 Task: Search one way flight ticket for 1 adult, 6 children, 1 infant in seat and 1 infant on lap in business from New Haven: Tweed-new Haven Airport to Jacksonville: Albert J. Ellis Airport on 5-3-2023. Choice of flights is Frontier. Number of bags: 2 carry on bags. Price is upto 30000. Outbound departure time preference is 17:45.
Action: Mouse moved to (381, 157)
Screenshot: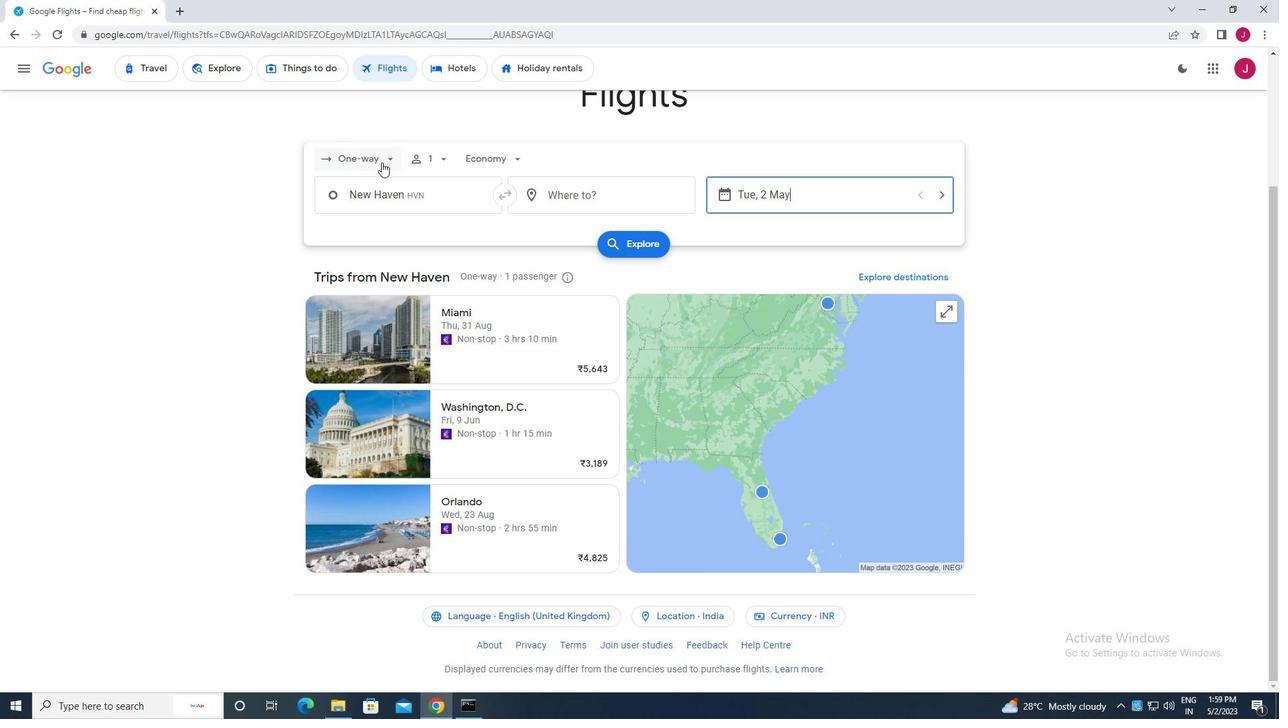 
Action: Mouse pressed left at (381, 157)
Screenshot: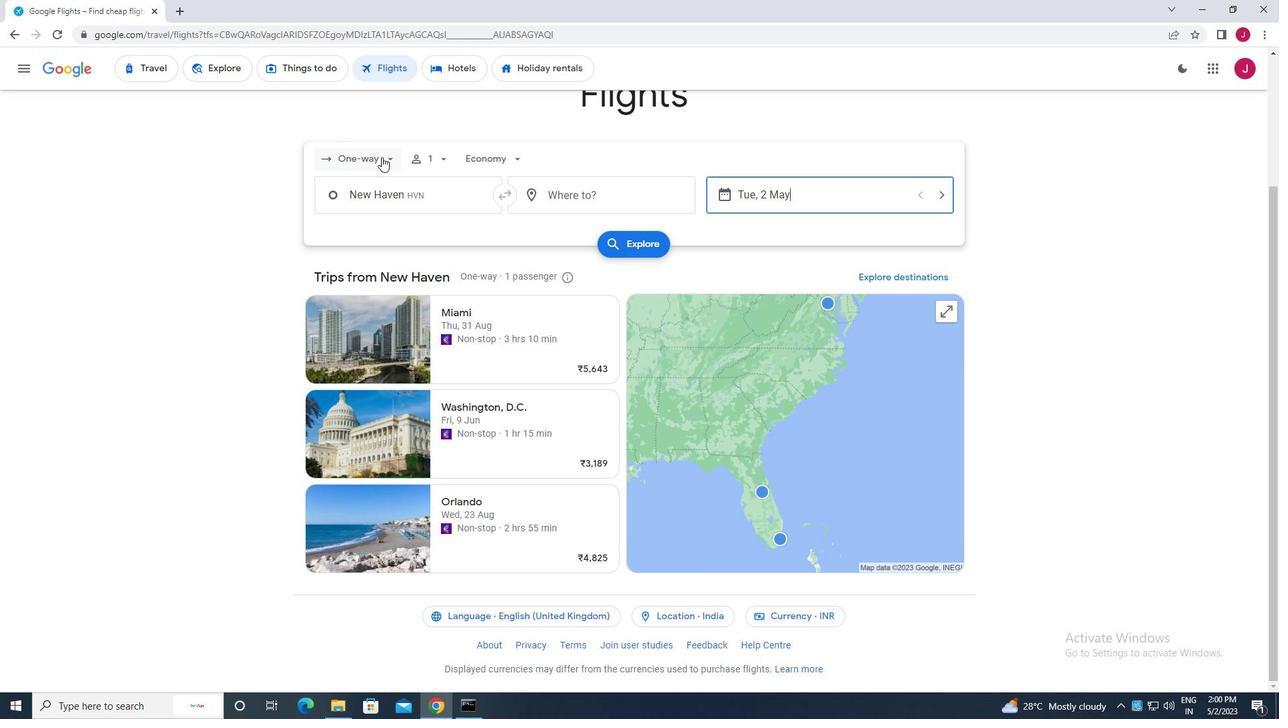 
Action: Mouse moved to (385, 218)
Screenshot: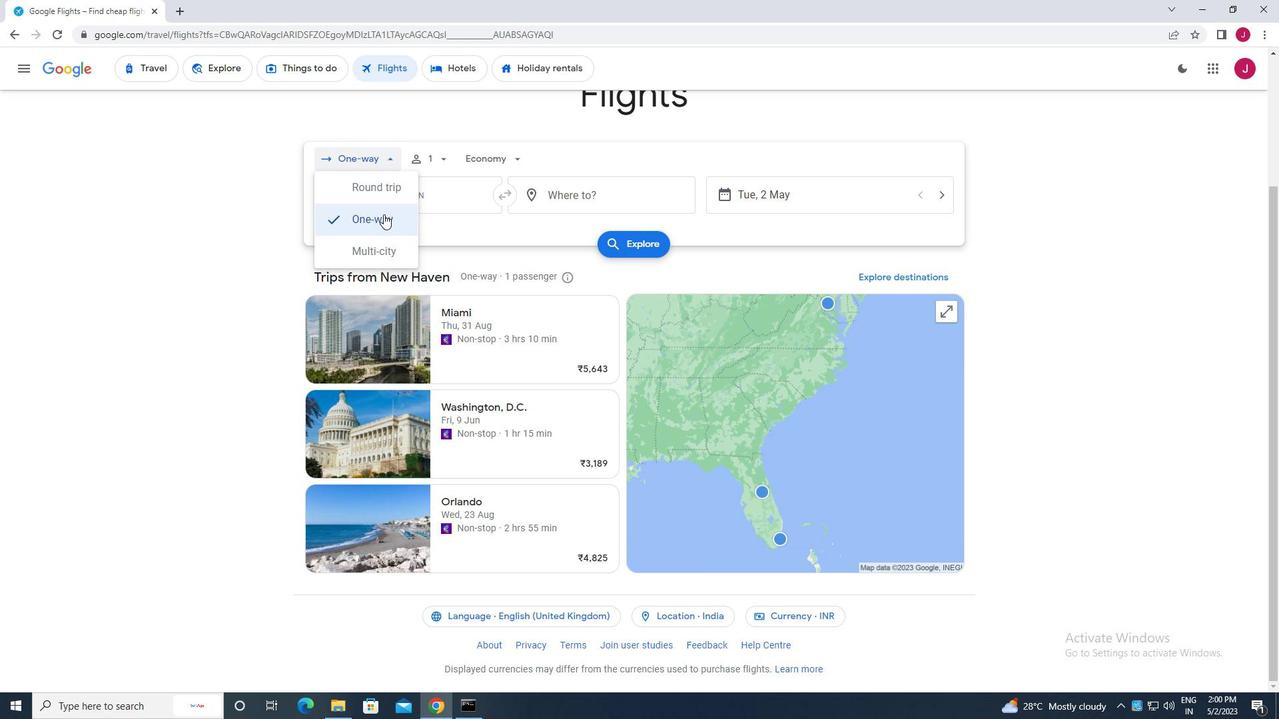
Action: Mouse pressed left at (385, 218)
Screenshot: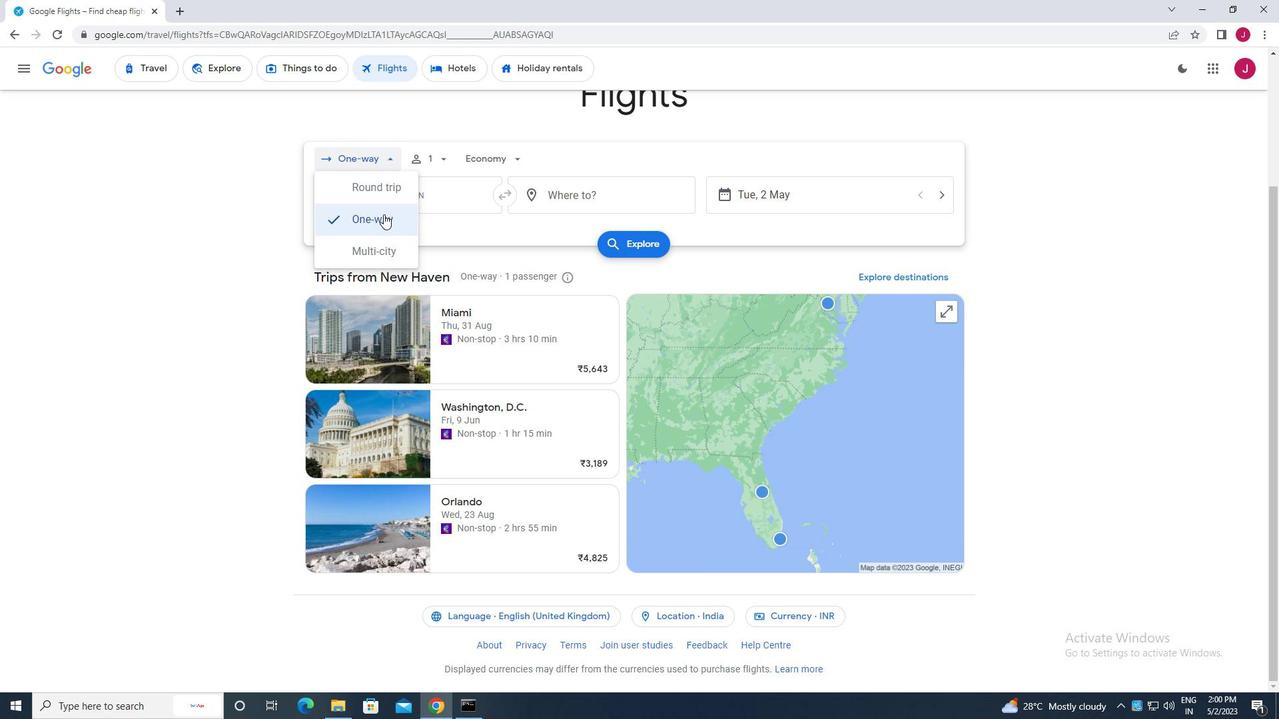 
Action: Mouse moved to (438, 157)
Screenshot: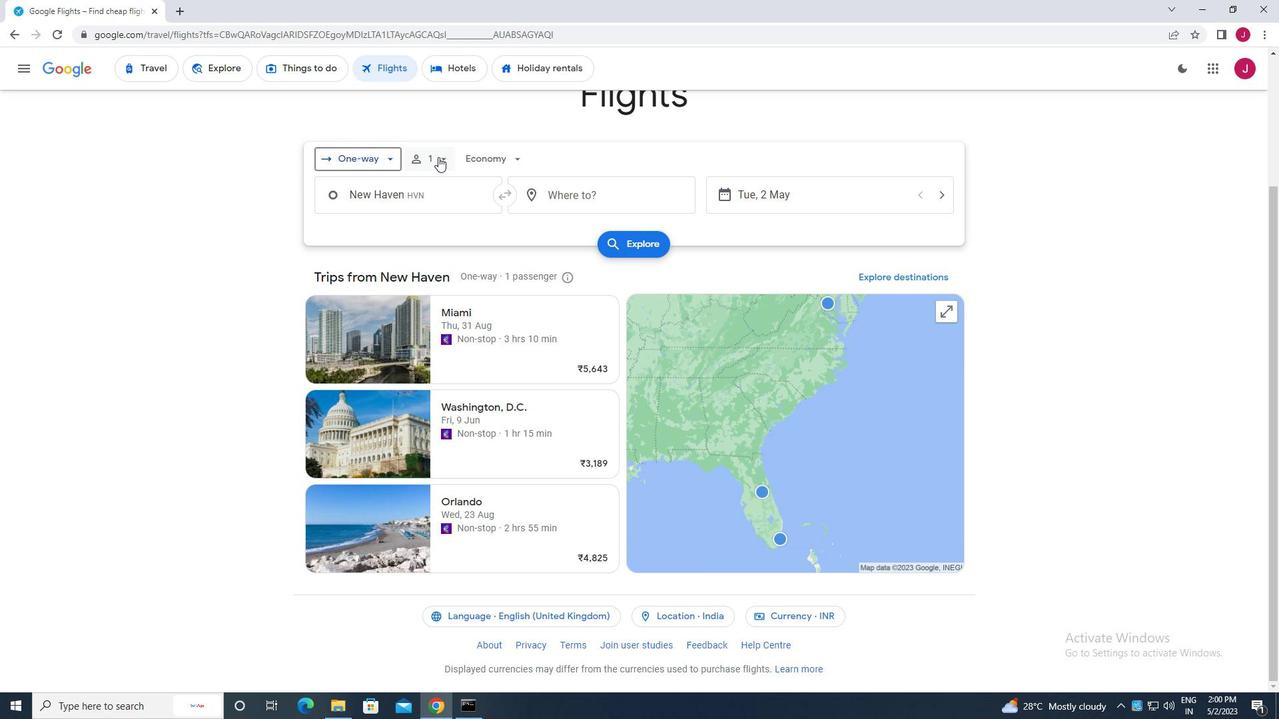 
Action: Mouse pressed left at (438, 157)
Screenshot: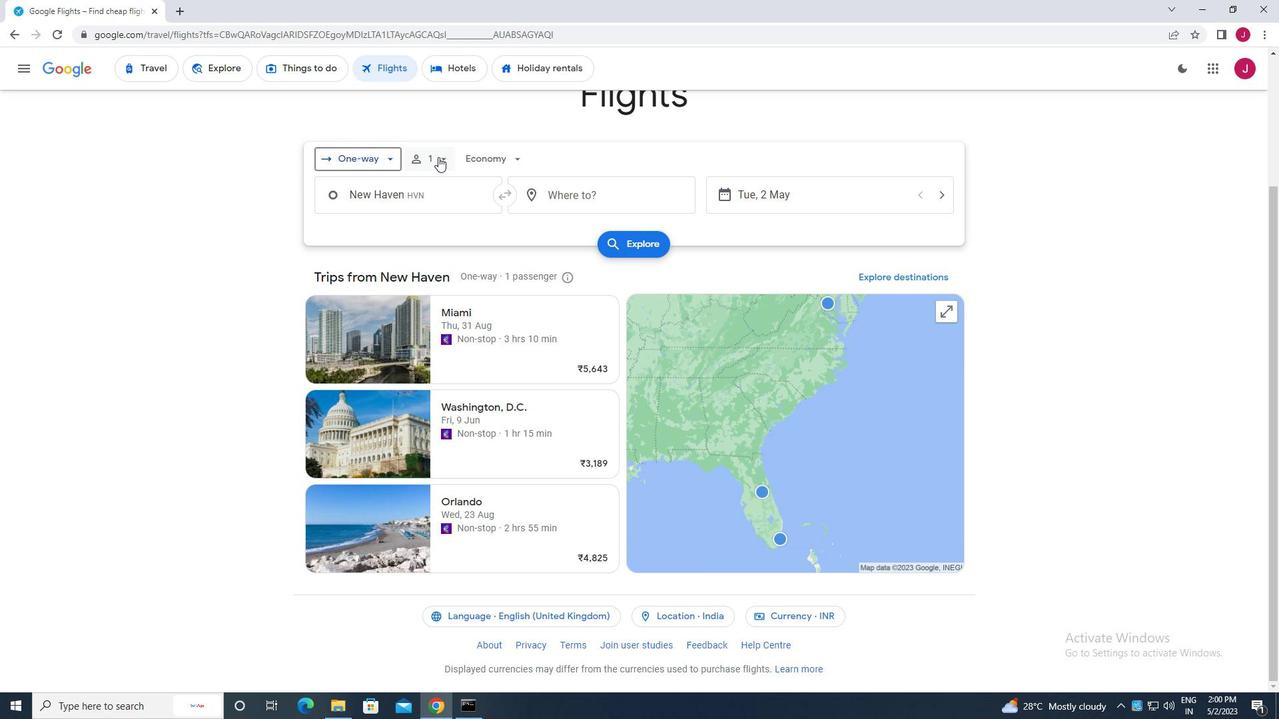 
Action: Mouse moved to (544, 229)
Screenshot: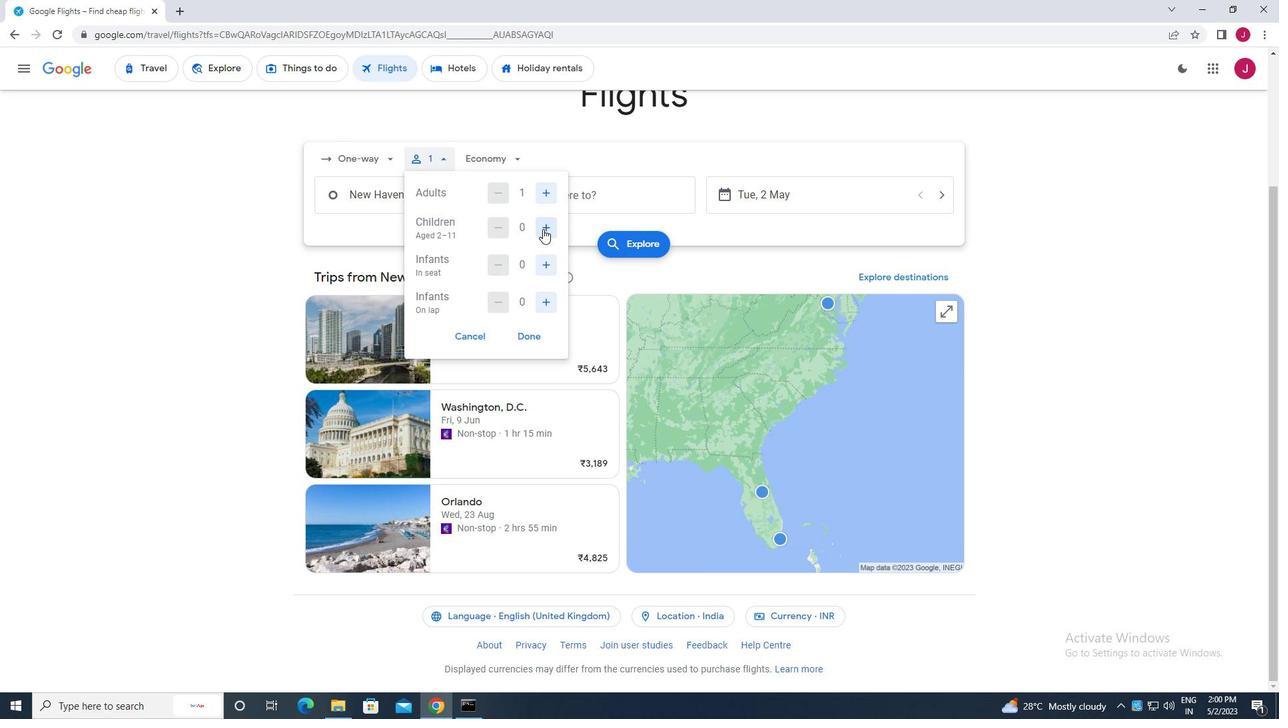 
Action: Mouse pressed left at (544, 229)
Screenshot: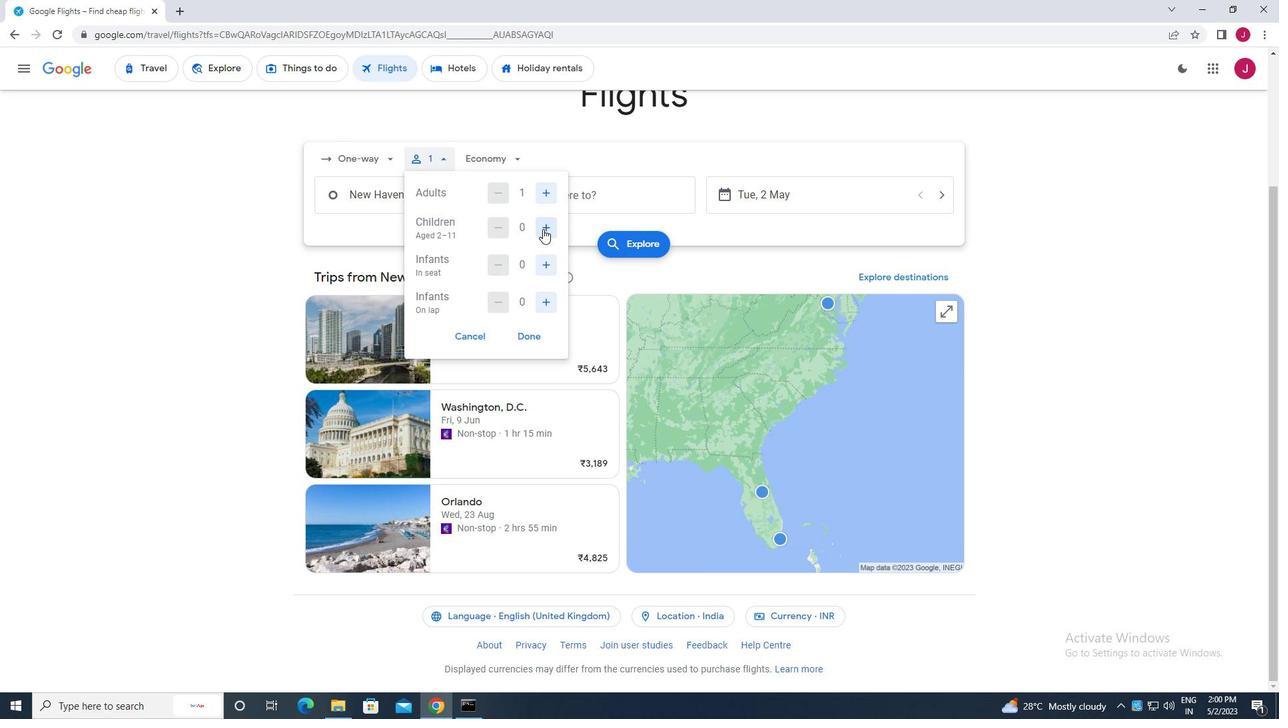 
Action: Mouse pressed left at (544, 229)
Screenshot: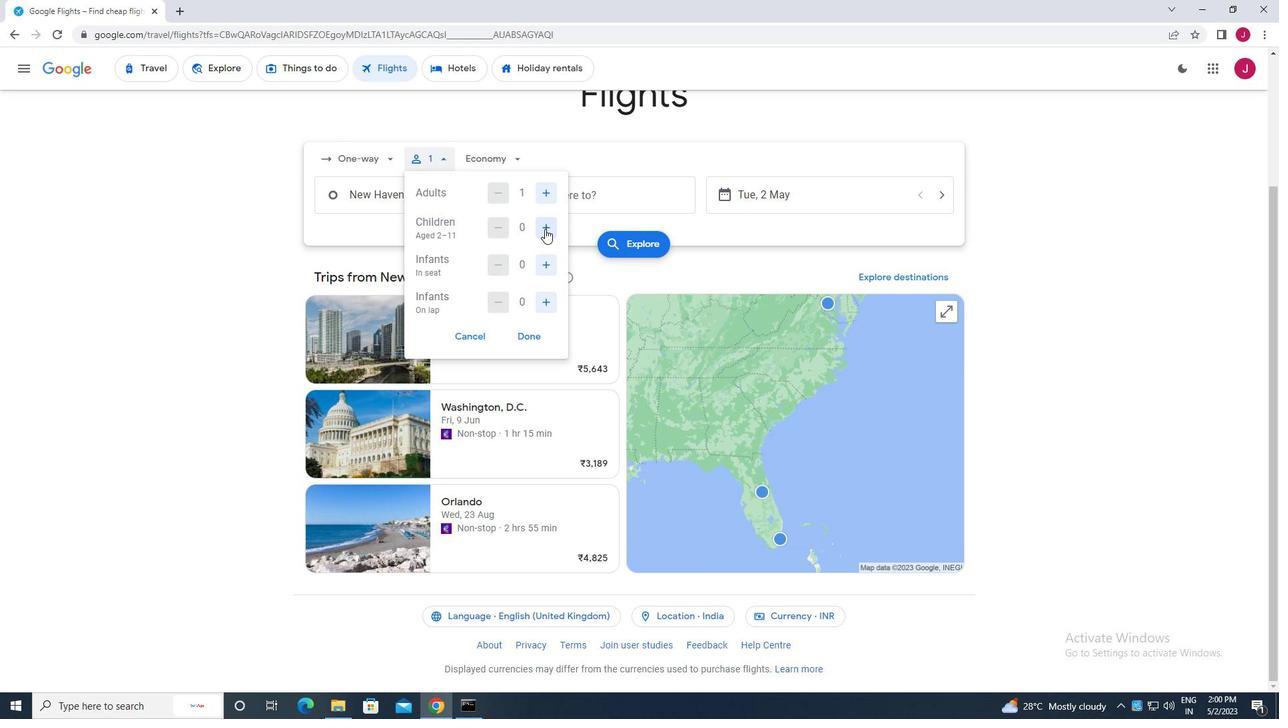 
Action: Mouse moved to (545, 229)
Screenshot: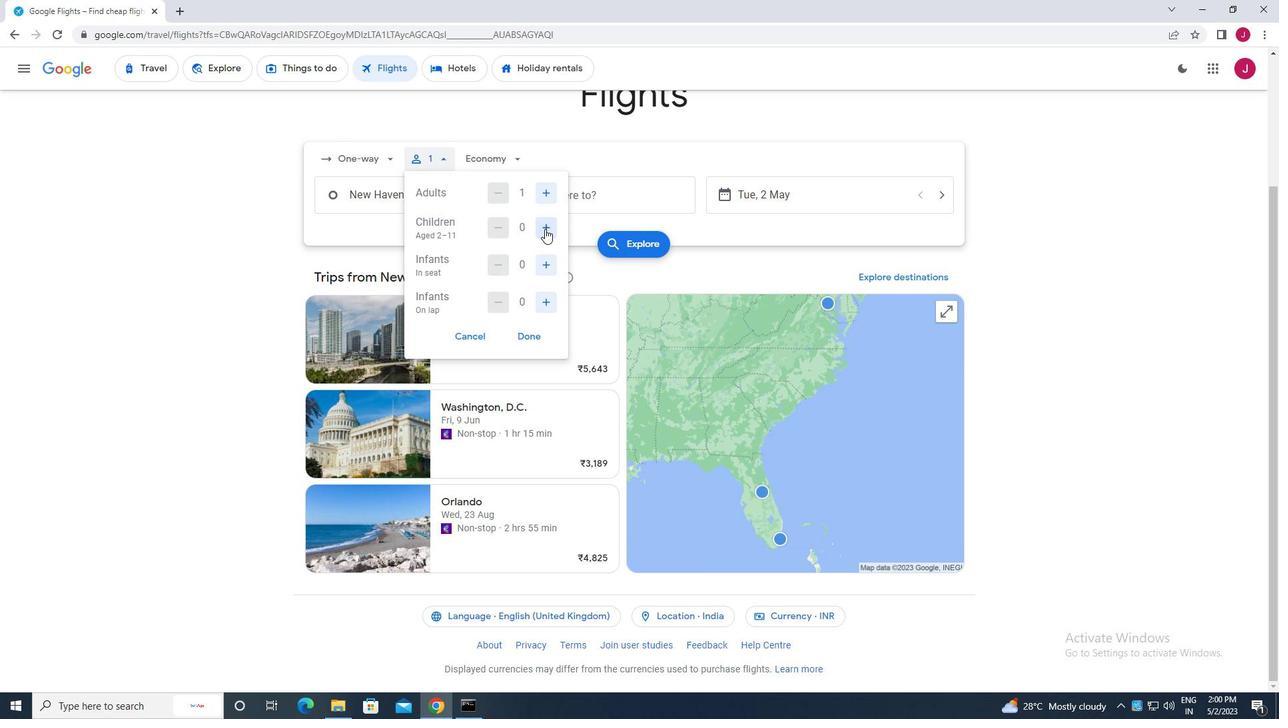 
Action: Mouse pressed left at (545, 229)
Screenshot: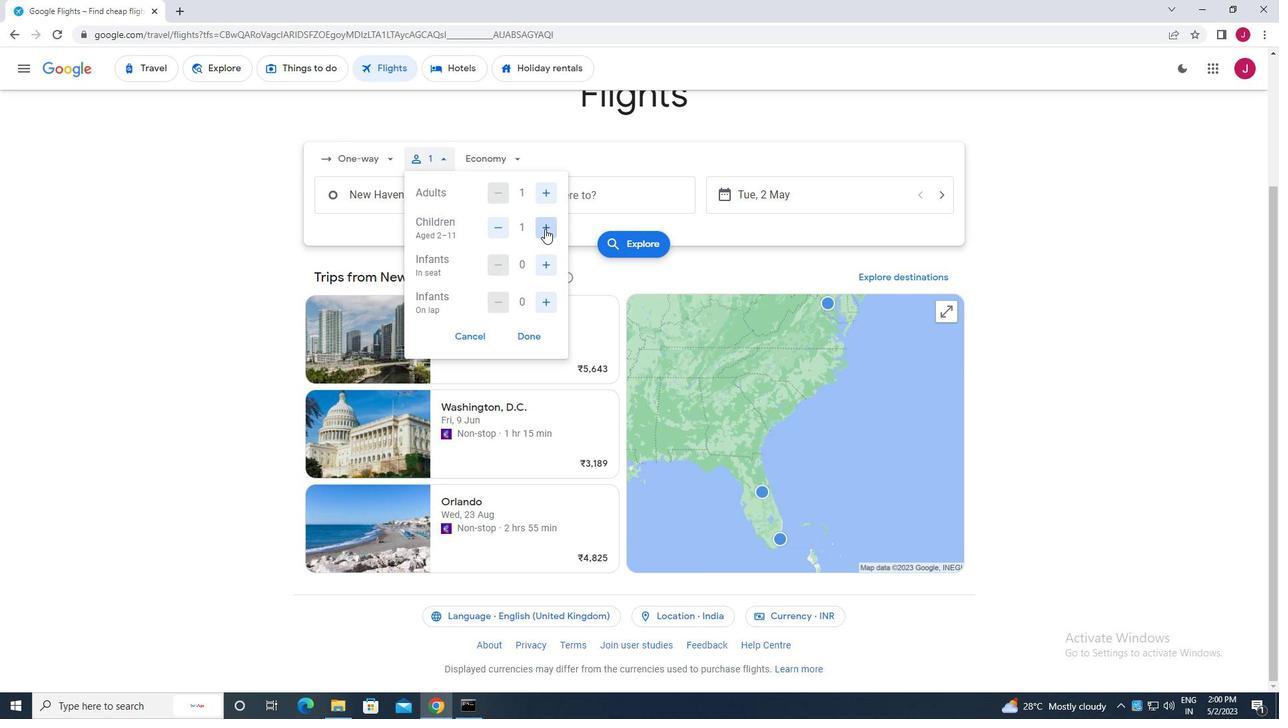 
Action: Mouse moved to (546, 229)
Screenshot: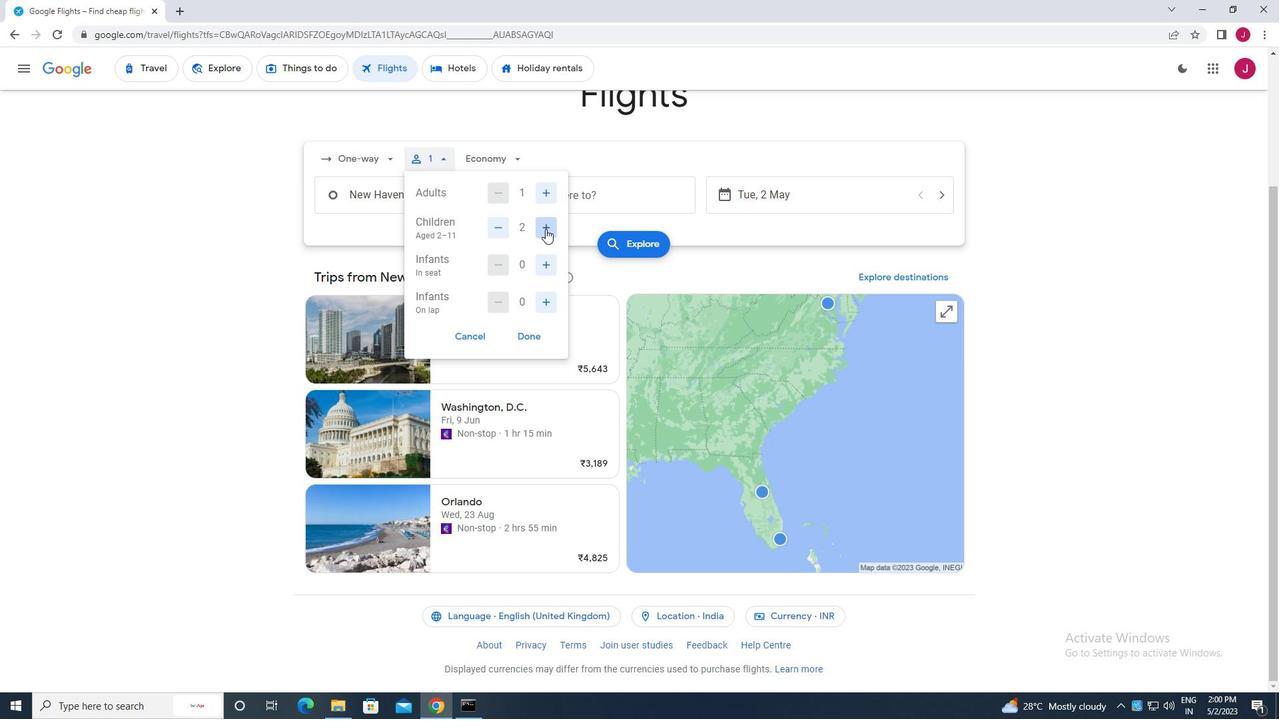 
Action: Mouse pressed left at (546, 229)
Screenshot: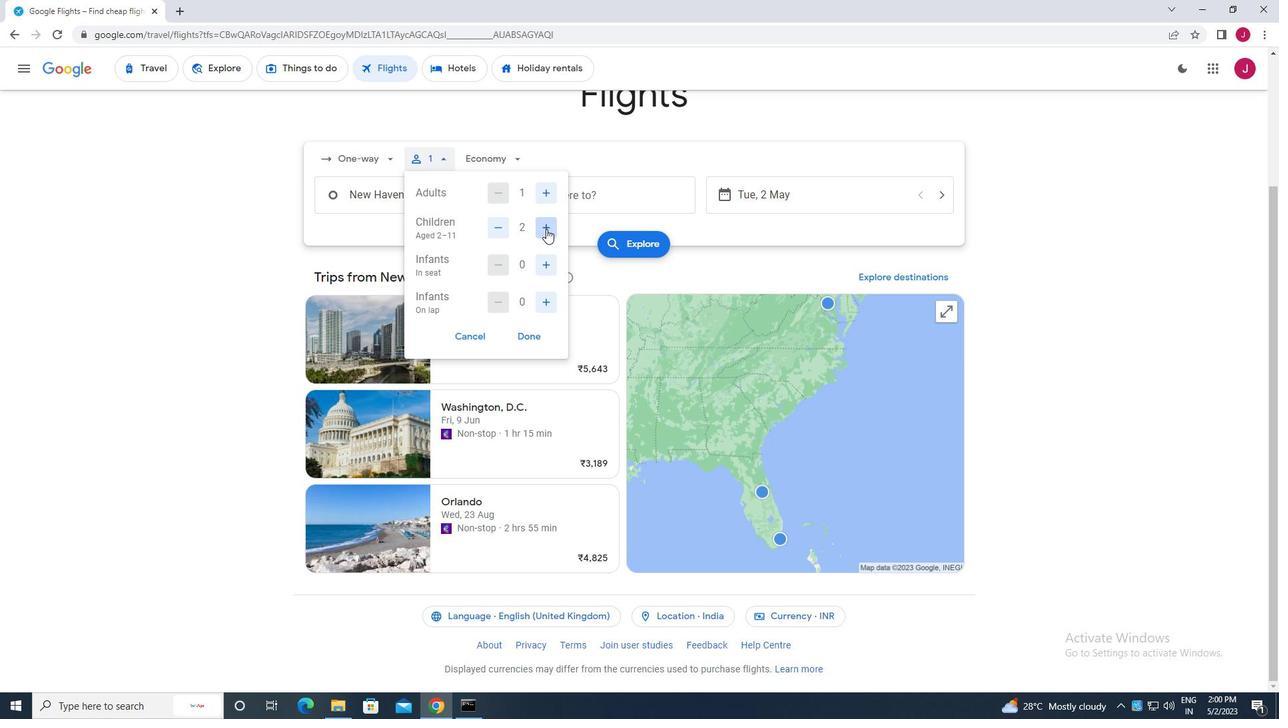 
Action: Mouse moved to (546, 229)
Screenshot: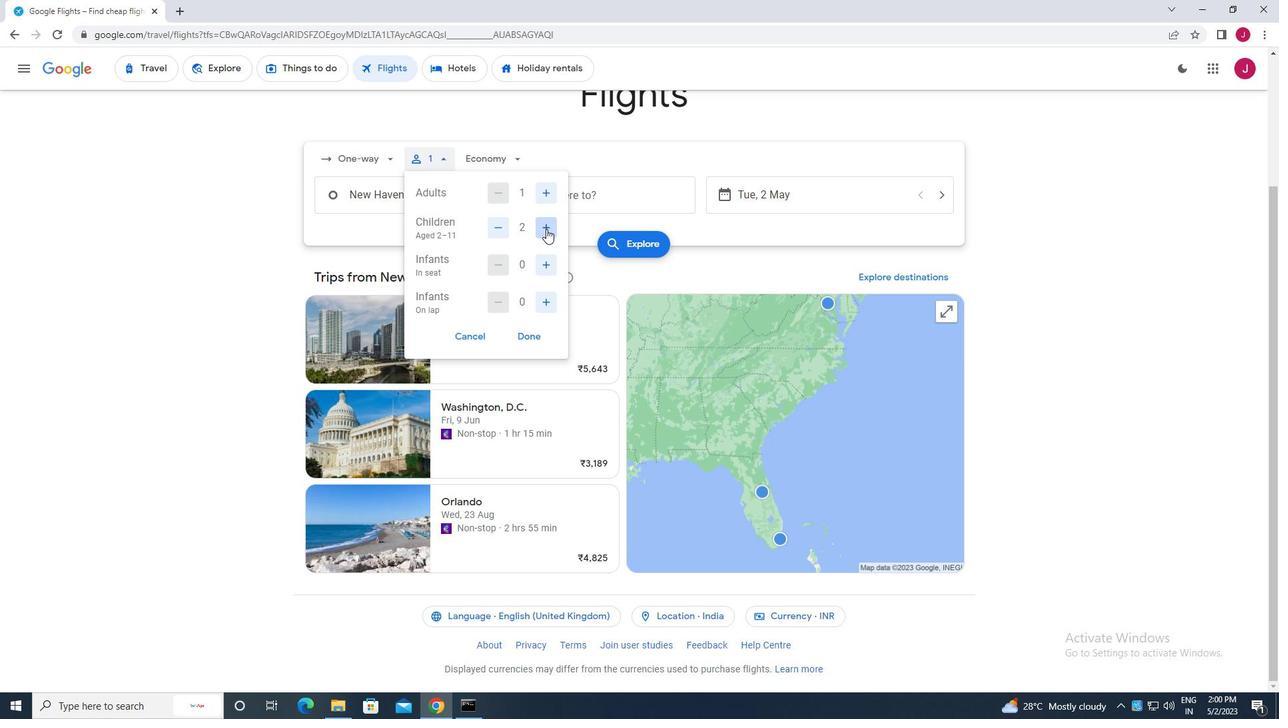 
Action: Mouse pressed left at (546, 229)
Screenshot: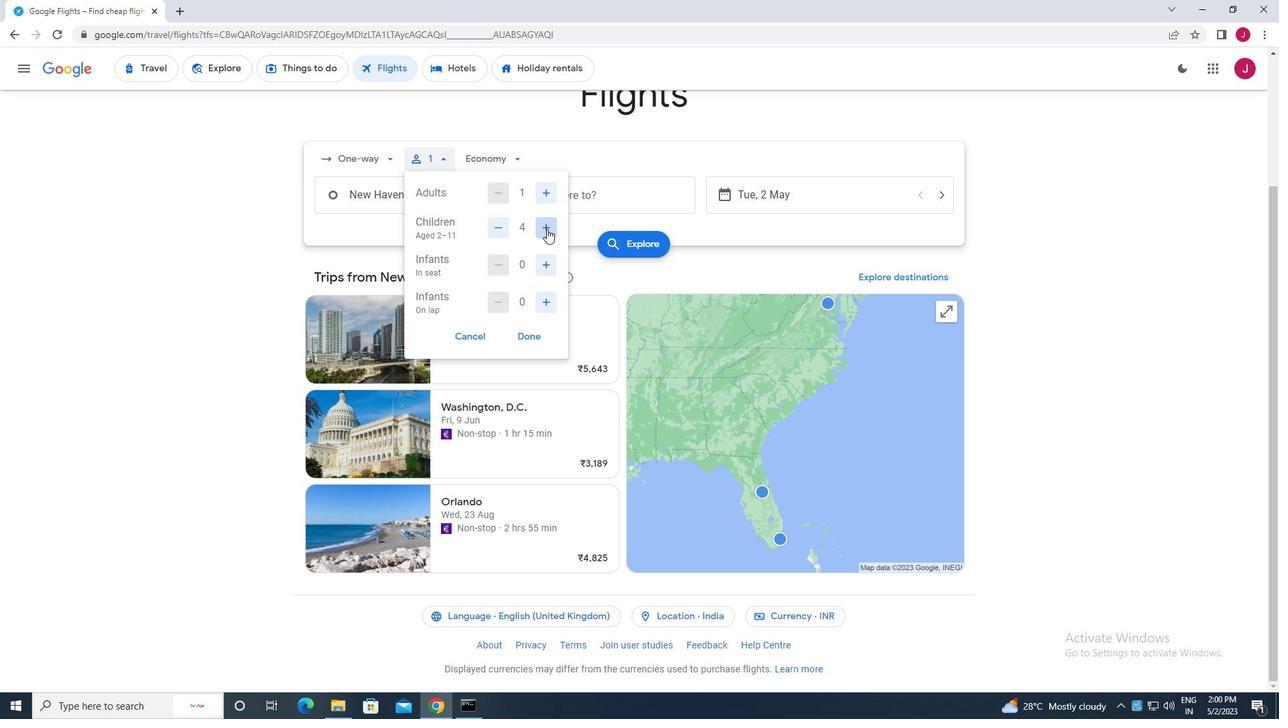 
Action: Mouse pressed left at (546, 229)
Screenshot: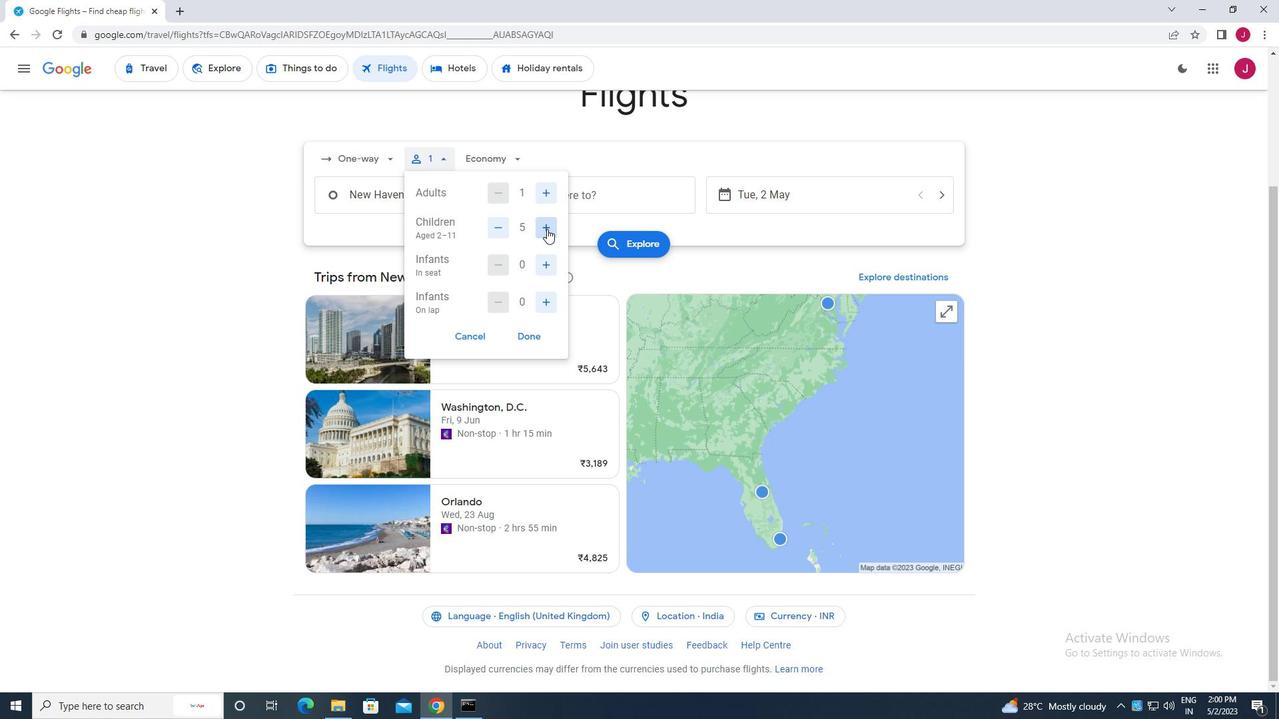 
Action: Mouse moved to (548, 263)
Screenshot: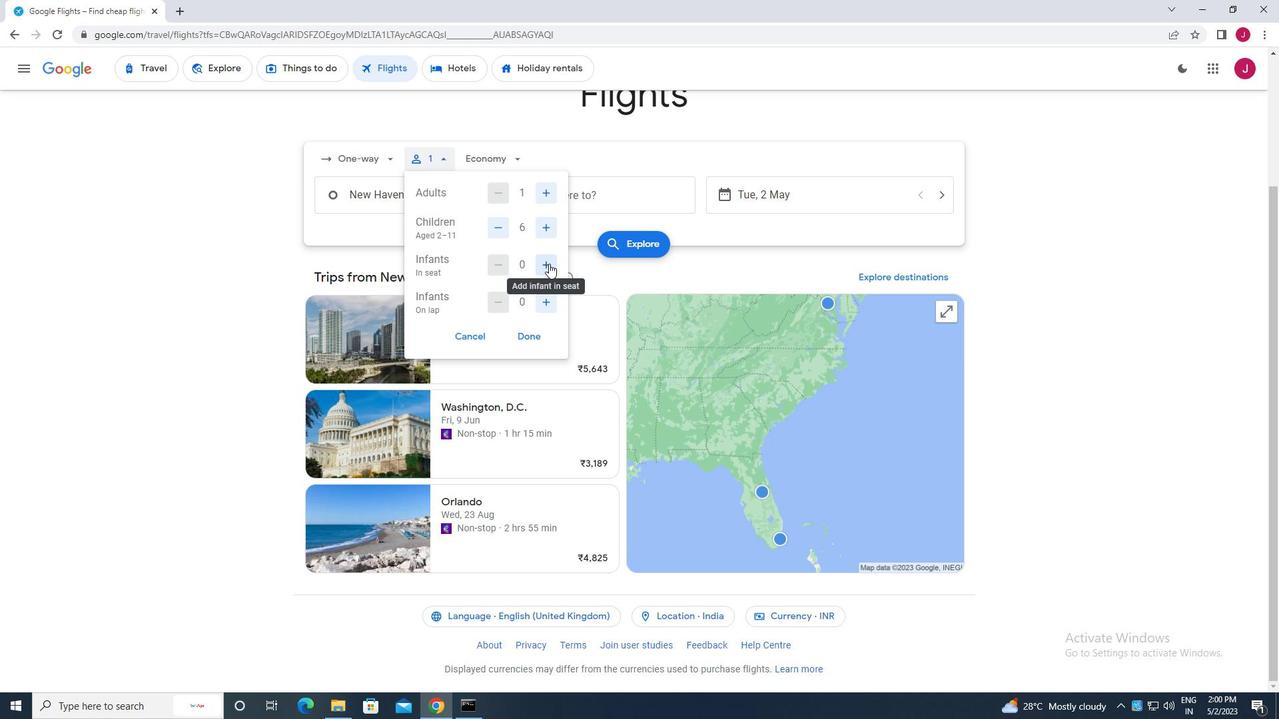 
Action: Mouse pressed left at (548, 263)
Screenshot: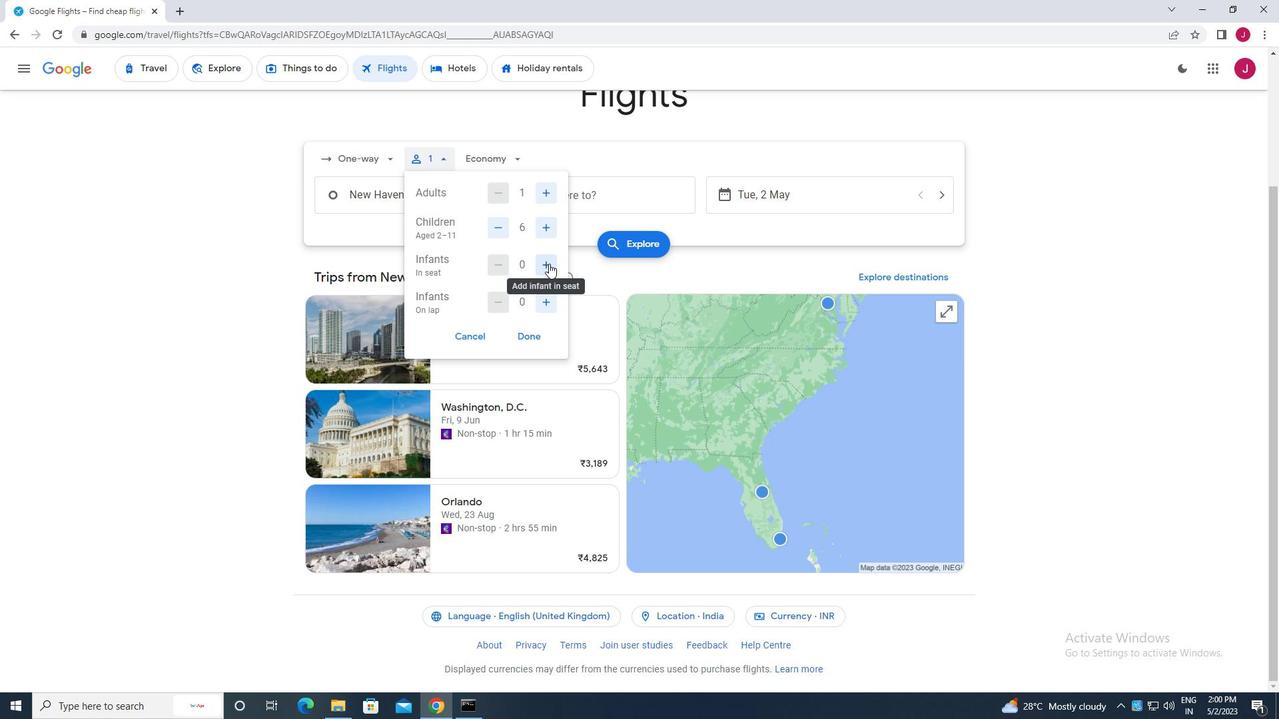
Action: Mouse moved to (548, 303)
Screenshot: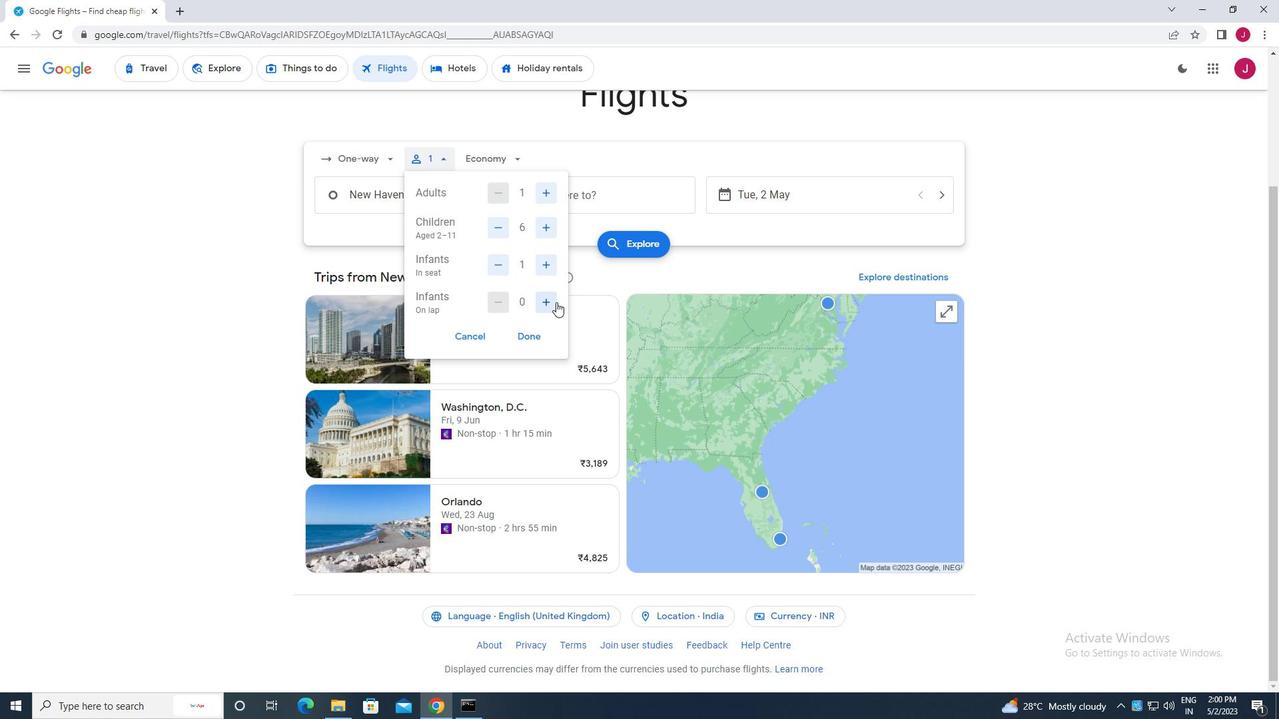 
Action: Mouse pressed left at (548, 303)
Screenshot: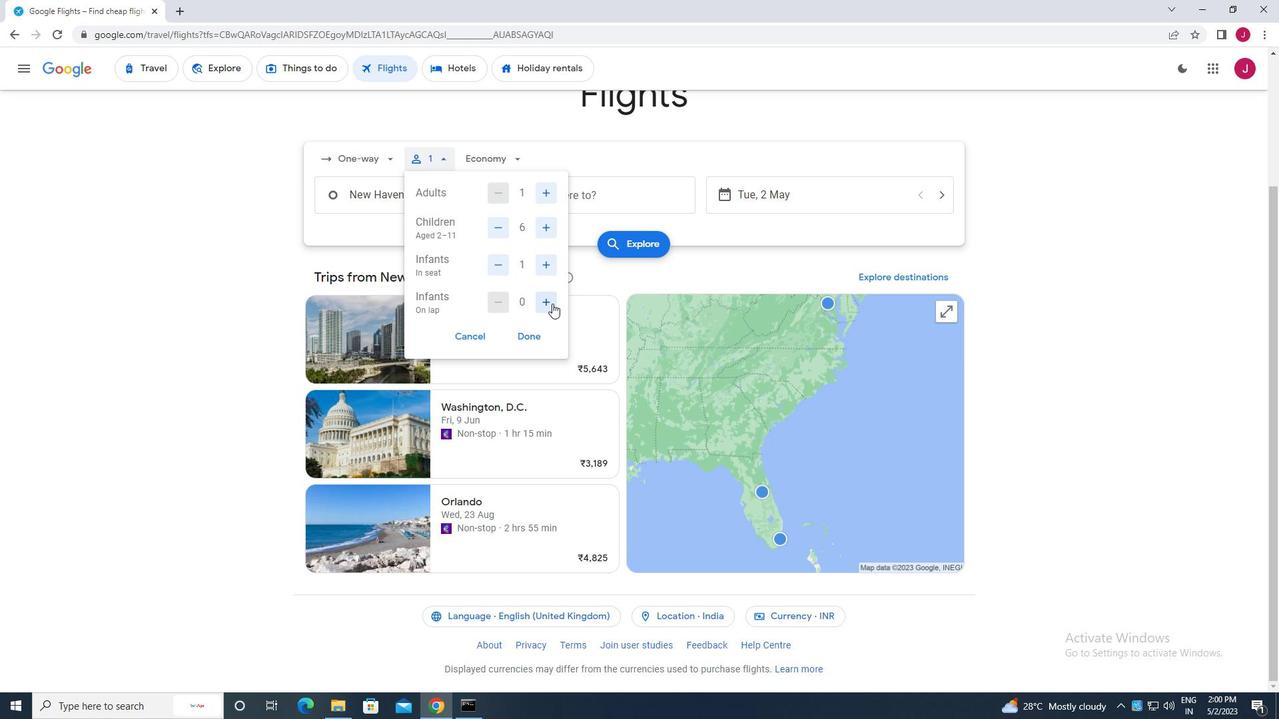 
Action: Mouse moved to (527, 337)
Screenshot: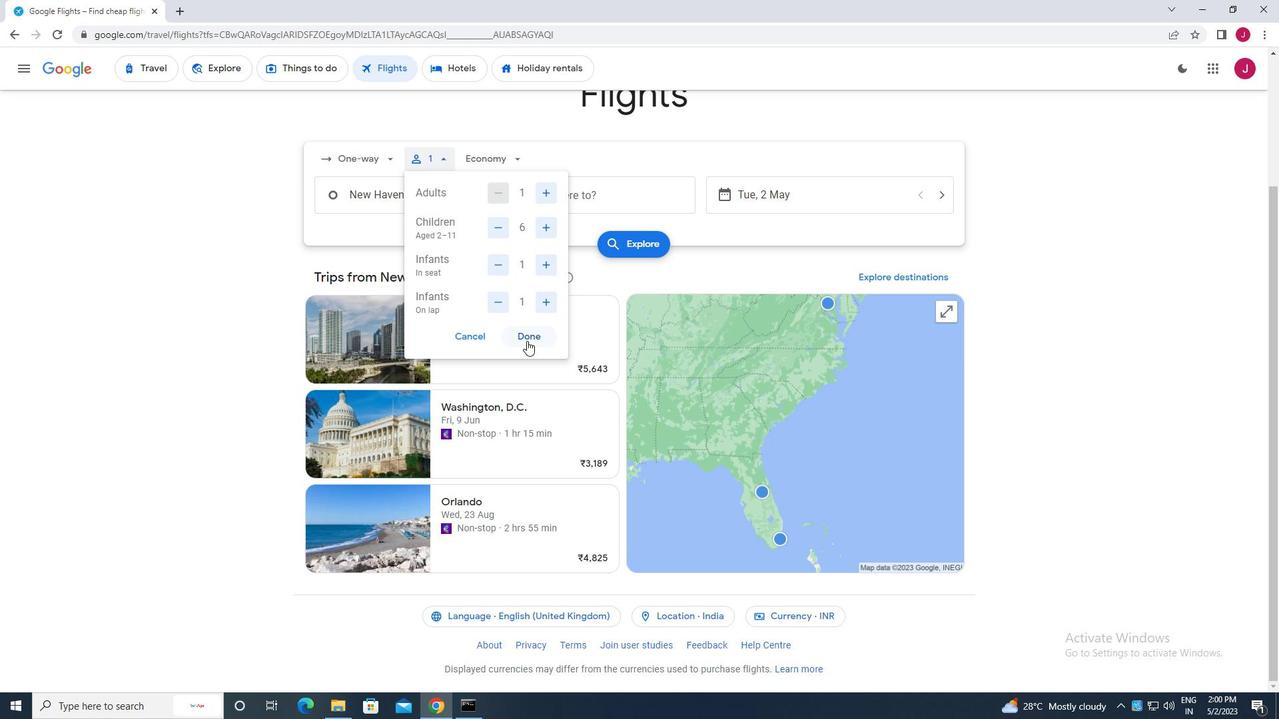 
Action: Mouse pressed left at (527, 337)
Screenshot: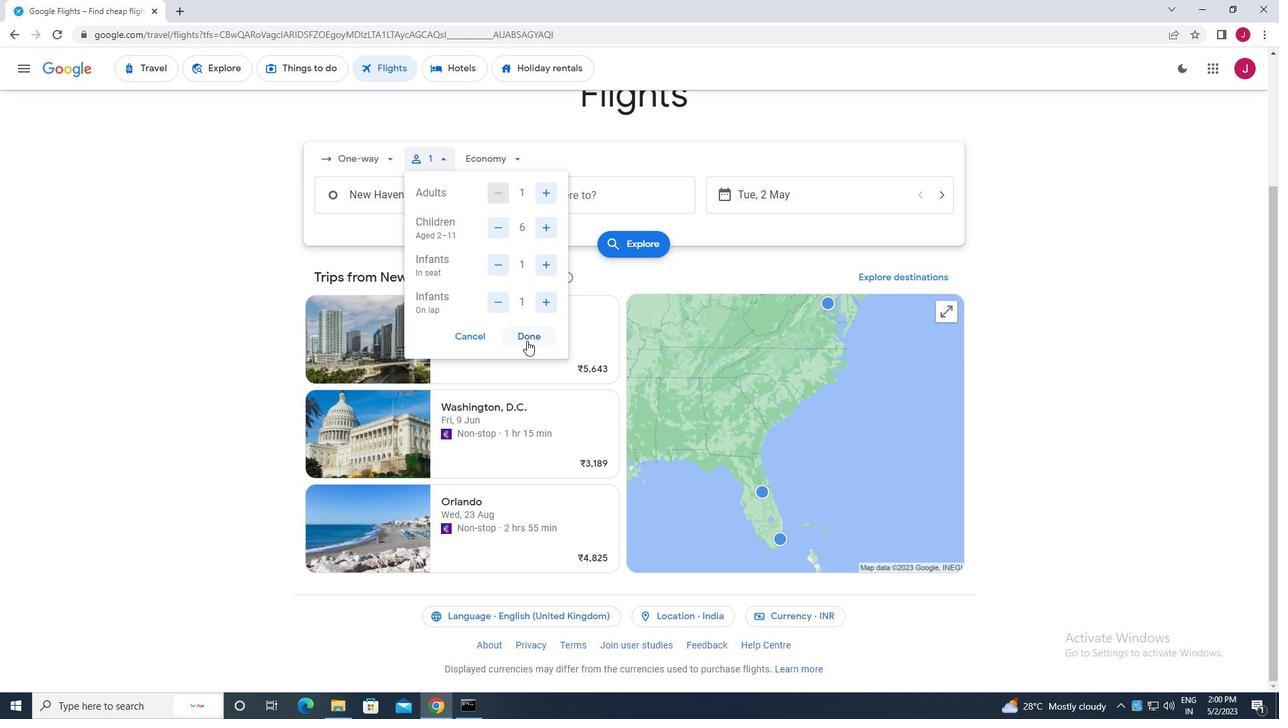 
Action: Mouse moved to (511, 156)
Screenshot: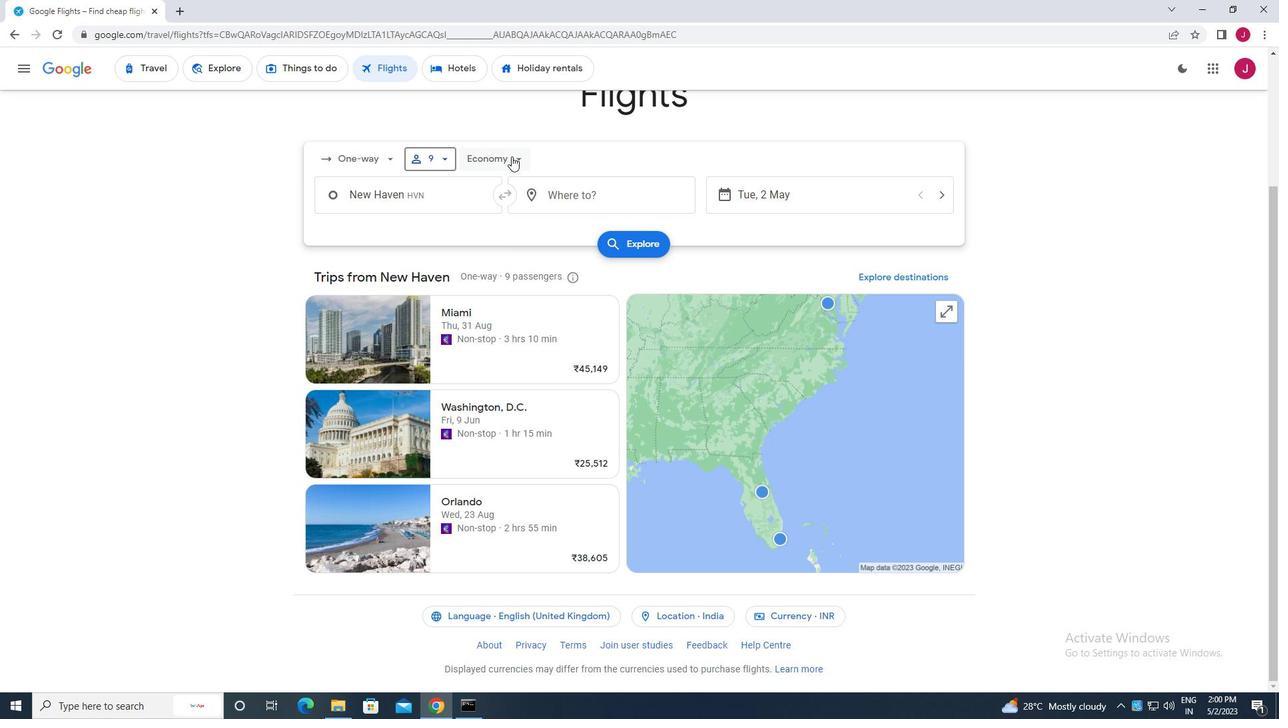 
Action: Mouse pressed left at (511, 156)
Screenshot: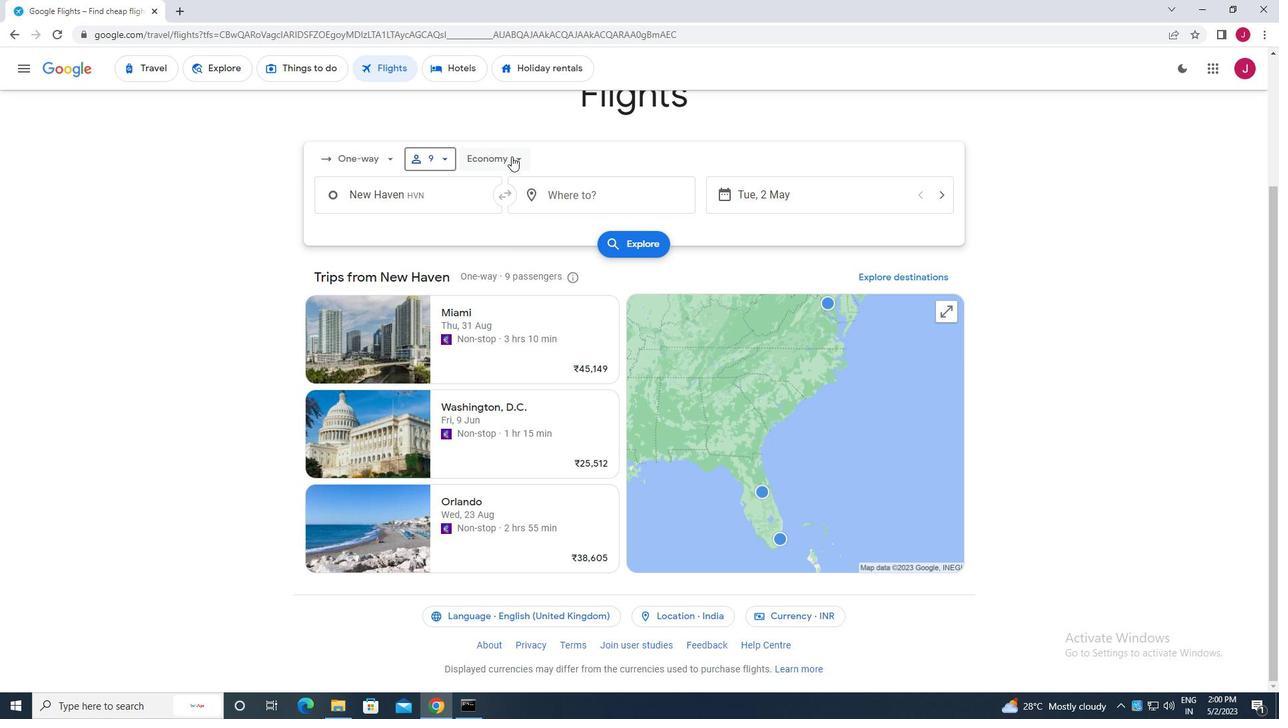 
Action: Mouse moved to (523, 257)
Screenshot: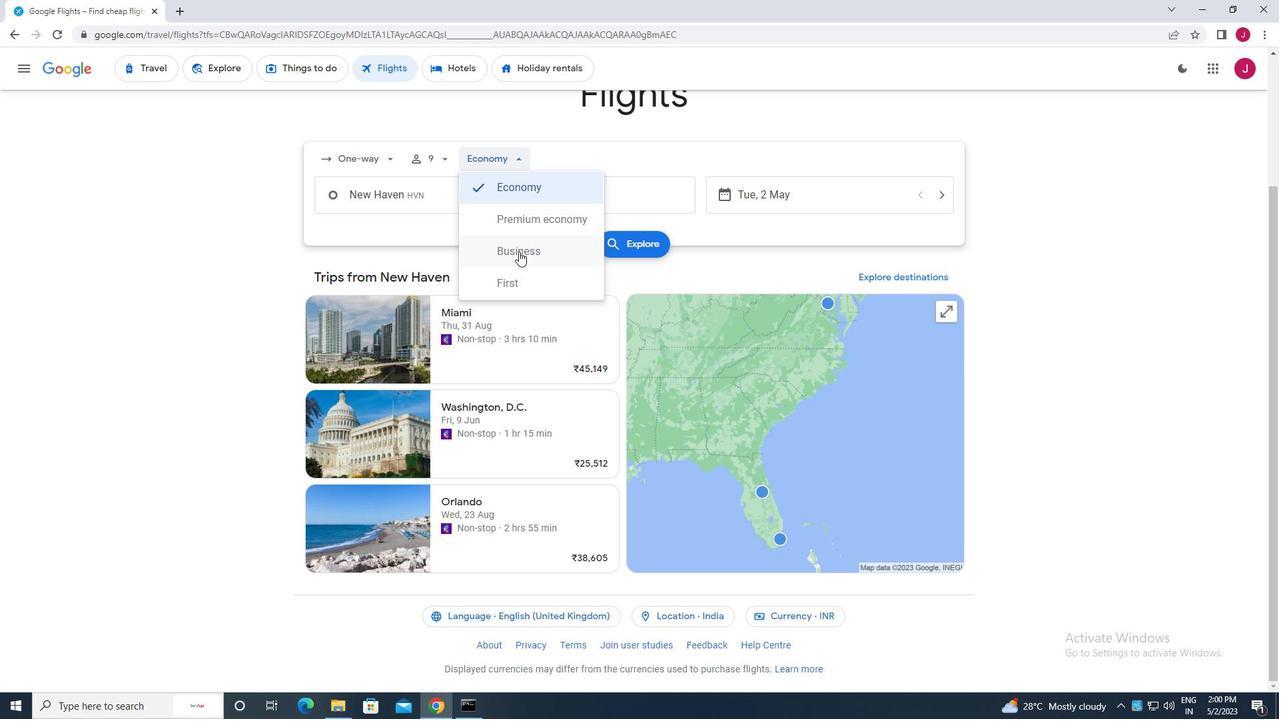 
Action: Mouse pressed left at (523, 257)
Screenshot: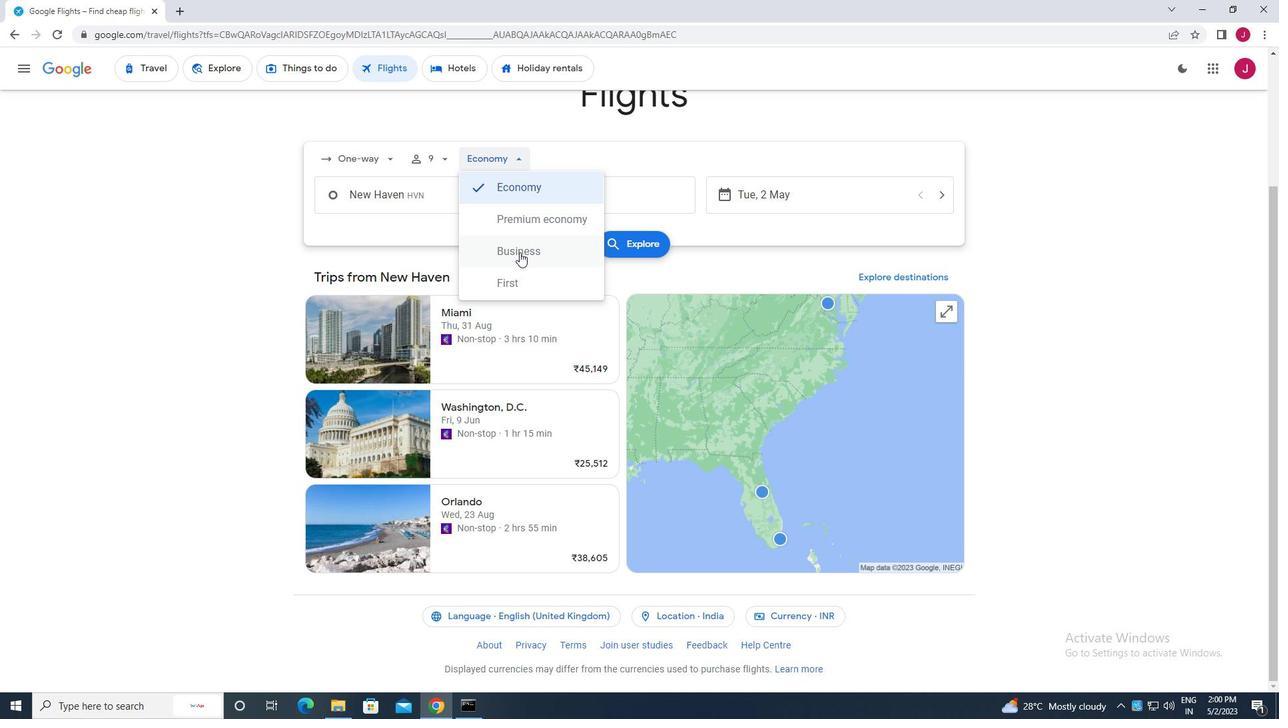 
Action: Mouse moved to (454, 196)
Screenshot: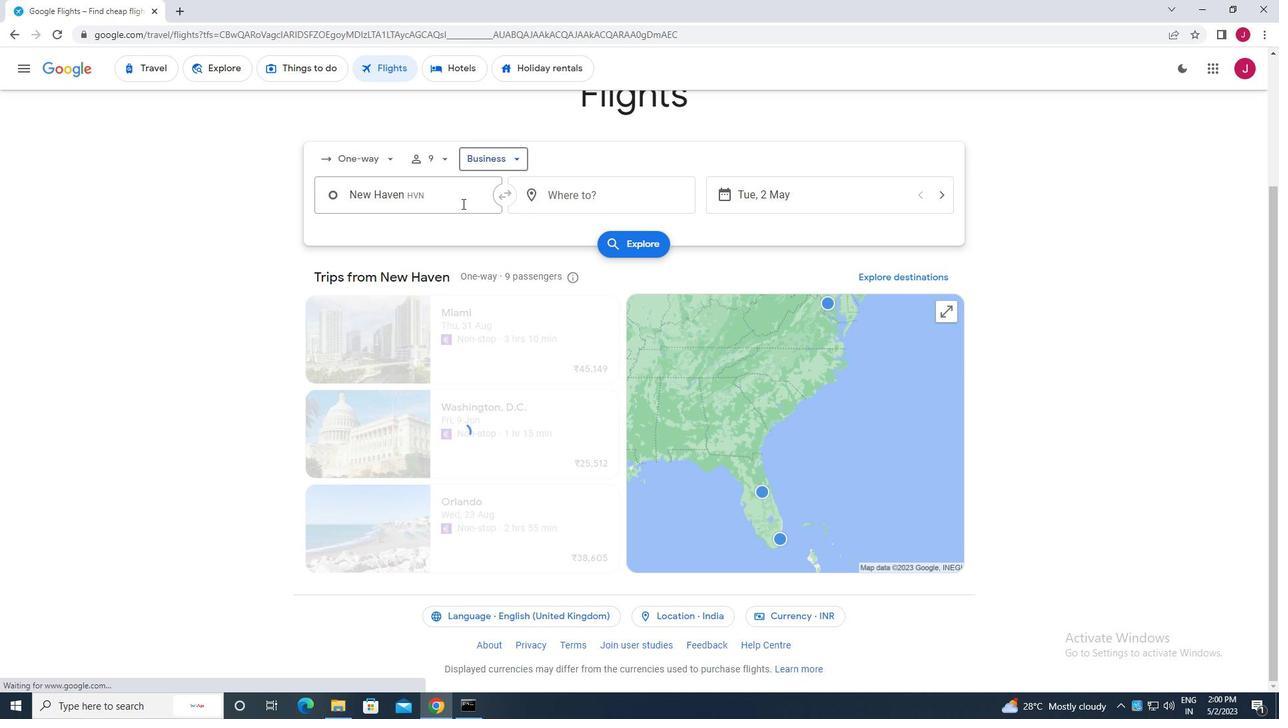 
Action: Mouse pressed left at (454, 196)
Screenshot: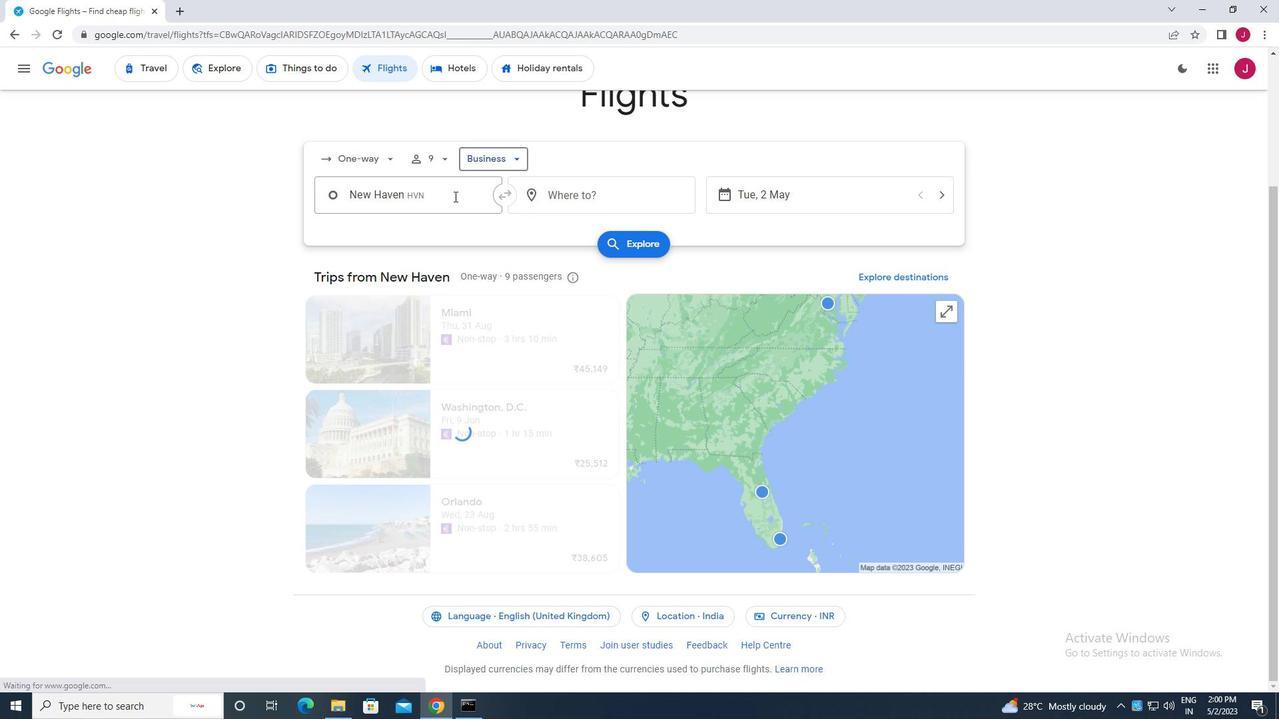 
Action: Key pressed new<Key.space>haven
Screenshot: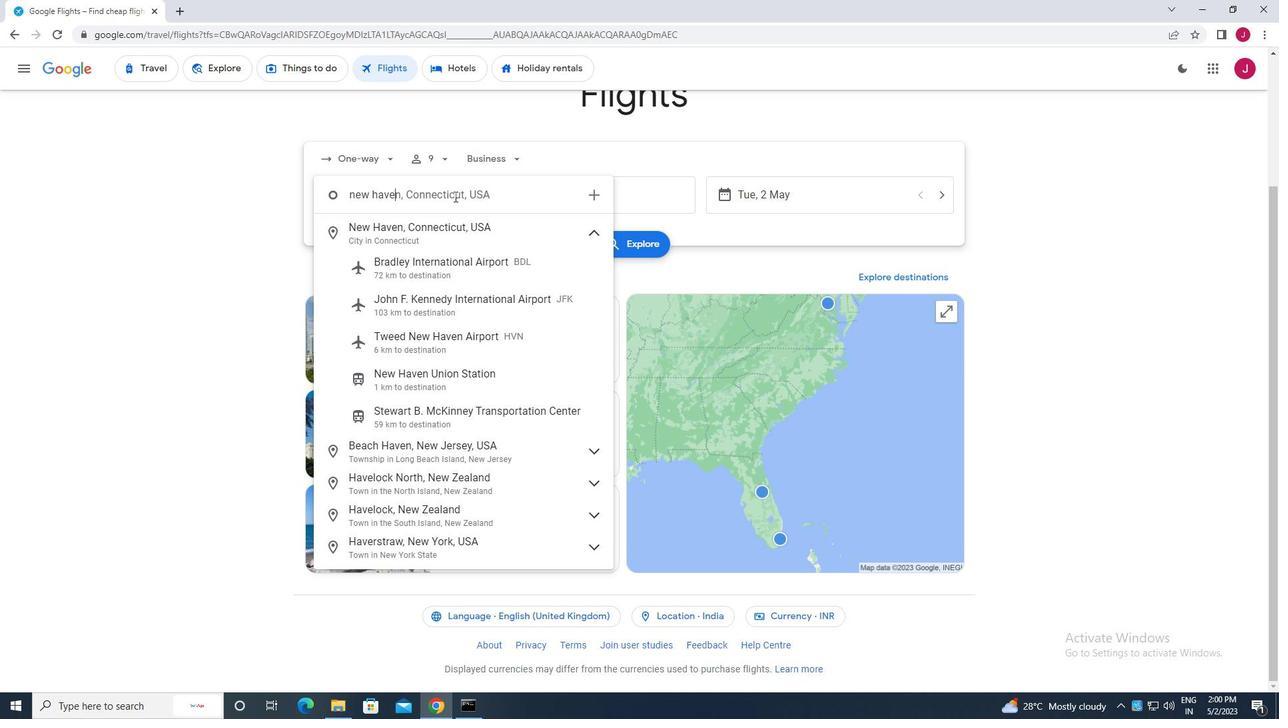 
Action: Mouse moved to (475, 347)
Screenshot: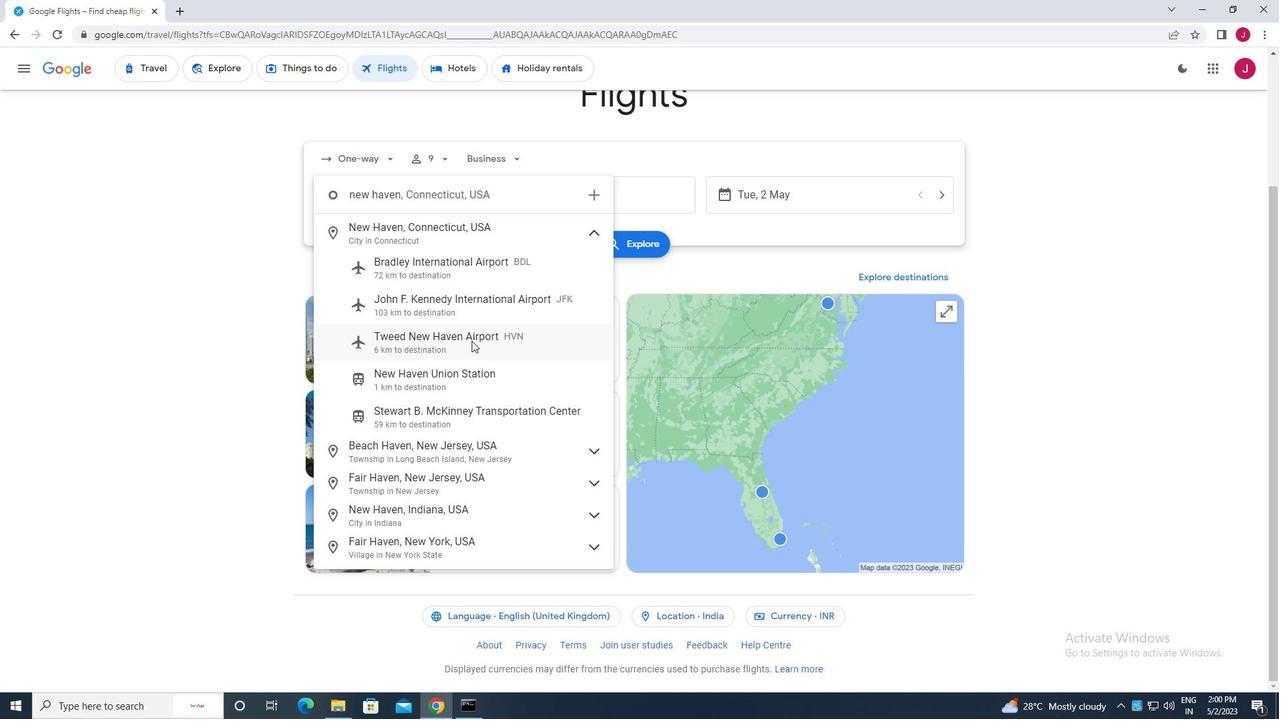 
Action: Mouse pressed left at (475, 347)
Screenshot: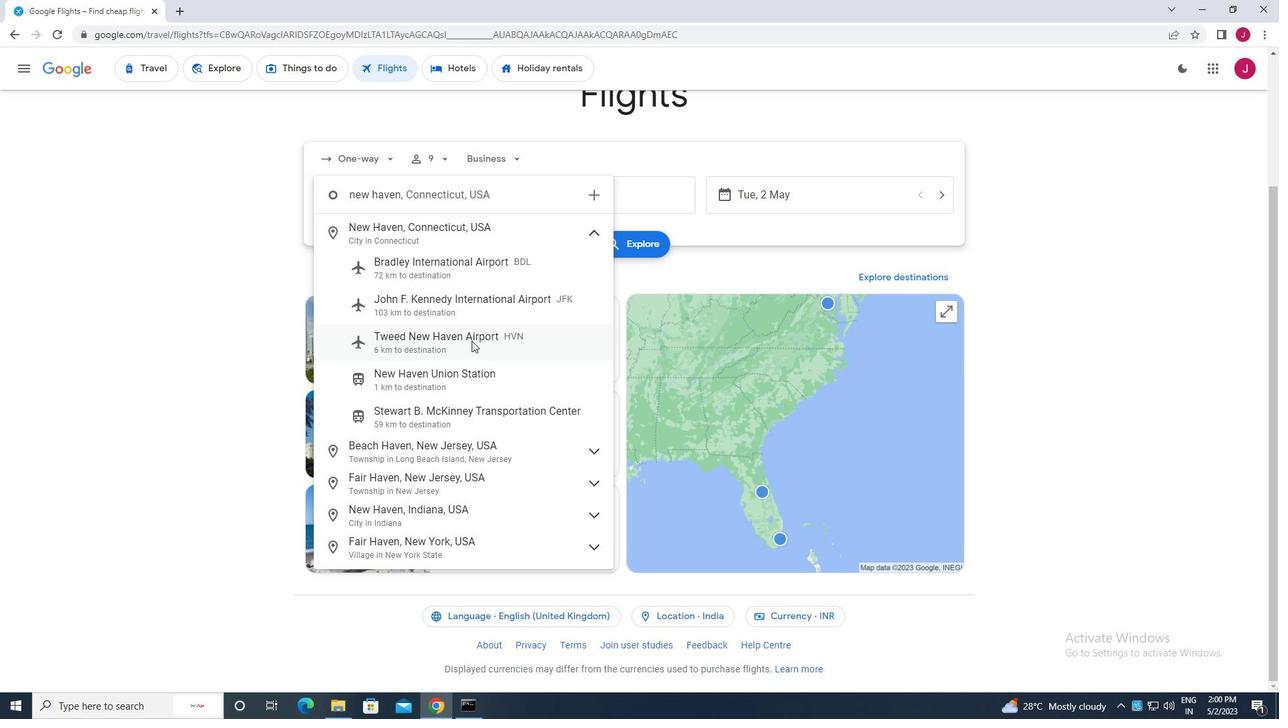 
Action: Mouse moved to (606, 195)
Screenshot: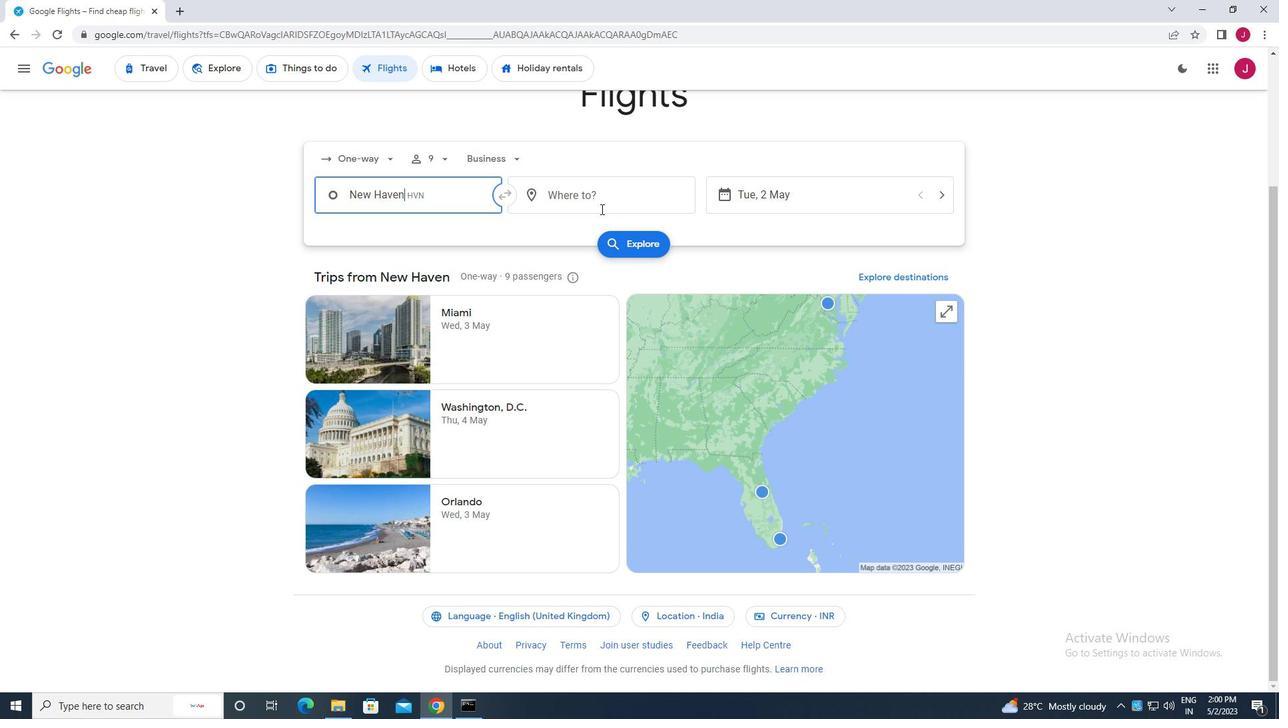 
Action: Mouse pressed left at (606, 195)
Screenshot: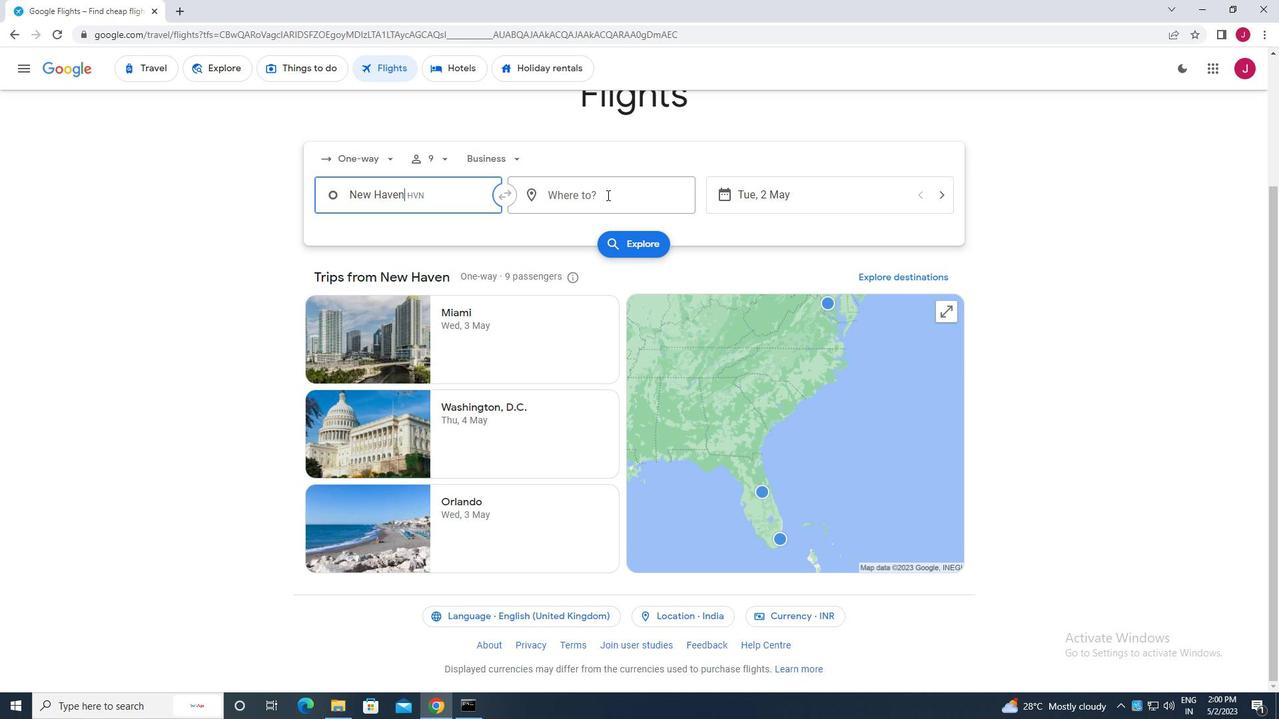 
Action: Key pressed albert<Key.space>
Screenshot: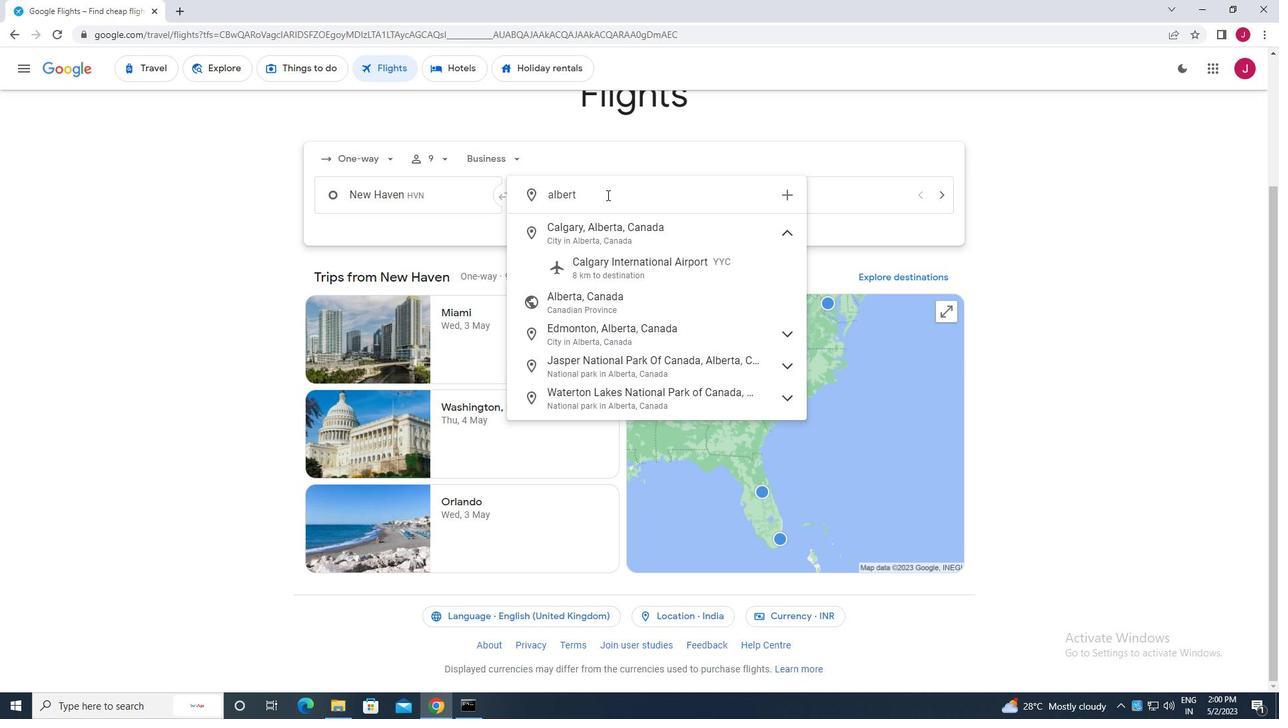 
Action: Mouse moved to (610, 233)
Screenshot: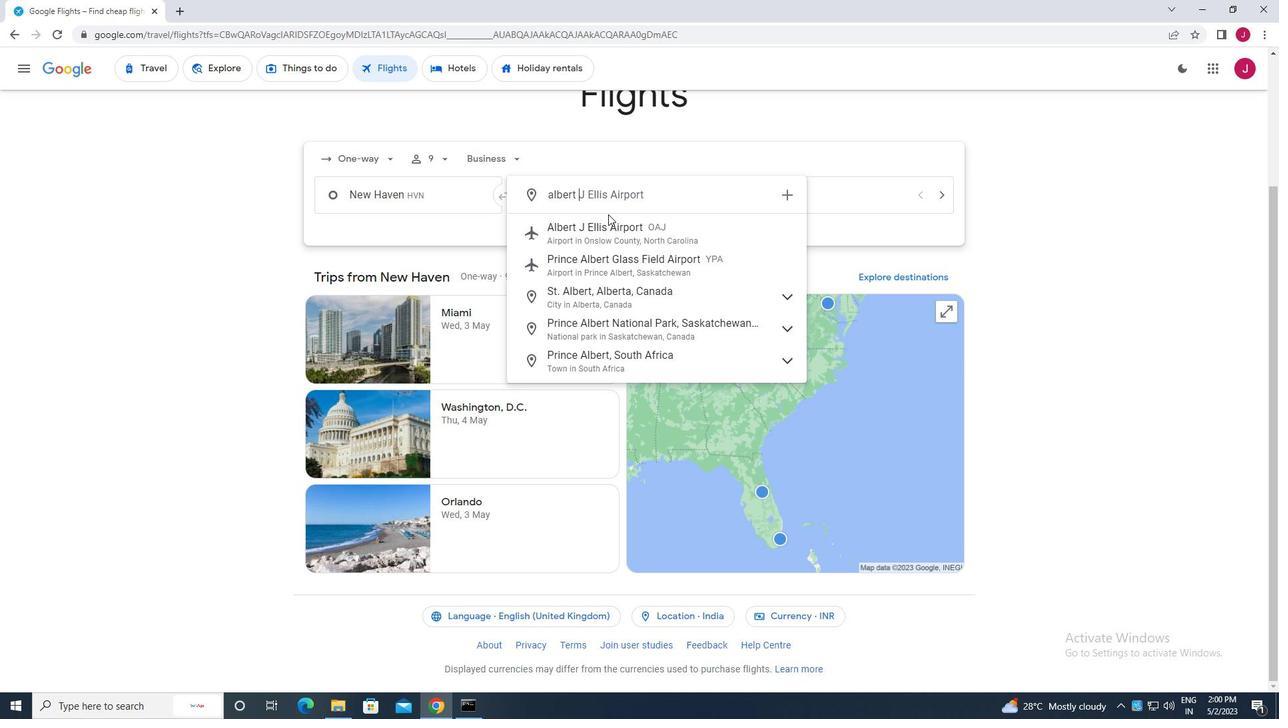 
Action: Mouse pressed left at (610, 233)
Screenshot: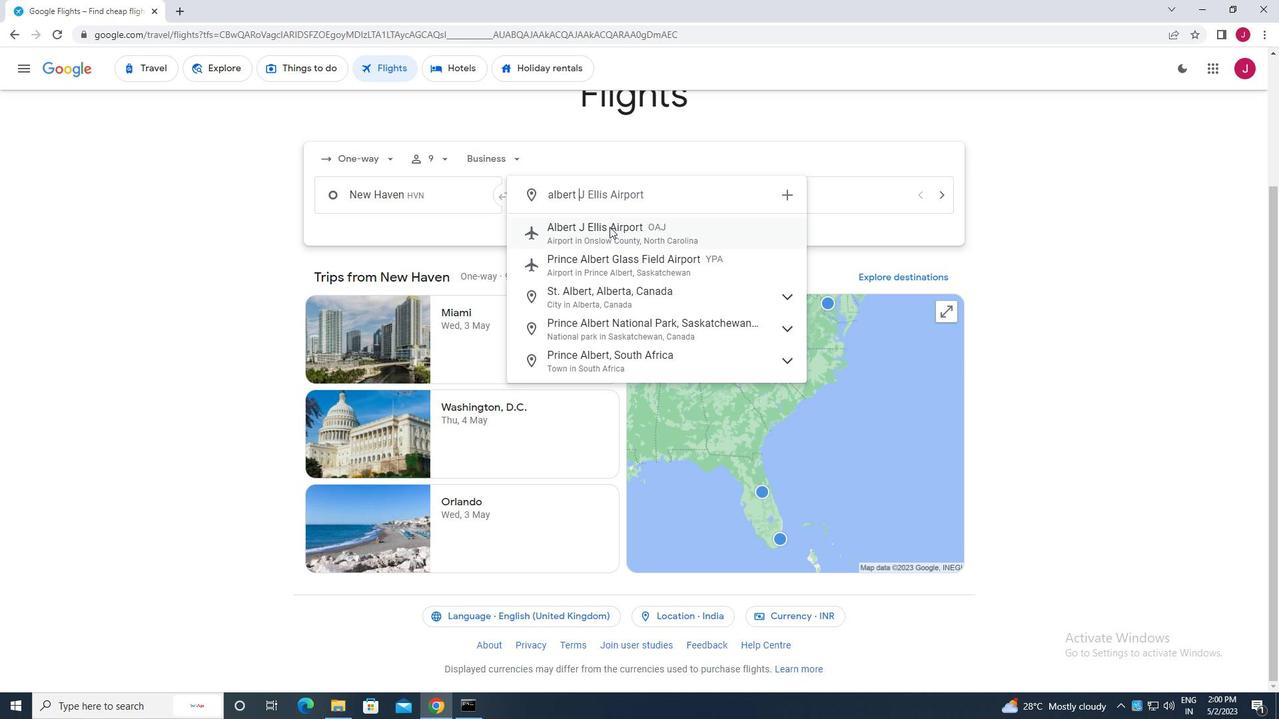 
Action: Mouse moved to (791, 195)
Screenshot: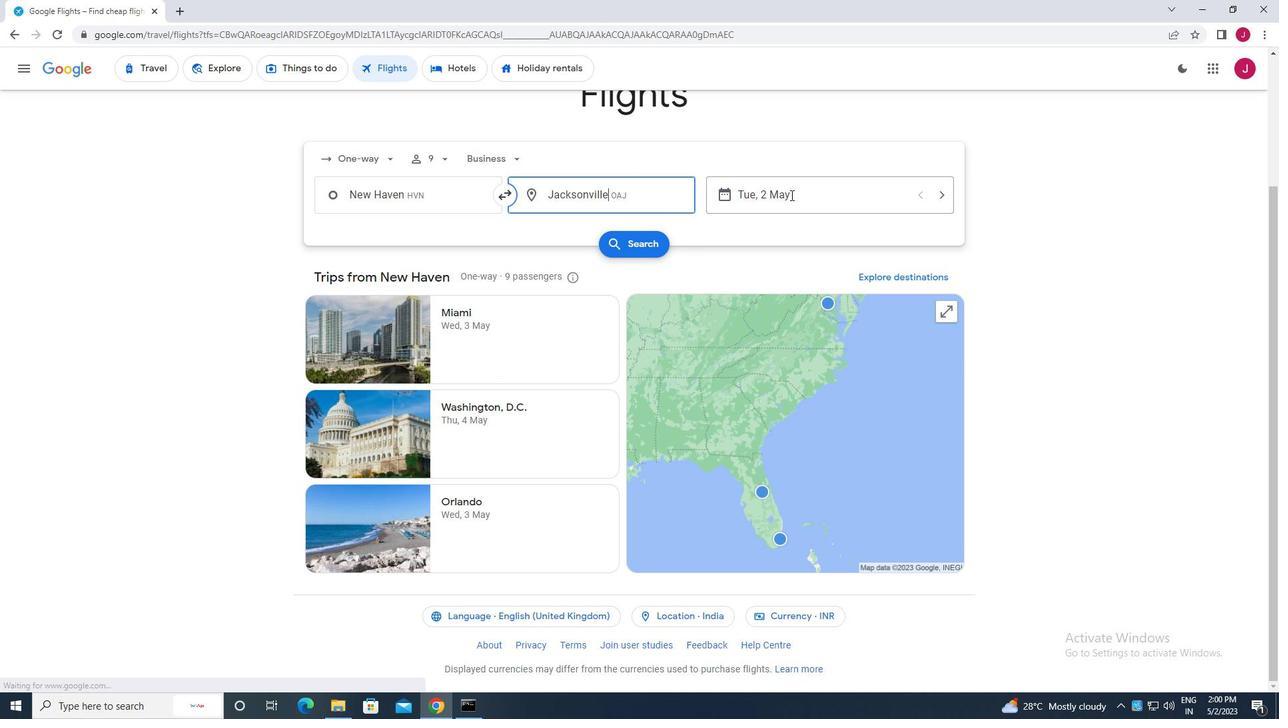 
Action: Mouse pressed left at (791, 195)
Screenshot: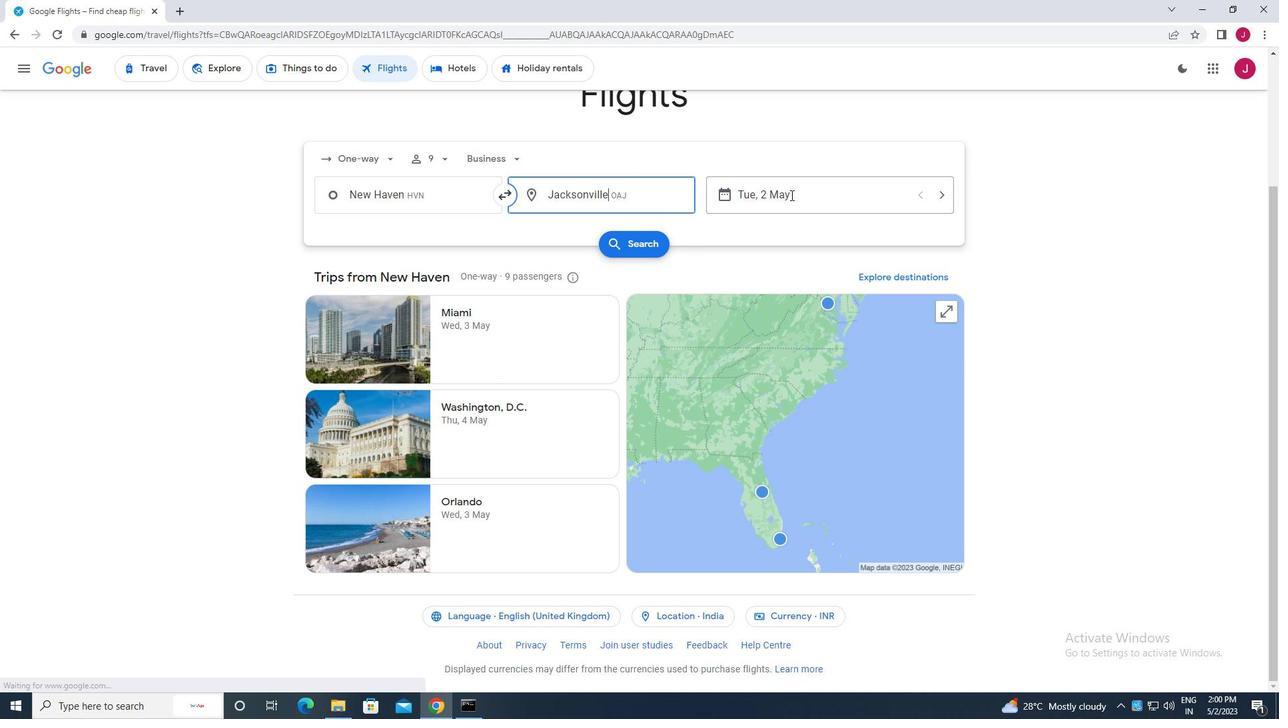 
Action: Mouse moved to (582, 299)
Screenshot: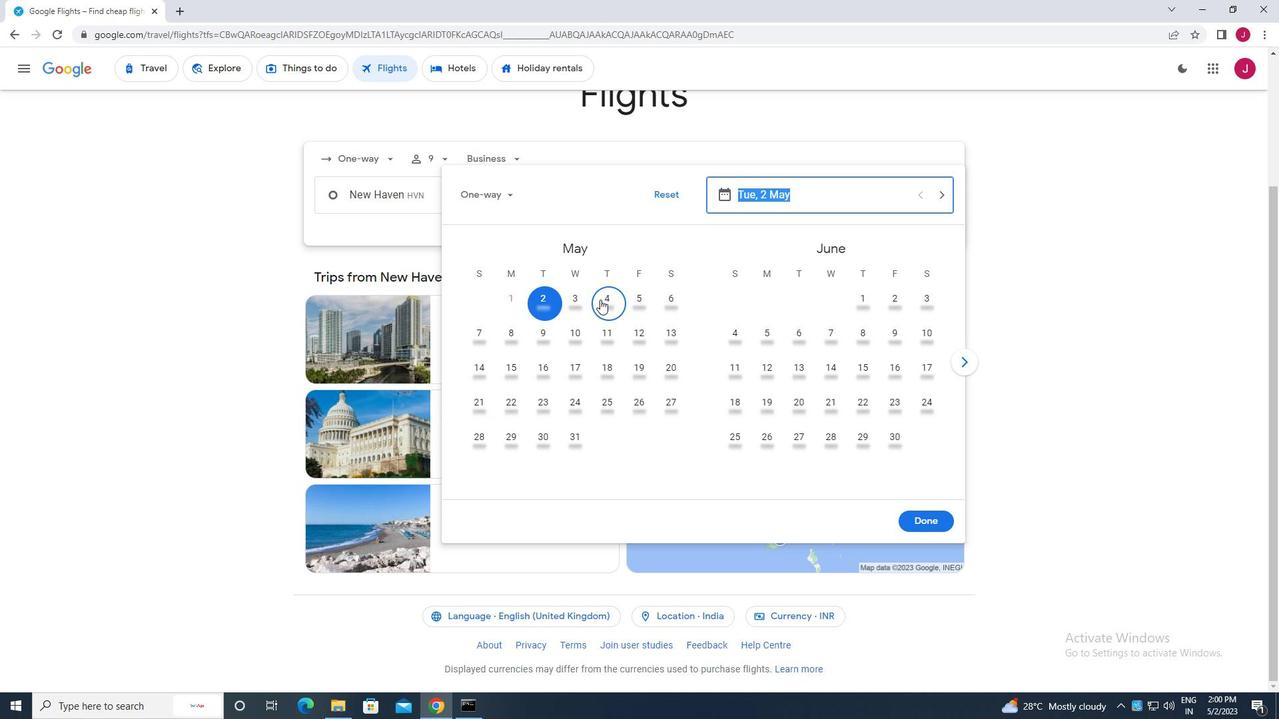 
Action: Mouse pressed left at (582, 299)
Screenshot: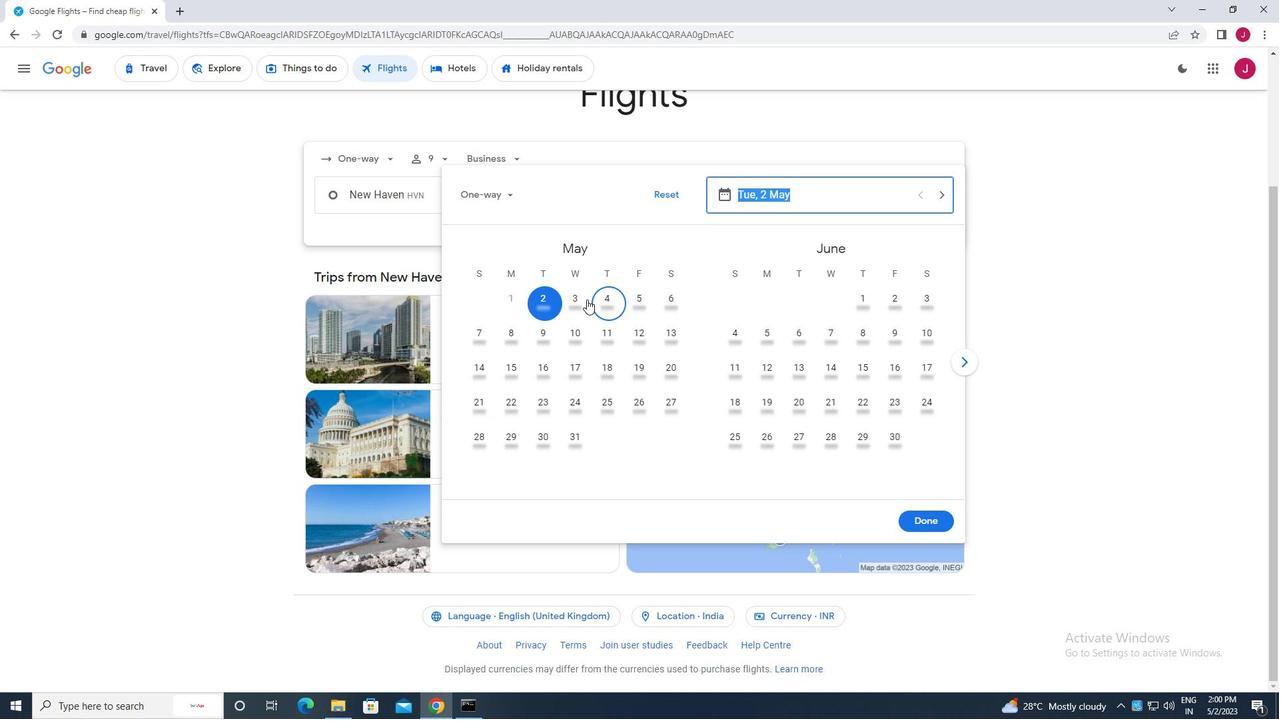 
Action: Mouse moved to (938, 522)
Screenshot: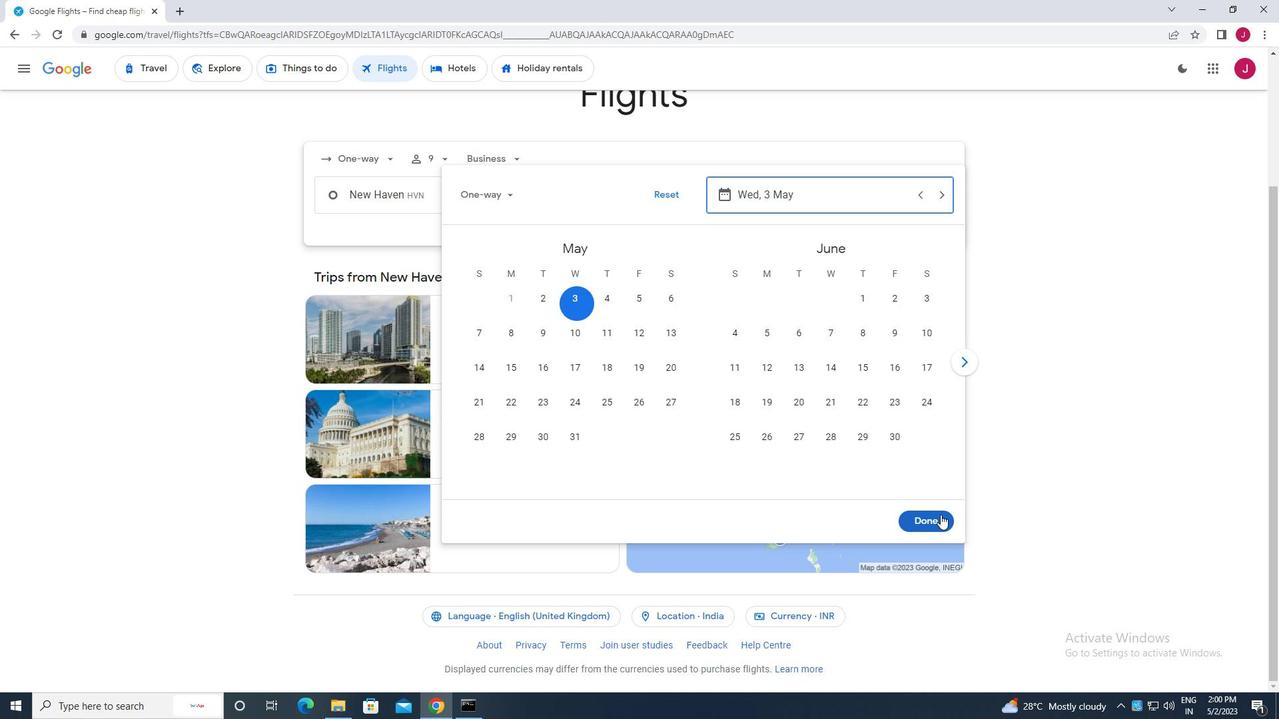 
Action: Mouse pressed left at (938, 522)
Screenshot: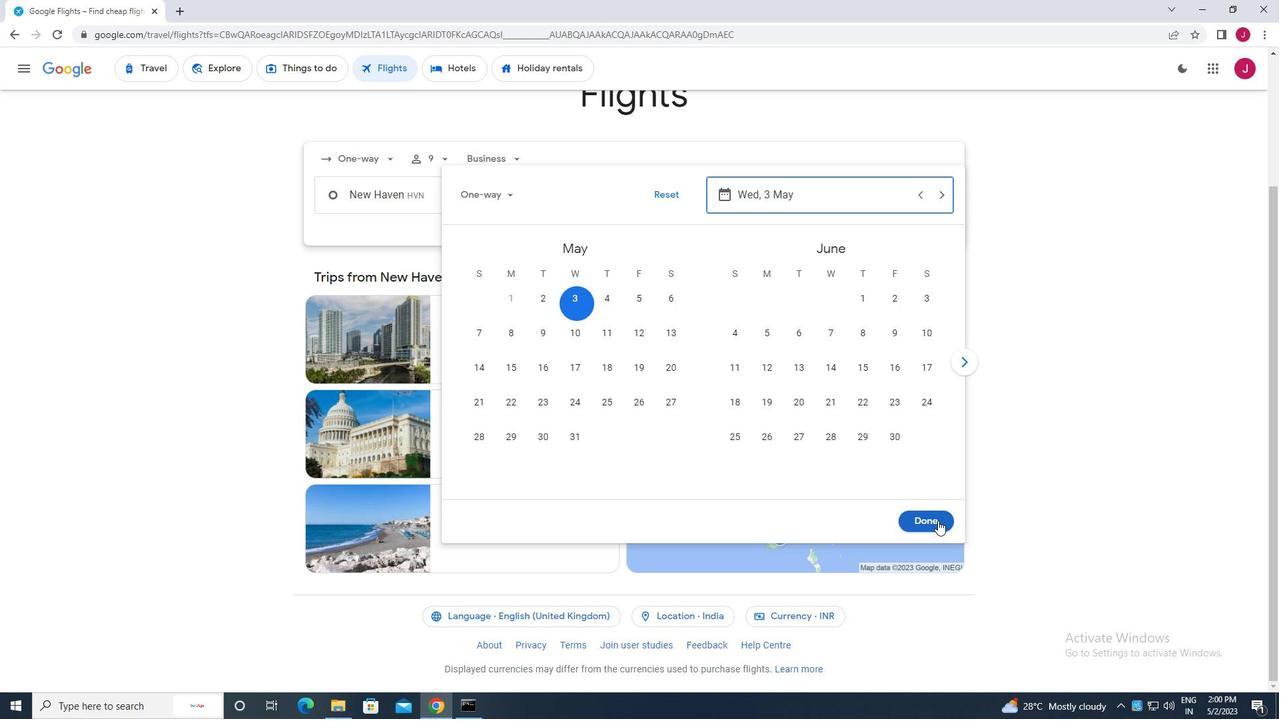 
Action: Mouse moved to (642, 243)
Screenshot: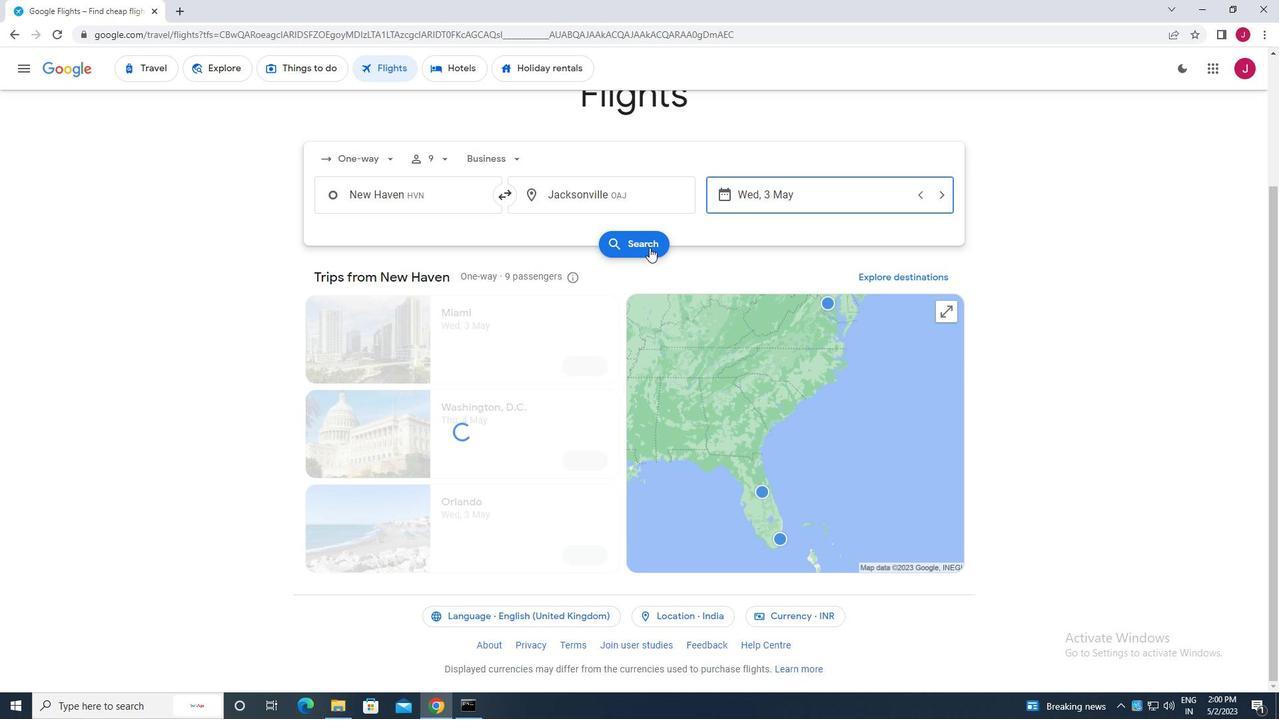 
Action: Mouse pressed left at (642, 243)
Screenshot: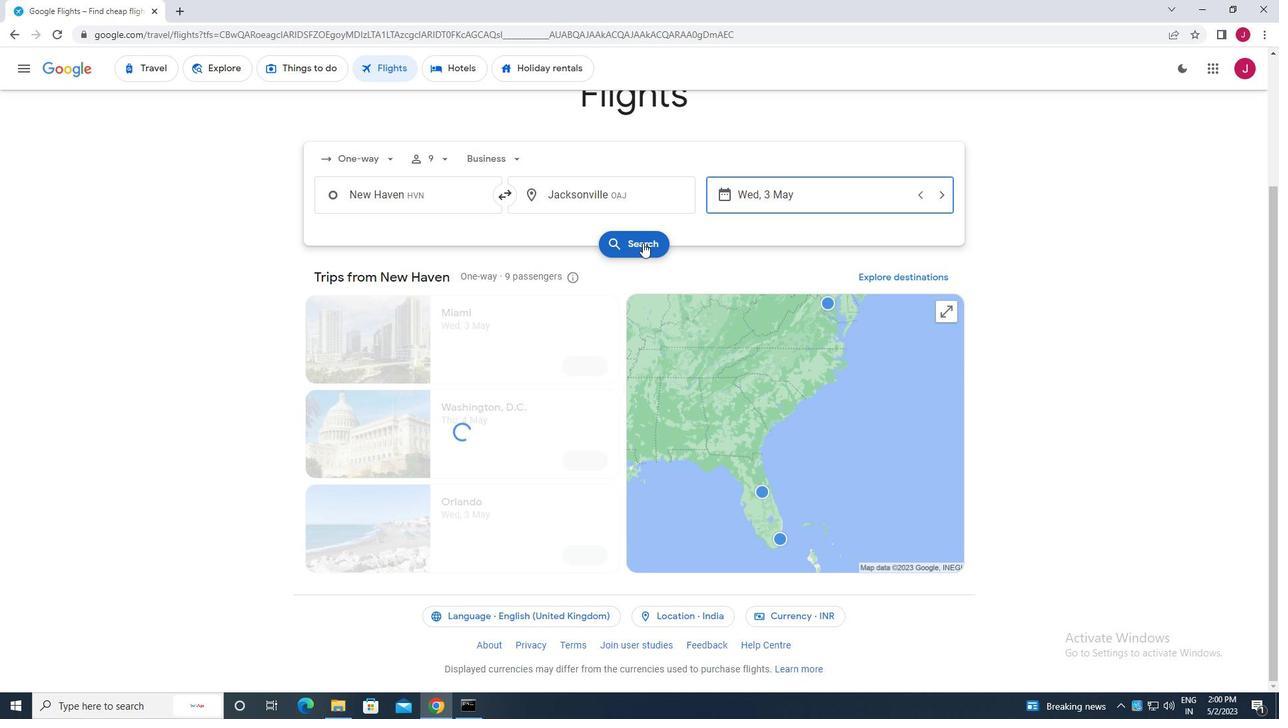 
Action: Mouse moved to (337, 187)
Screenshot: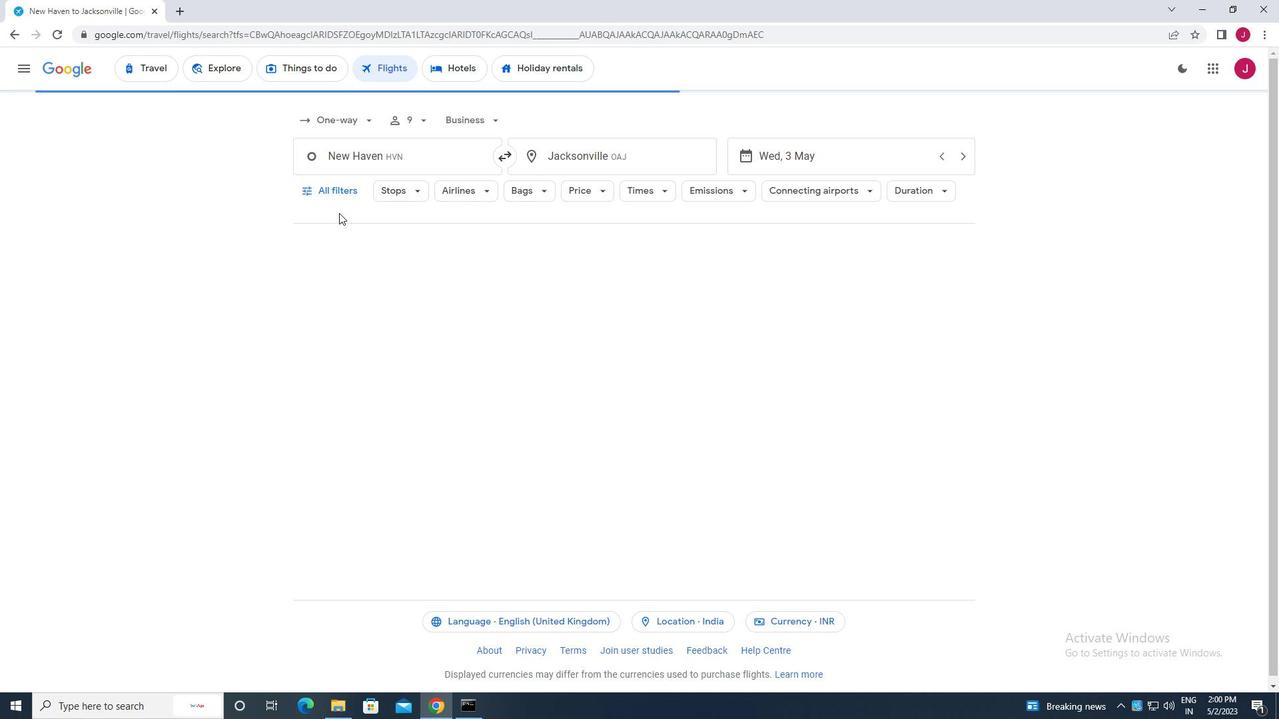 
Action: Mouse pressed left at (337, 187)
Screenshot: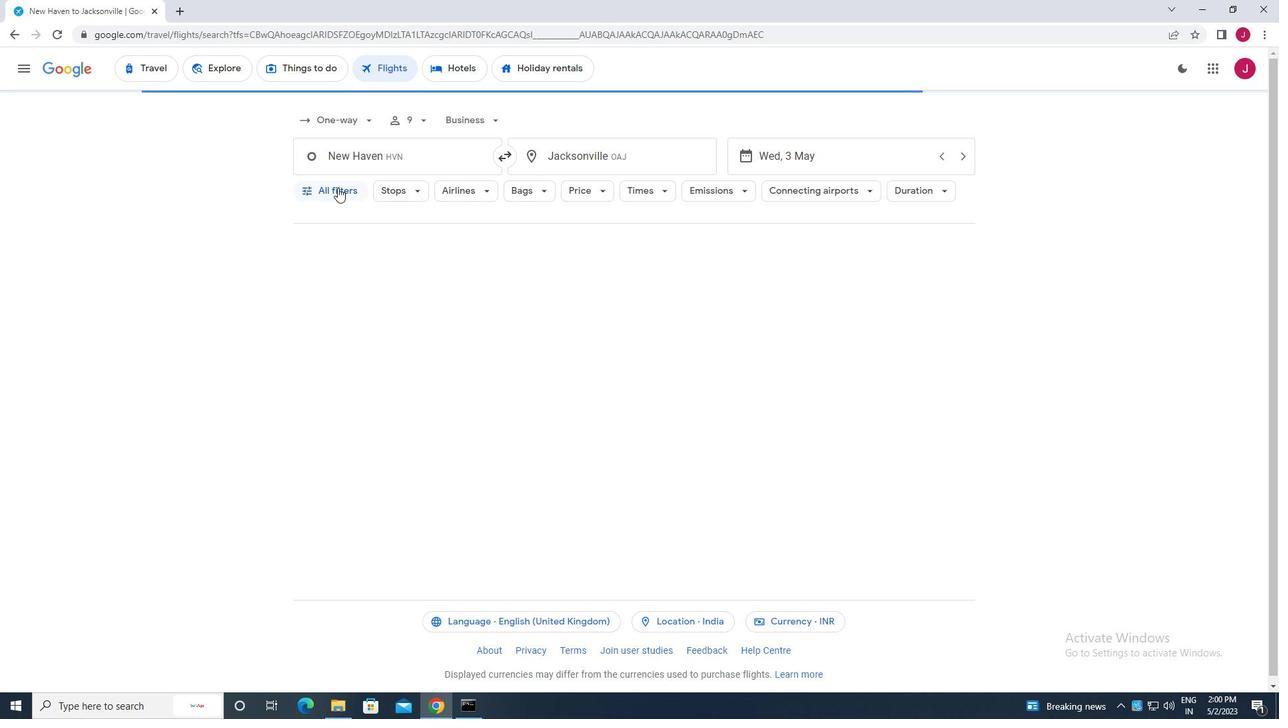 
Action: Mouse moved to (453, 281)
Screenshot: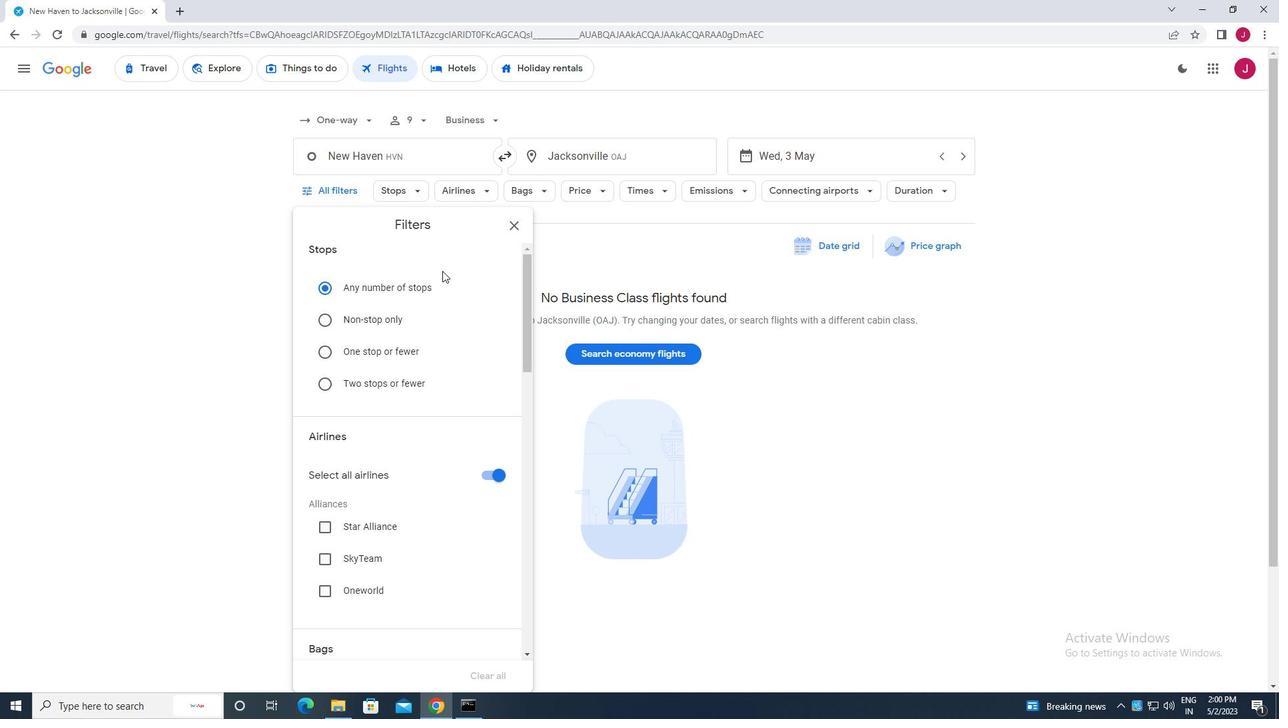 
Action: Mouse scrolled (453, 281) with delta (0, 0)
Screenshot: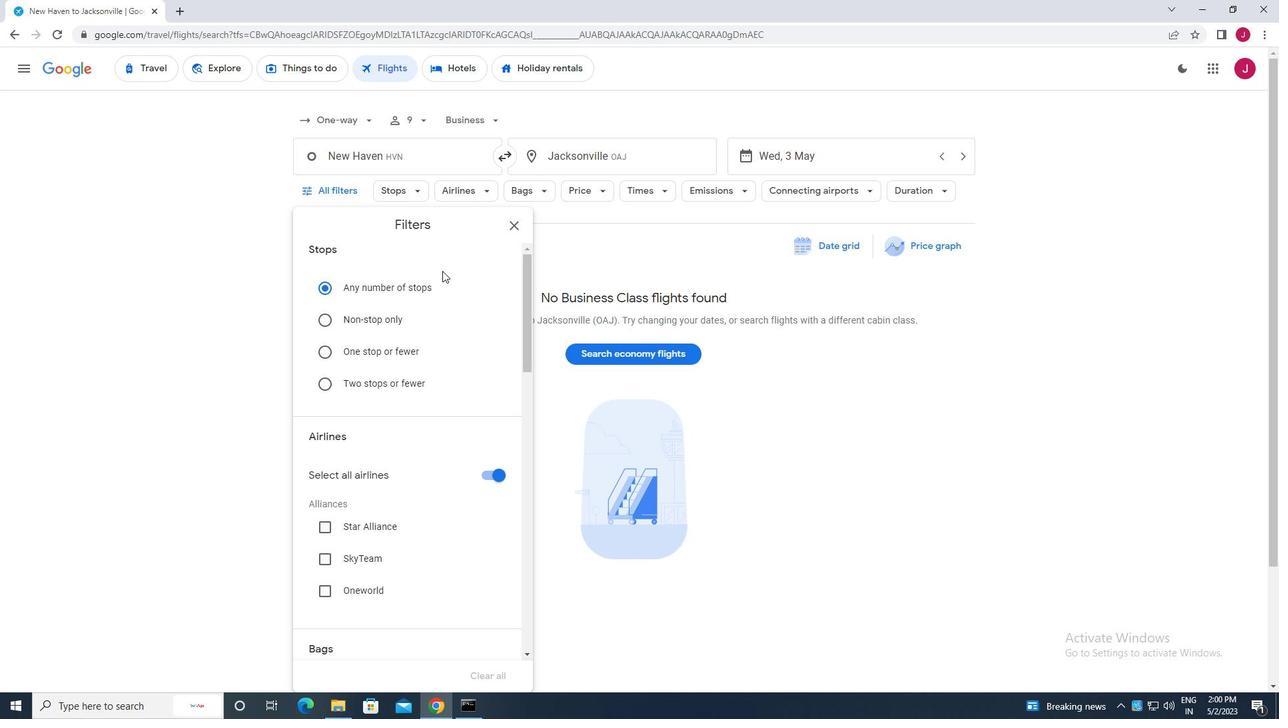 
Action: Mouse scrolled (453, 281) with delta (0, 0)
Screenshot: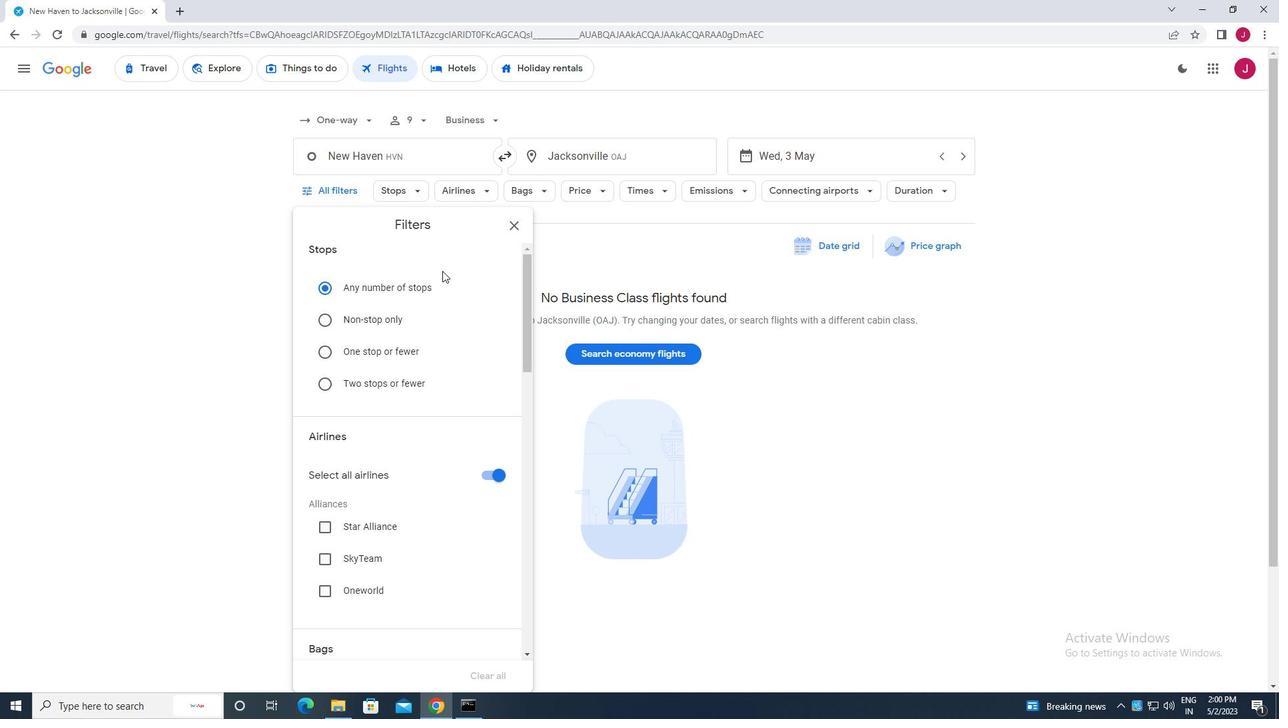 
Action: Mouse moved to (491, 344)
Screenshot: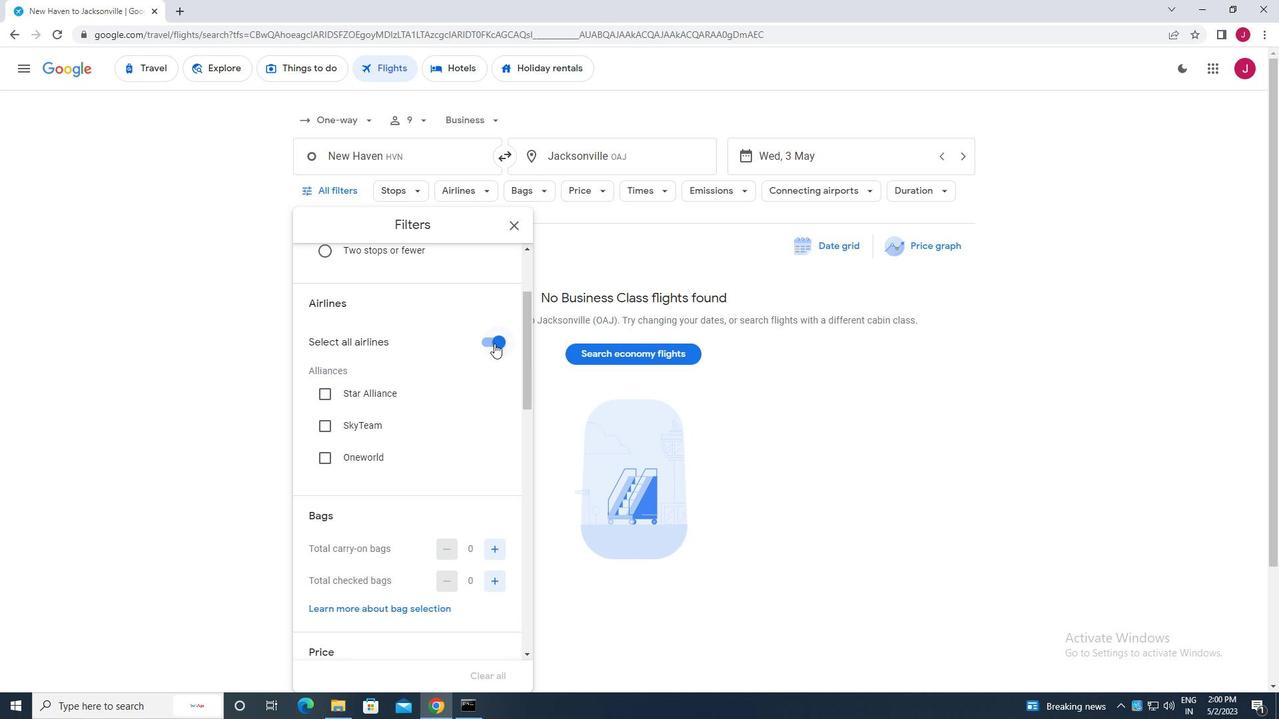 
Action: Mouse pressed left at (491, 344)
Screenshot: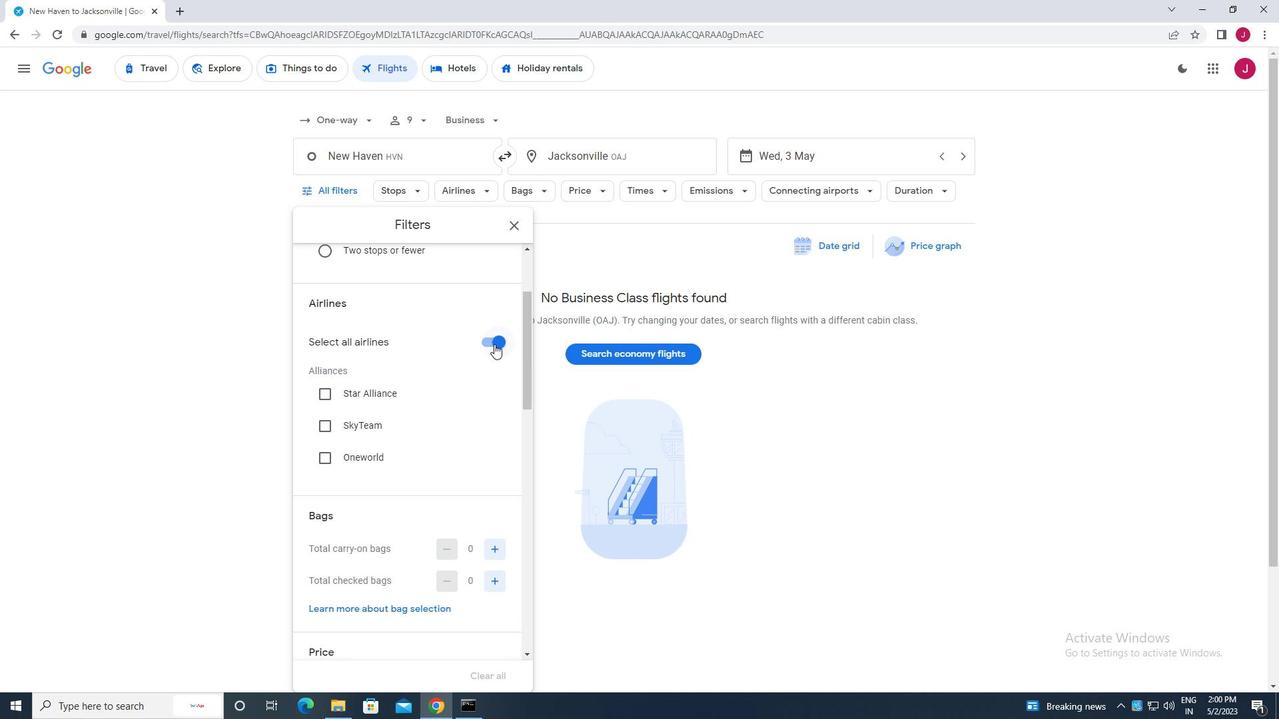 
Action: Mouse moved to (475, 352)
Screenshot: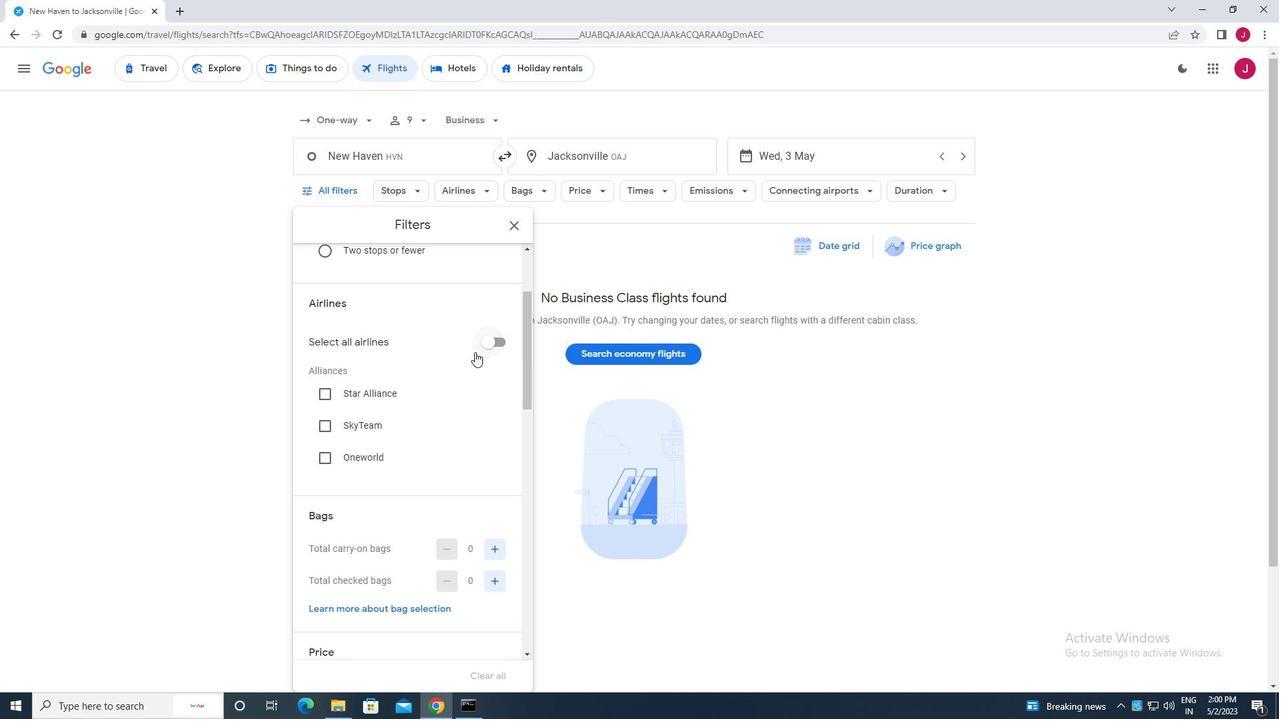 
Action: Mouse scrolled (475, 351) with delta (0, 0)
Screenshot: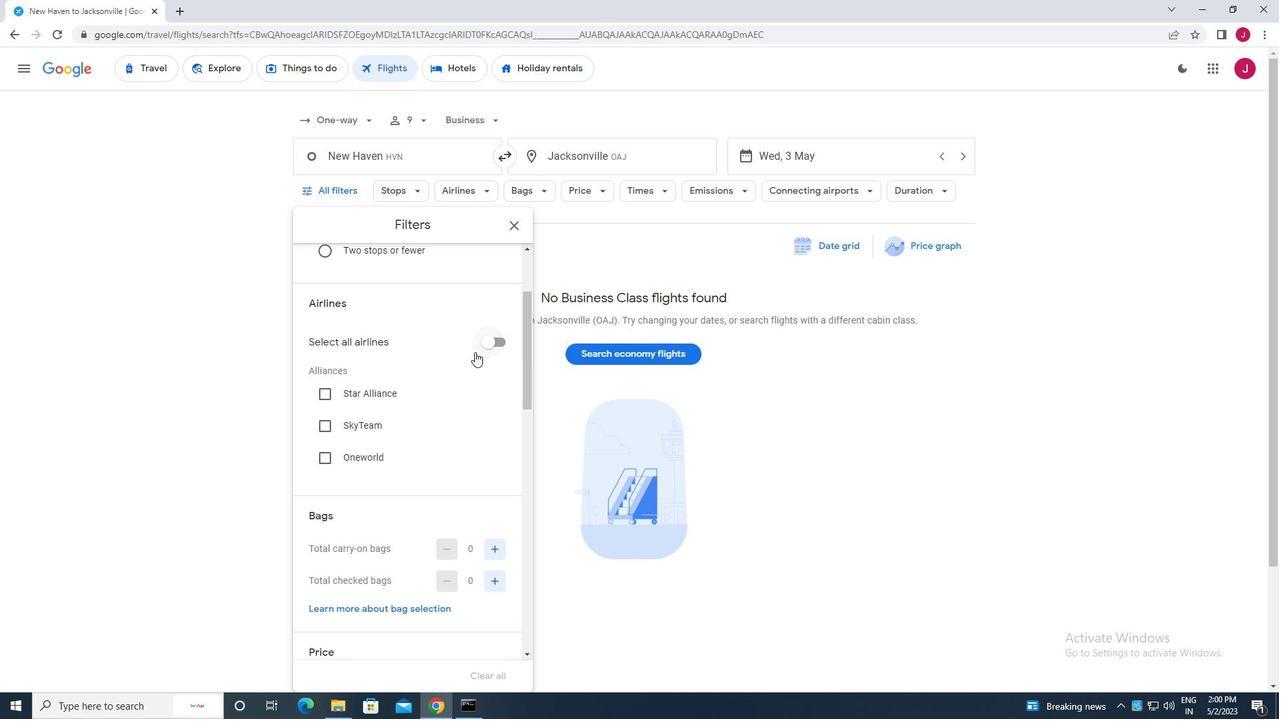 
Action: Mouse scrolled (475, 351) with delta (0, 0)
Screenshot: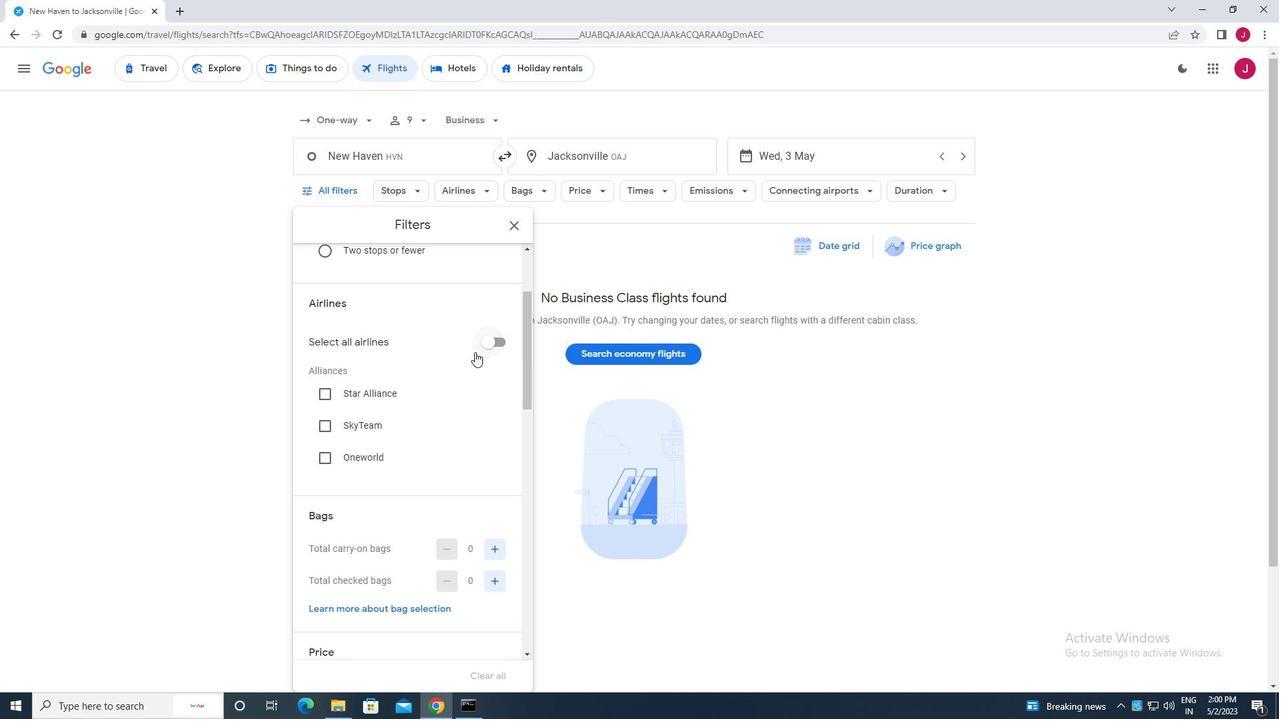 
Action: Mouse moved to (442, 363)
Screenshot: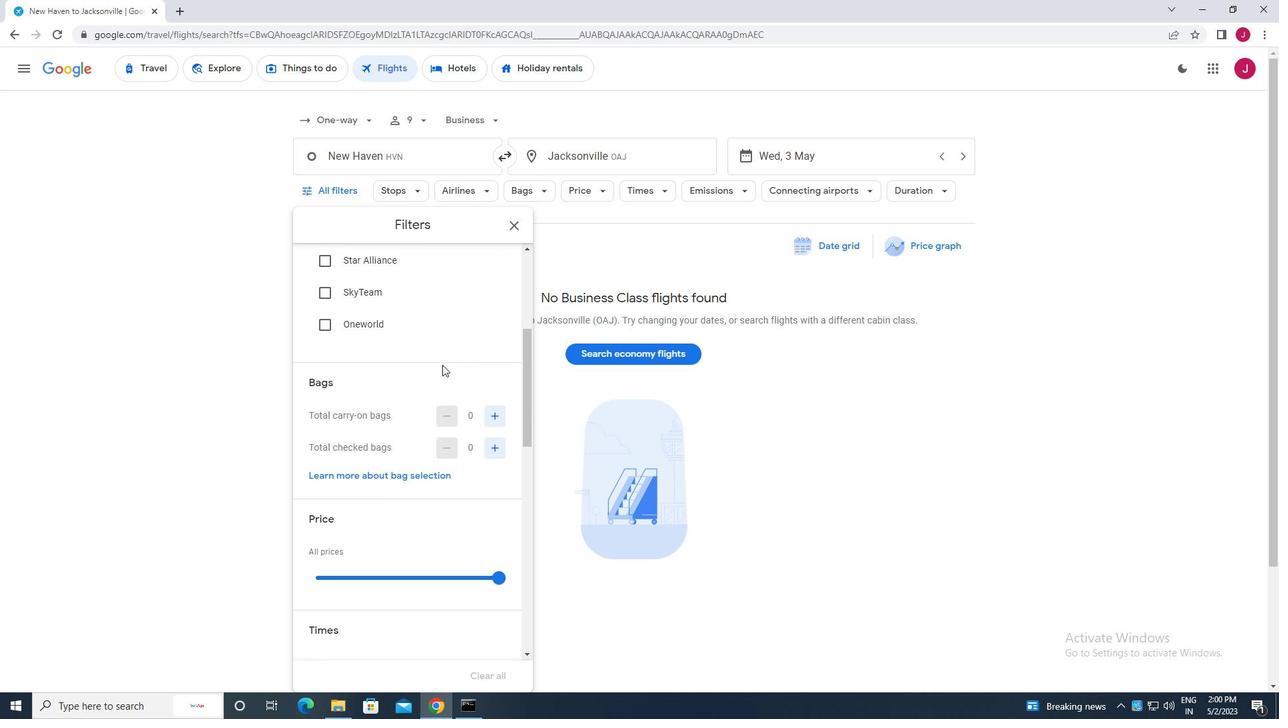 
Action: Mouse scrolled (442, 363) with delta (0, 0)
Screenshot: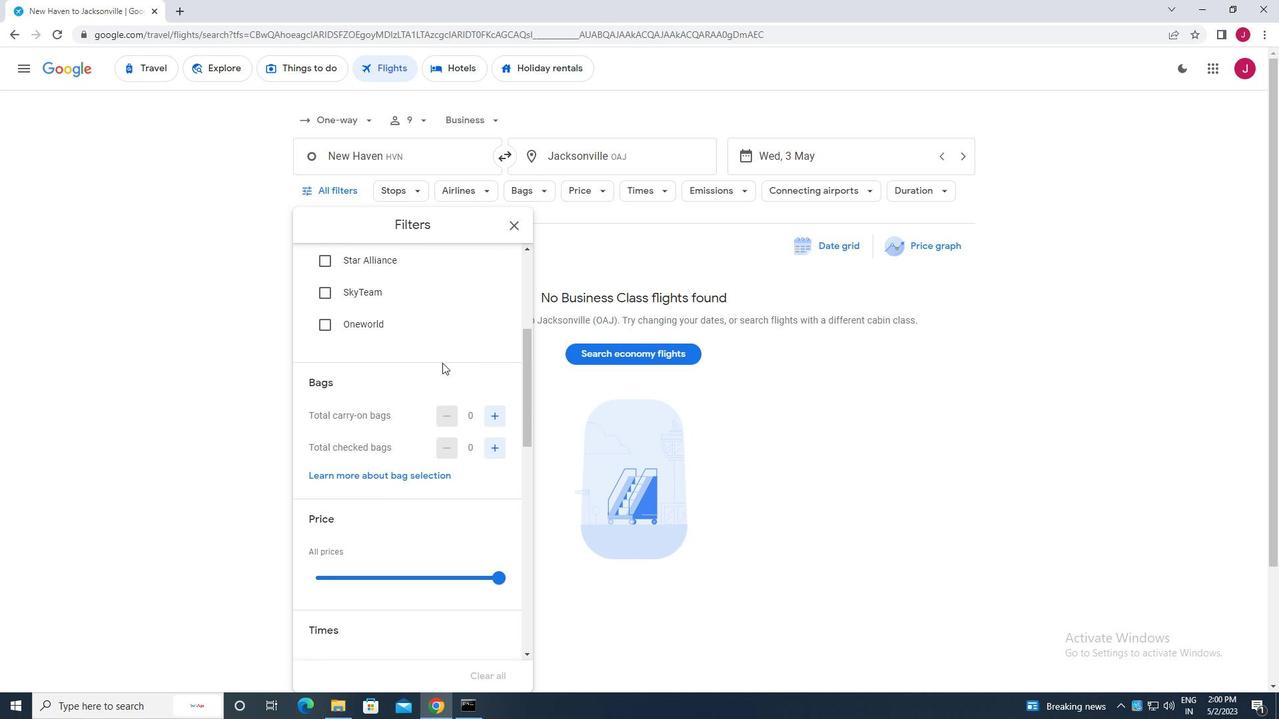
Action: Mouse scrolled (442, 362) with delta (0, 0)
Screenshot: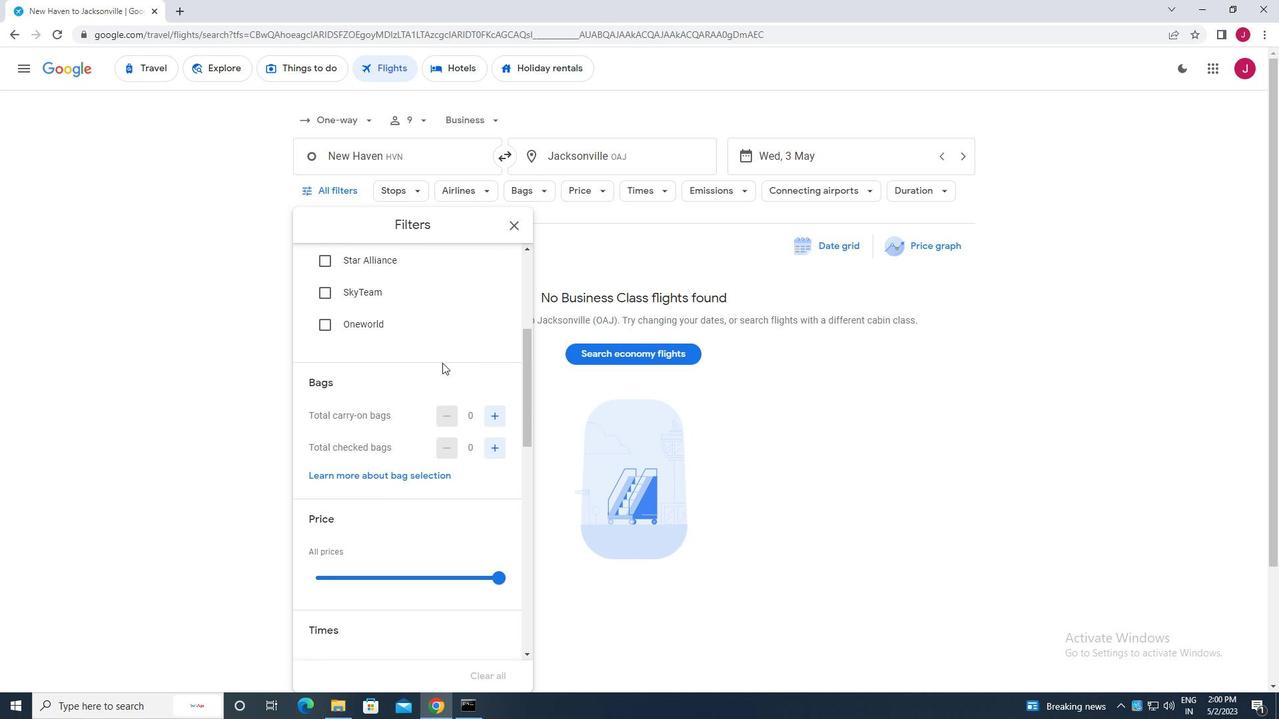 
Action: Mouse scrolled (442, 362) with delta (0, 0)
Screenshot: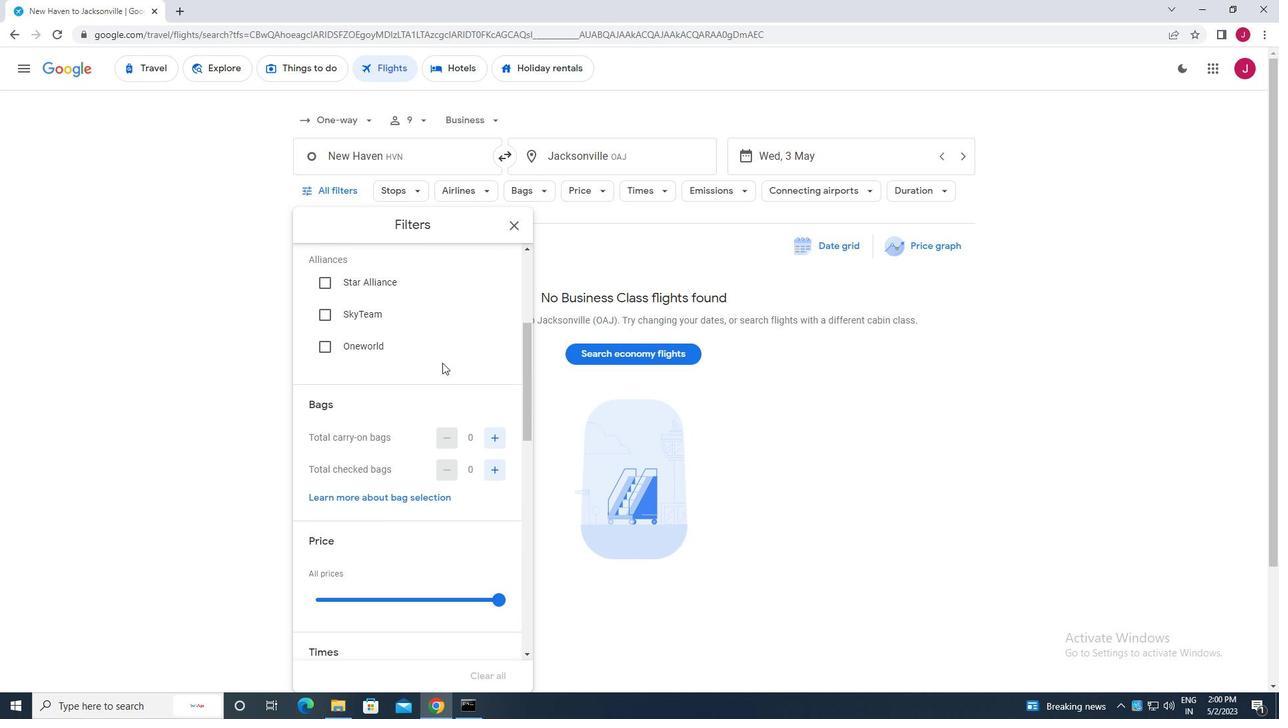 
Action: Mouse moved to (499, 386)
Screenshot: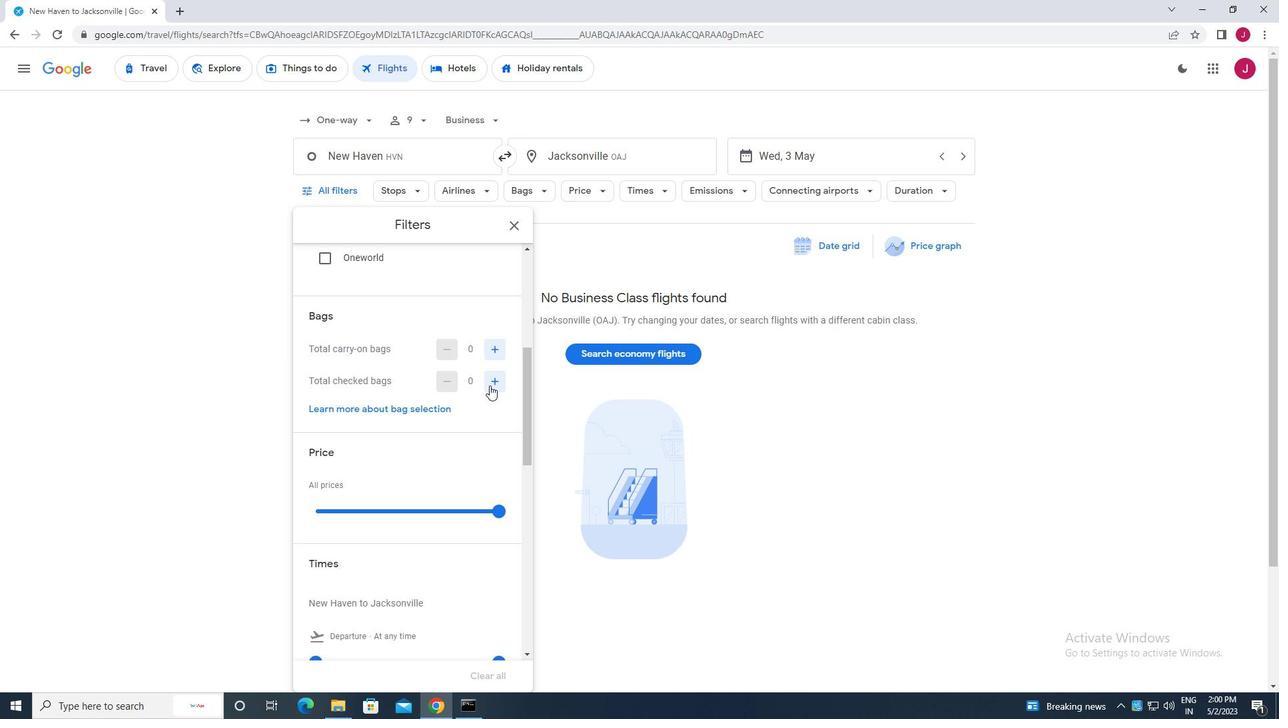 
Action: Mouse pressed left at (499, 386)
Screenshot: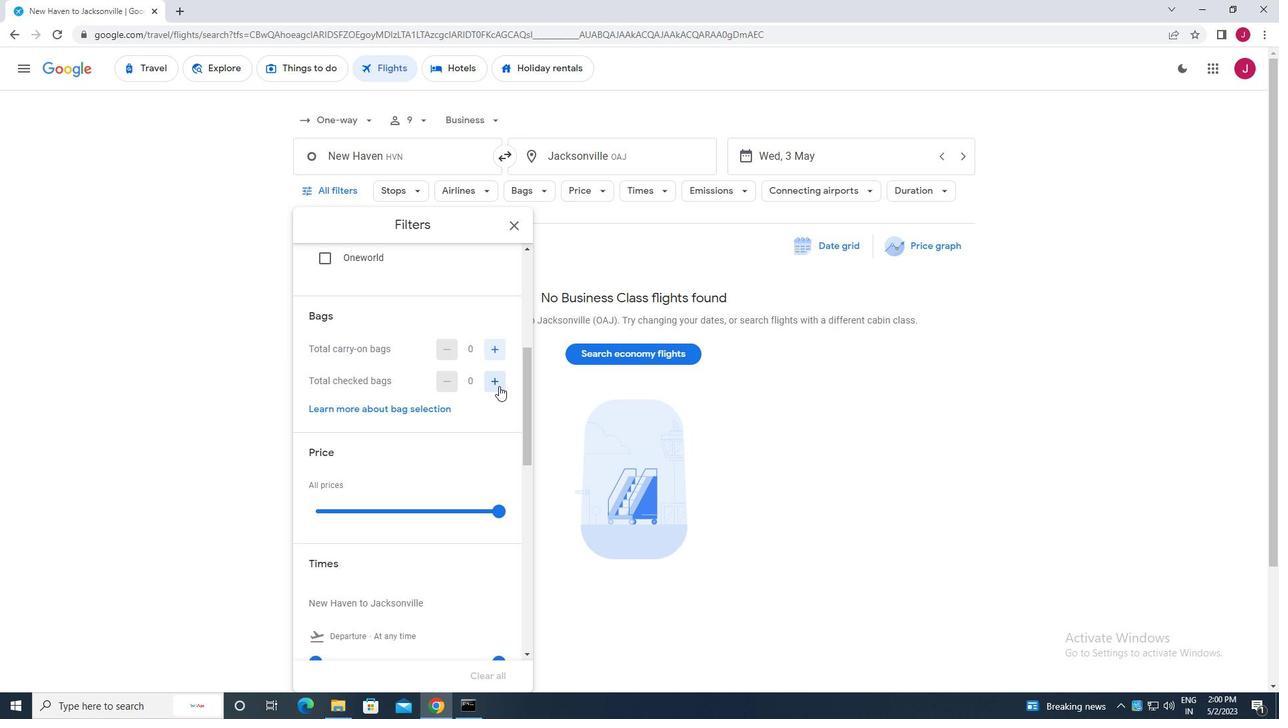 
Action: Mouse pressed left at (499, 386)
Screenshot: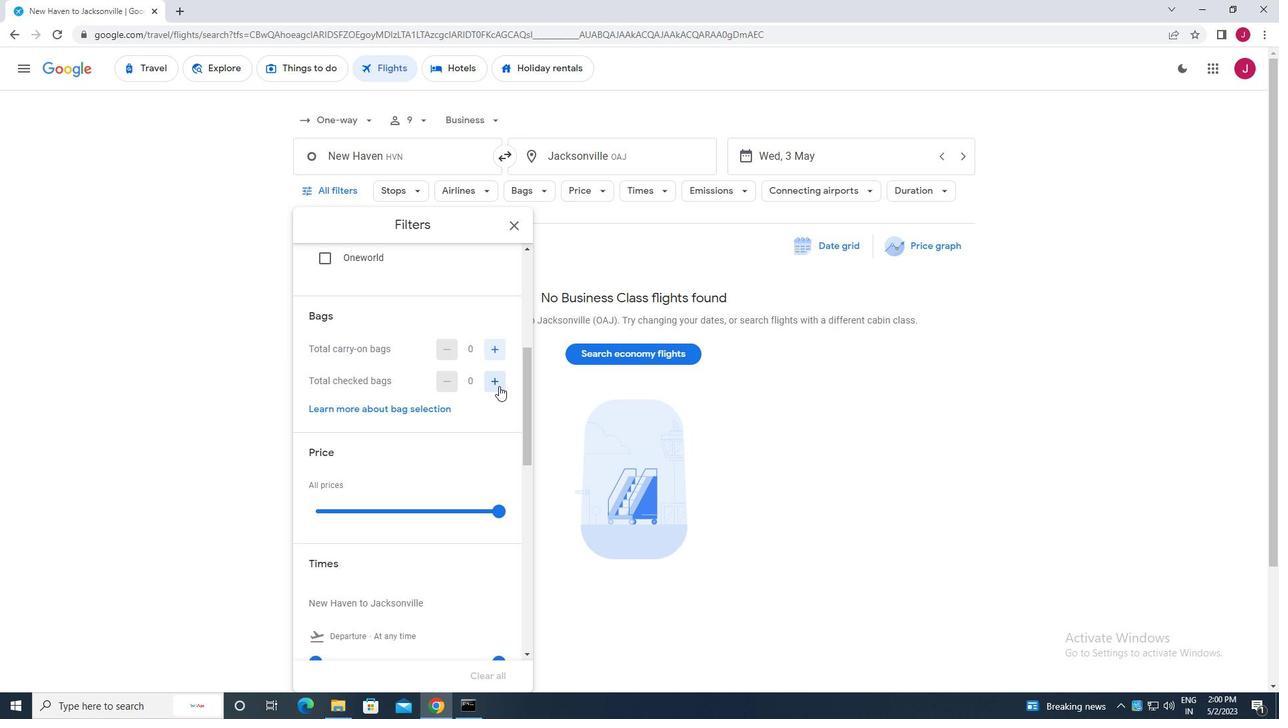 
Action: Mouse moved to (497, 398)
Screenshot: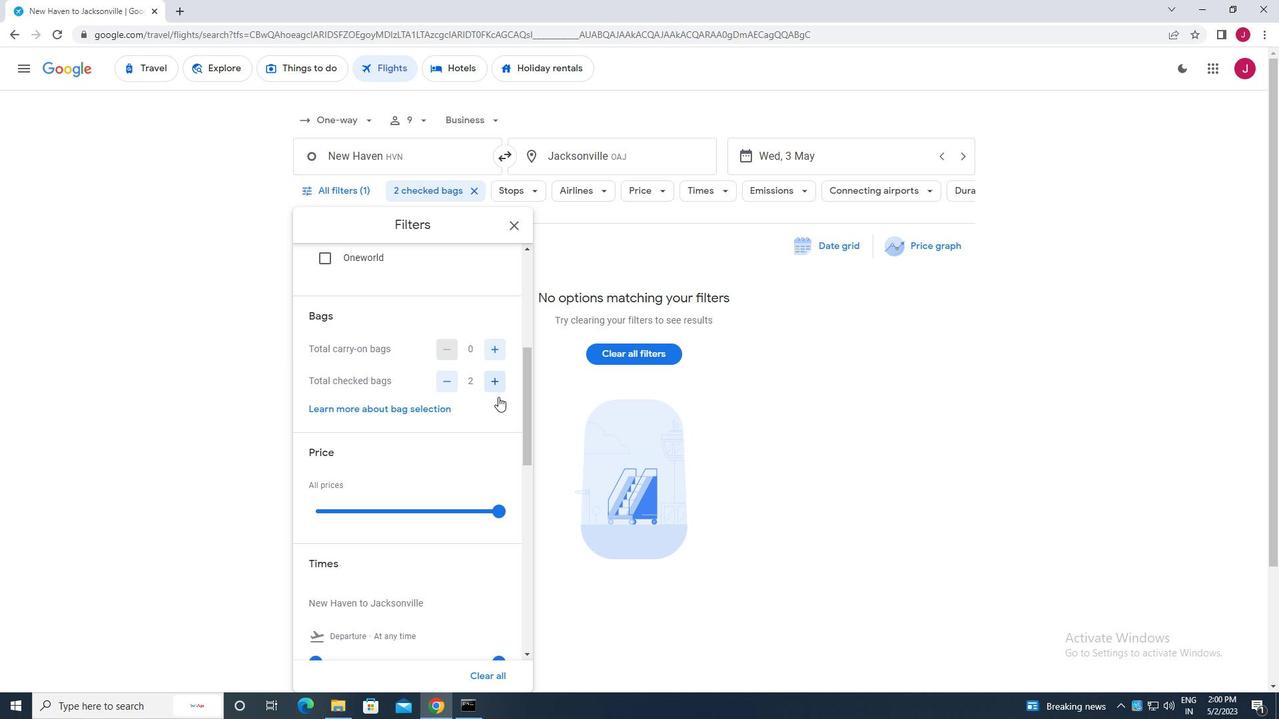 
Action: Mouse scrolled (497, 397) with delta (0, 0)
Screenshot: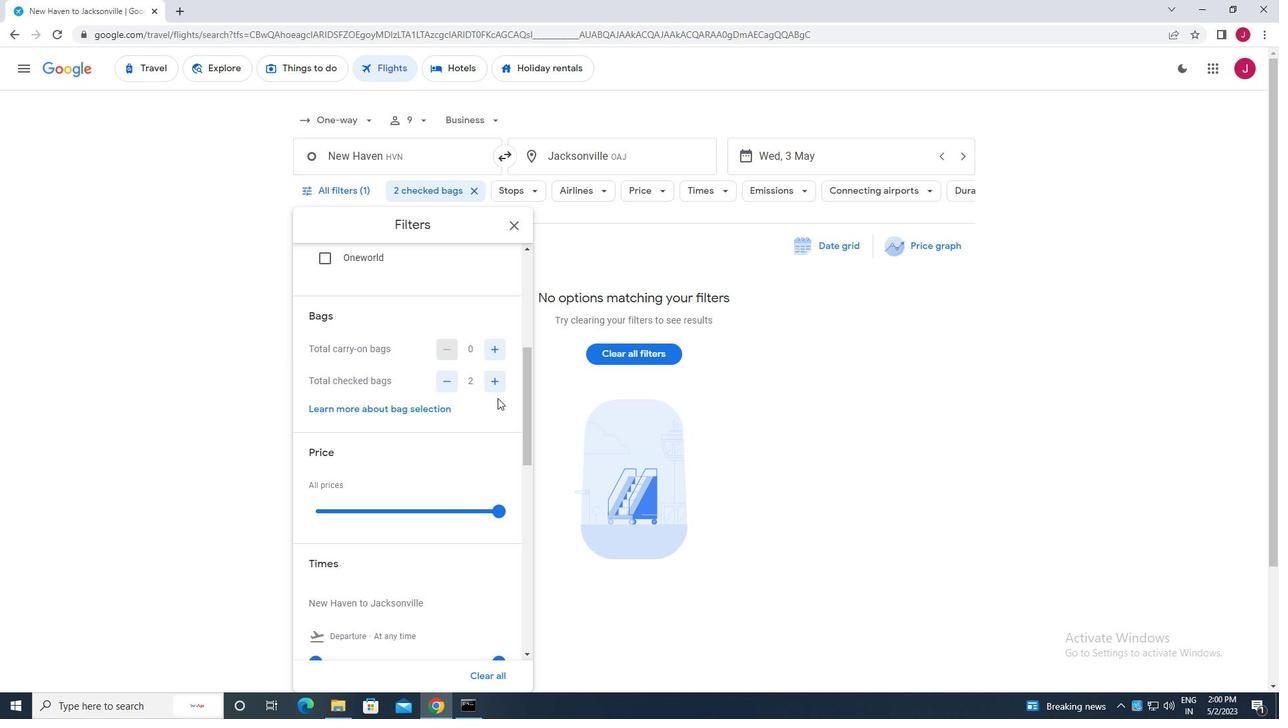 
Action: Mouse moved to (501, 441)
Screenshot: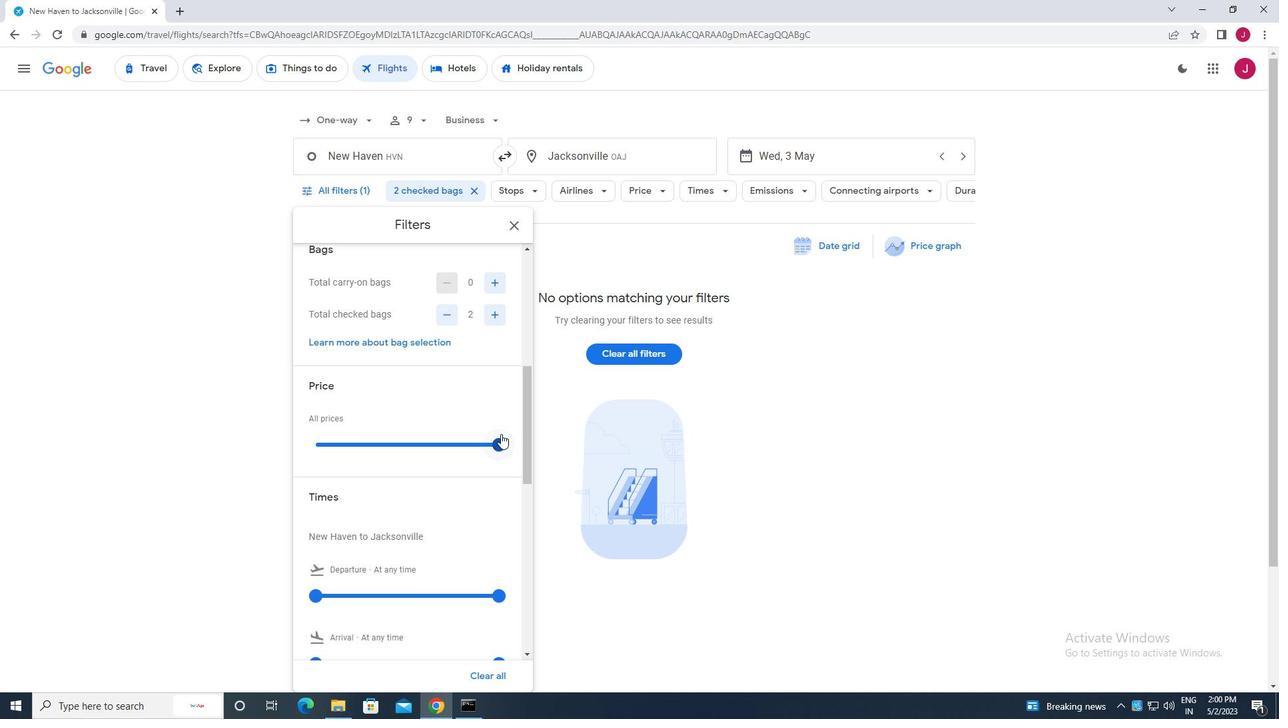 
Action: Mouse pressed left at (501, 441)
Screenshot: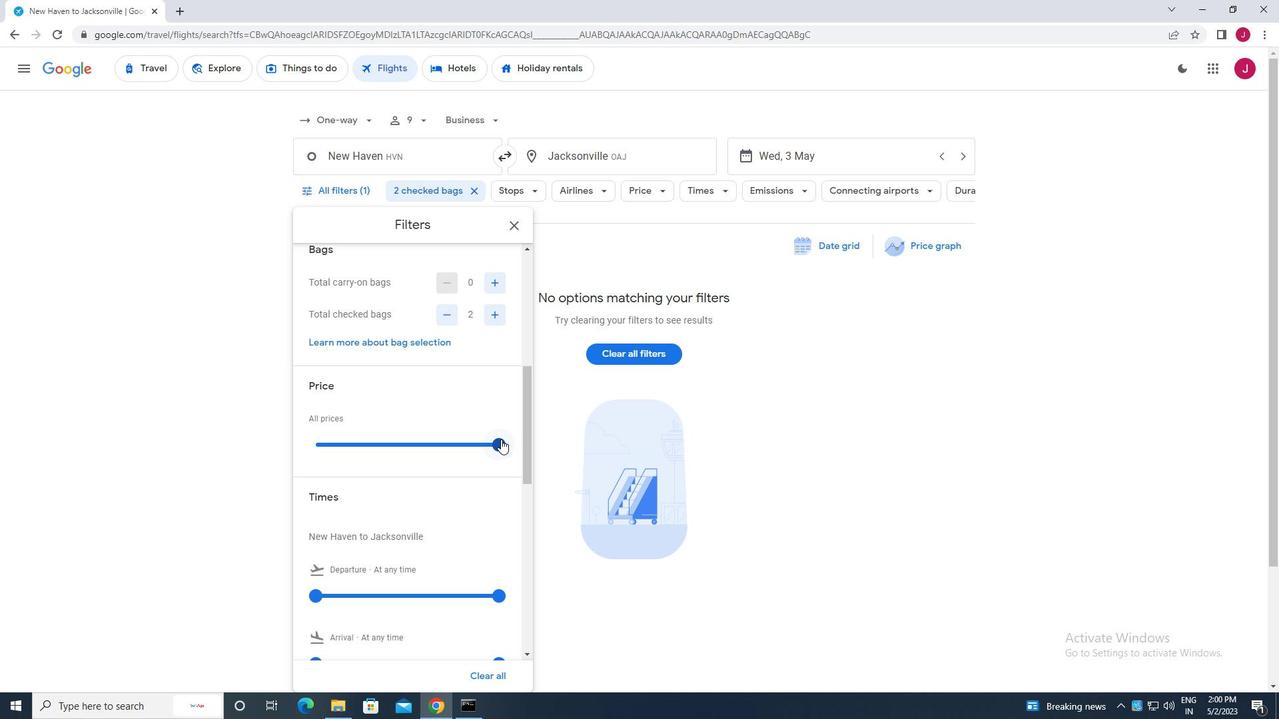 
Action: Mouse moved to (495, 438)
Screenshot: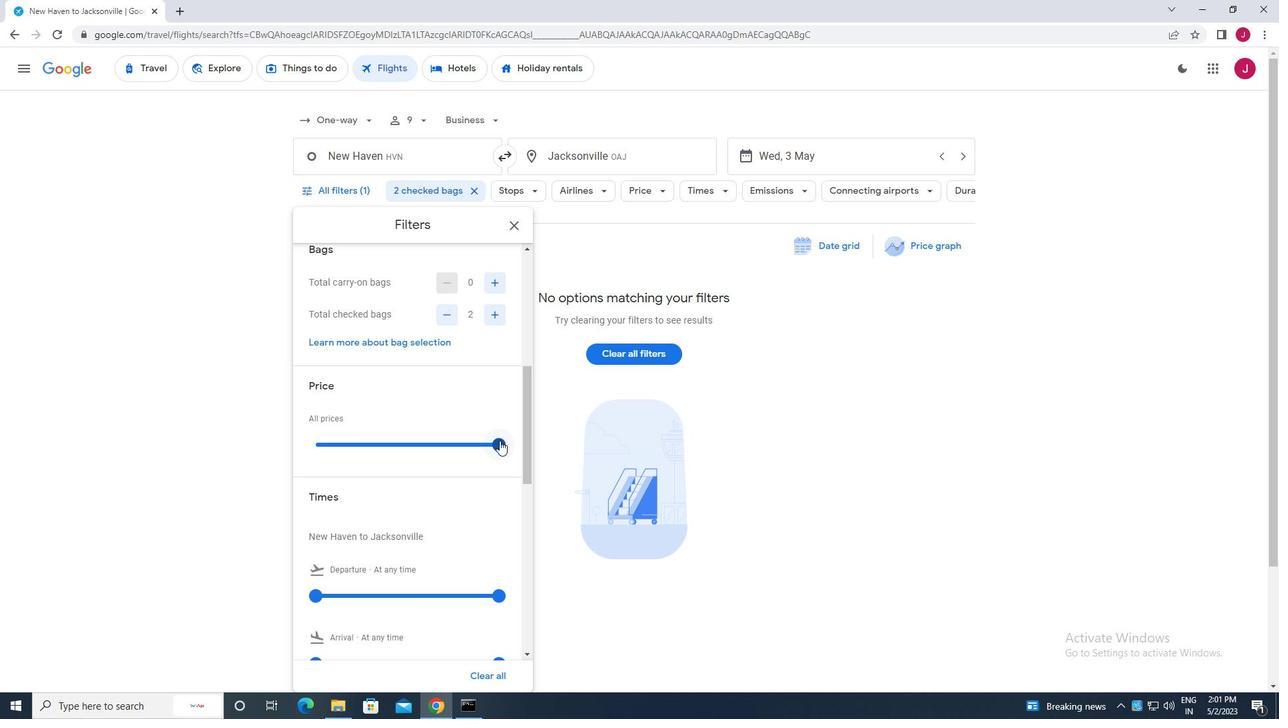 
Action: Mouse scrolled (495, 437) with delta (0, 0)
Screenshot: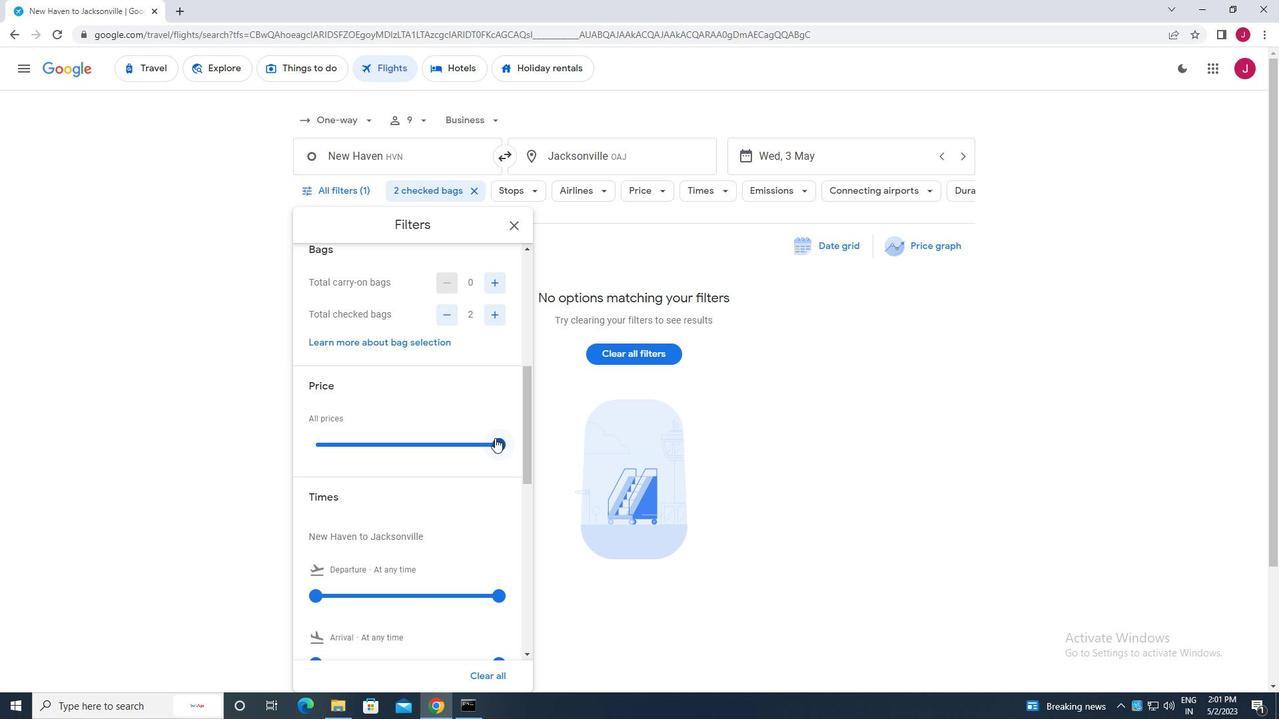 
Action: Mouse scrolled (495, 437) with delta (0, 0)
Screenshot: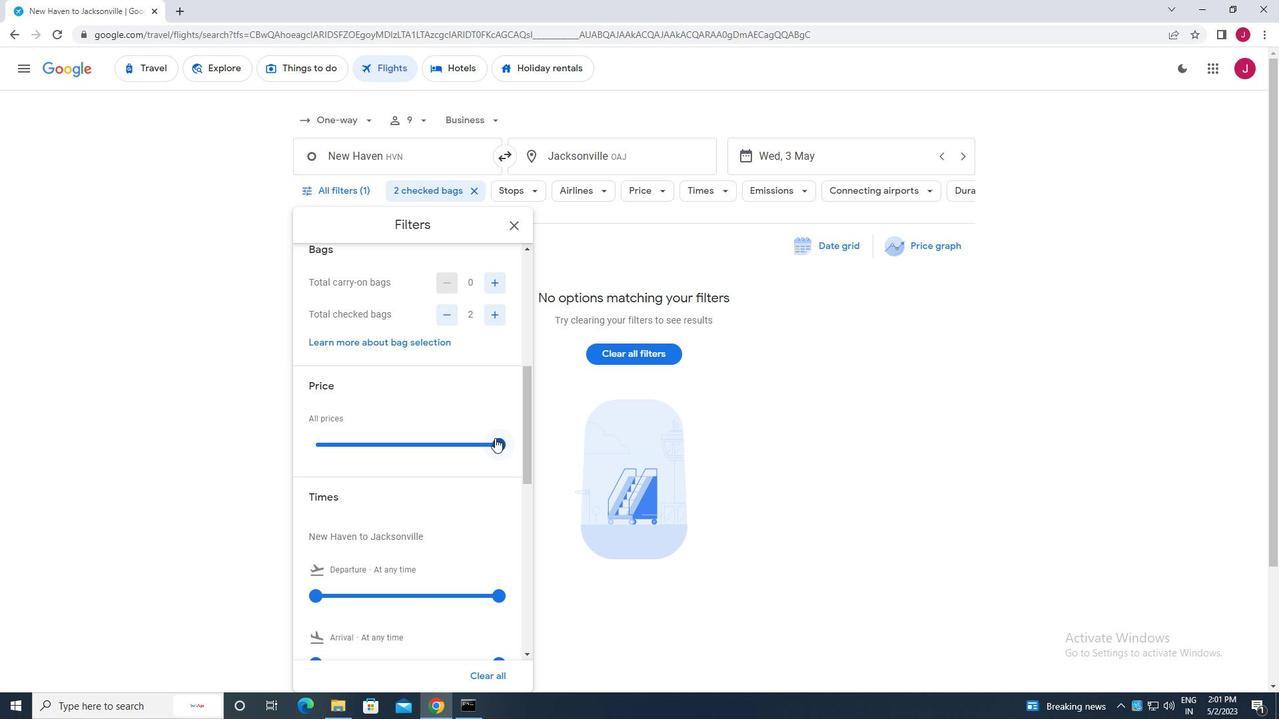 
Action: Mouse scrolled (495, 437) with delta (0, 0)
Screenshot: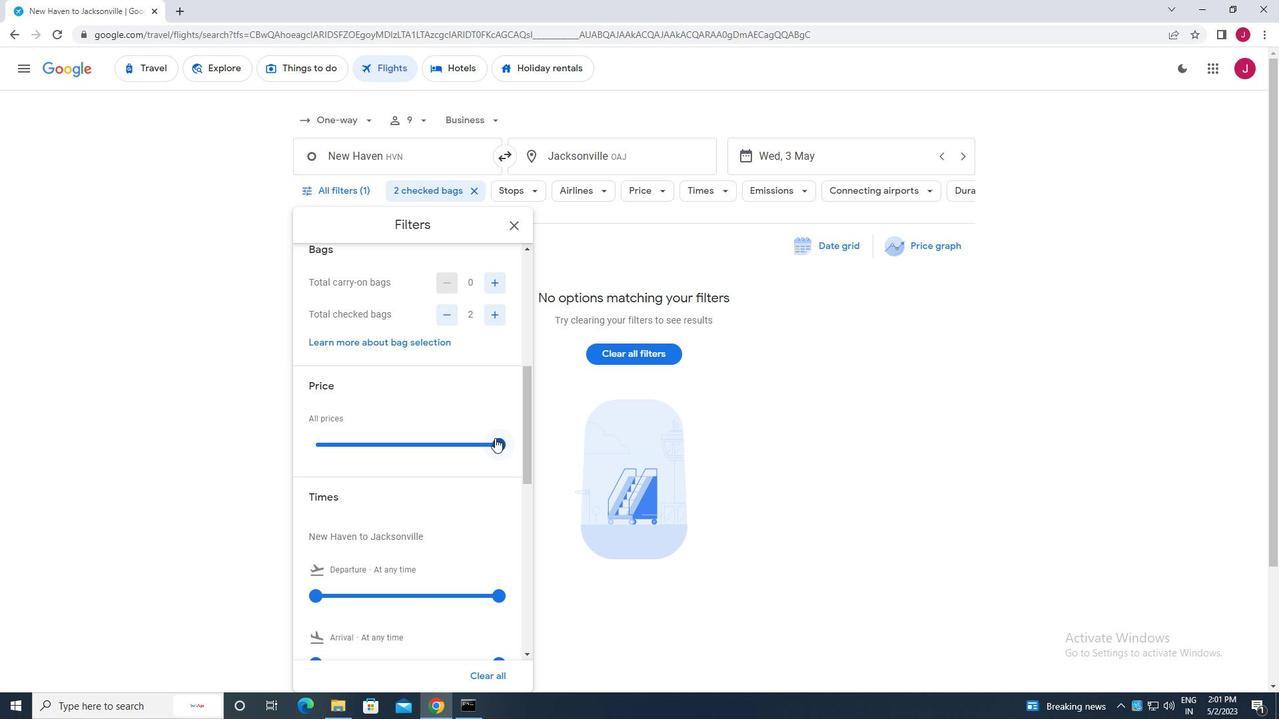 
Action: Mouse moved to (317, 397)
Screenshot: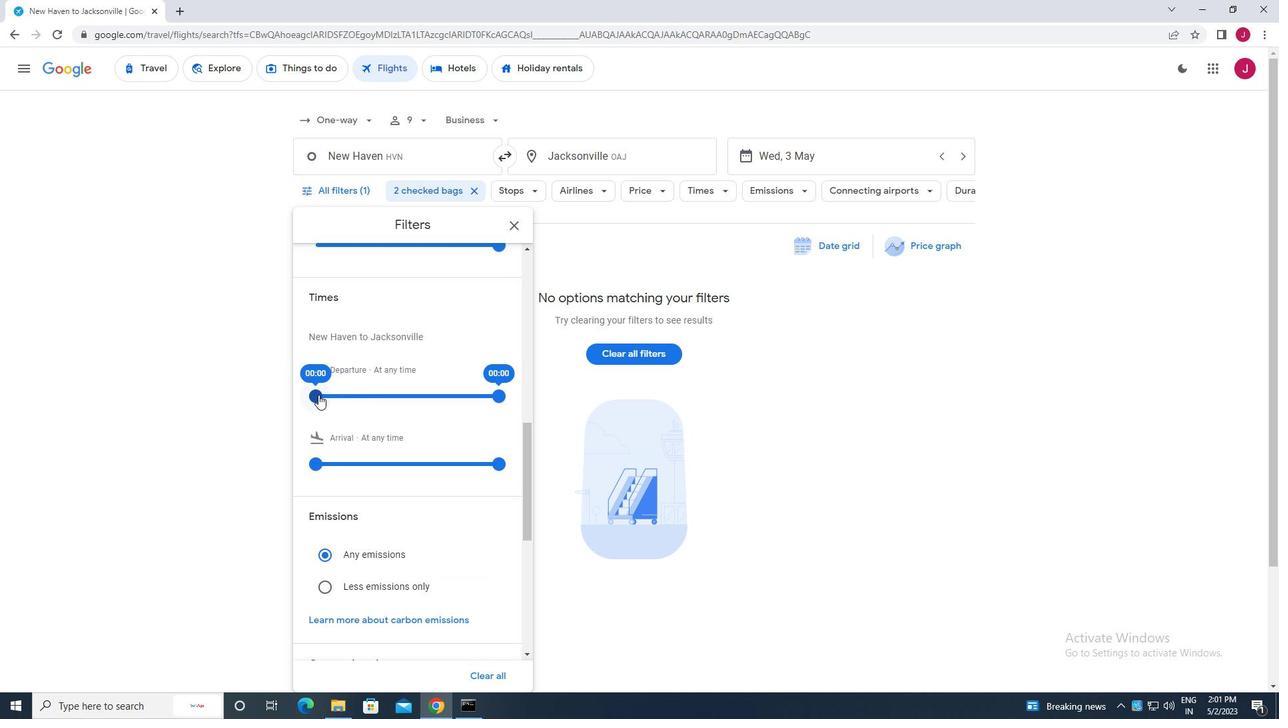 
Action: Mouse pressed left at (317, 397)
Screenshot: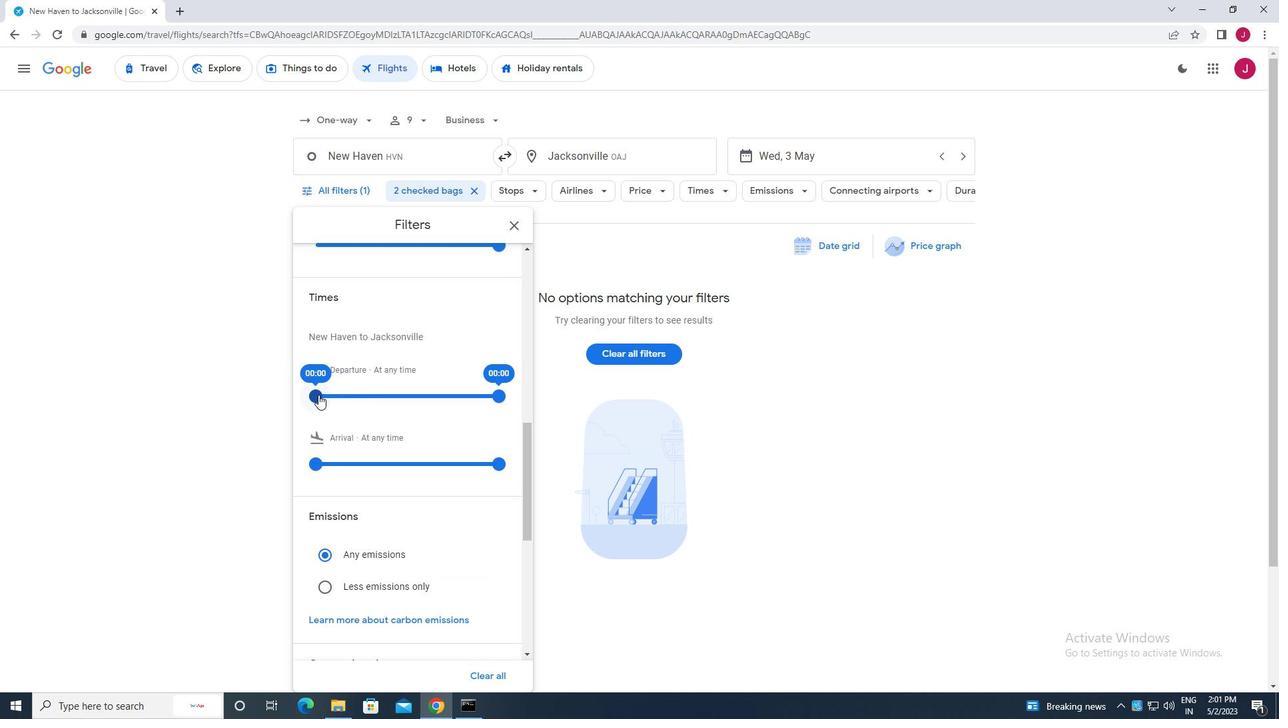 
Action: Mouse moved to (498, 399)
Screenshot: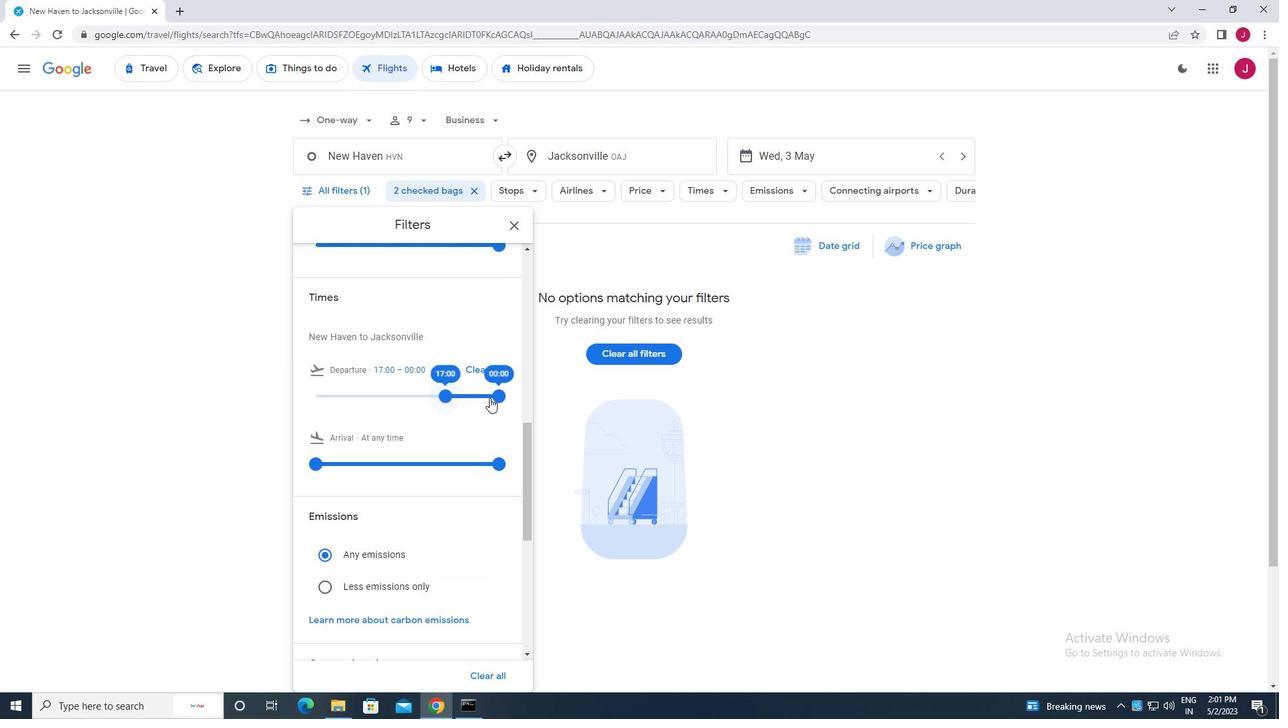 
Action: Mouse pressed left at (498, 399)
Screenshot: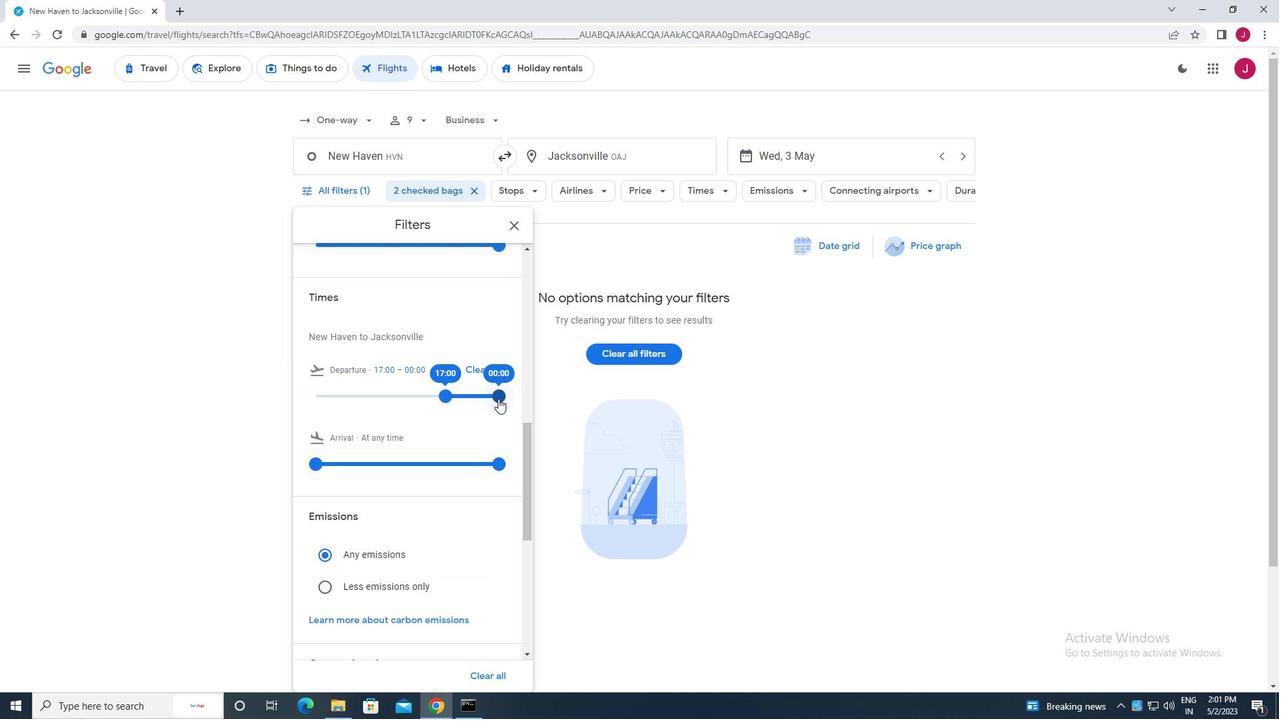 
Action: Mouse moved to (516, 220)
Screenshot: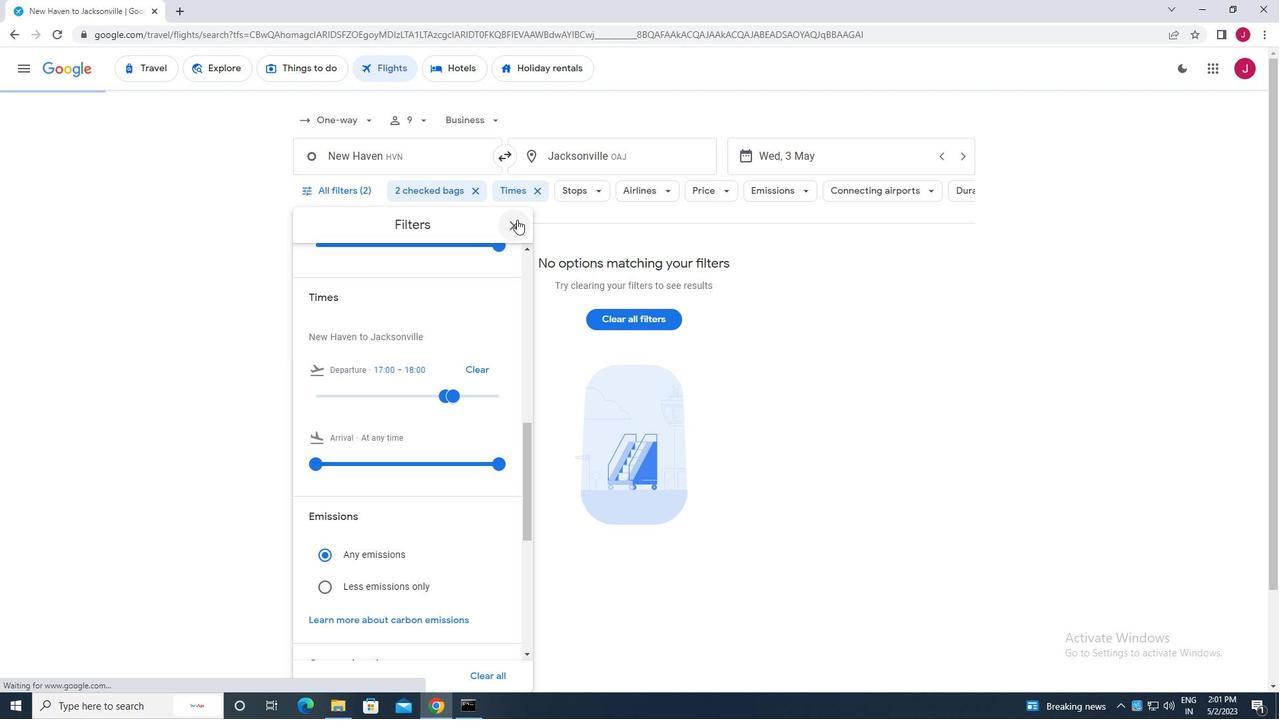 
Action: Mouse pressed left at (516, 220)
Screenshot: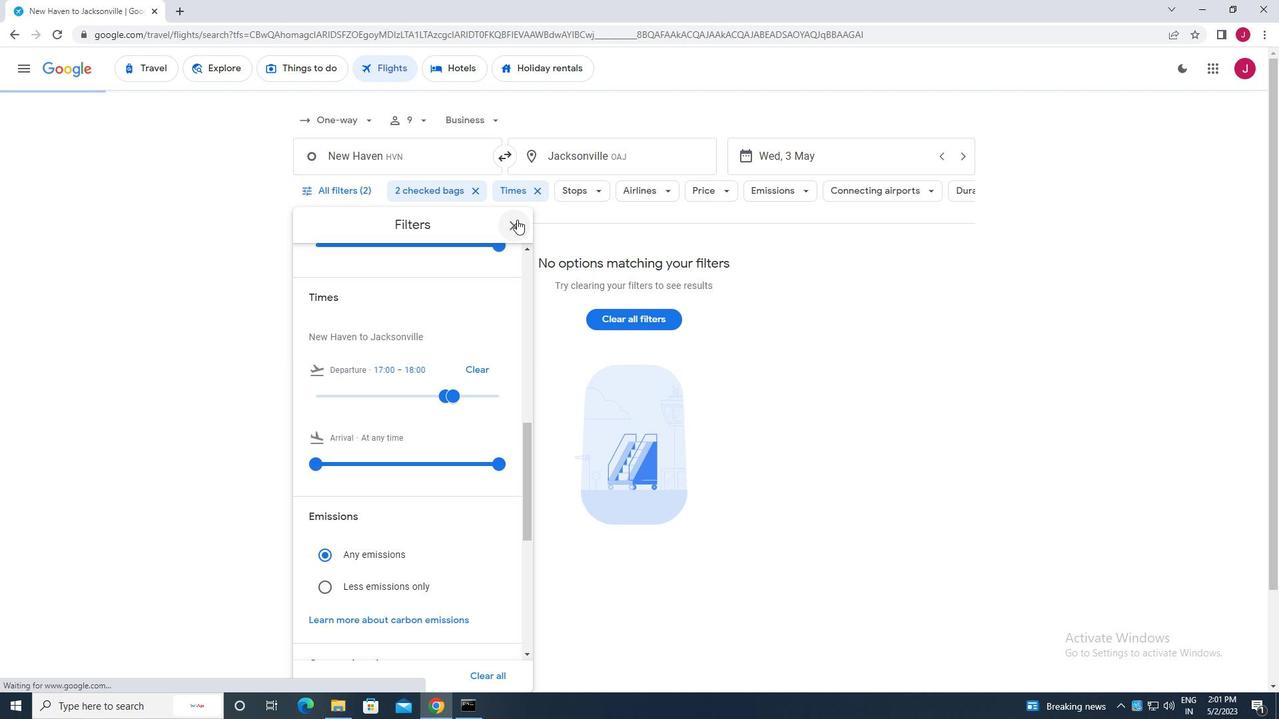 
Action: Mouse moved to (514, 224)
Screenshot: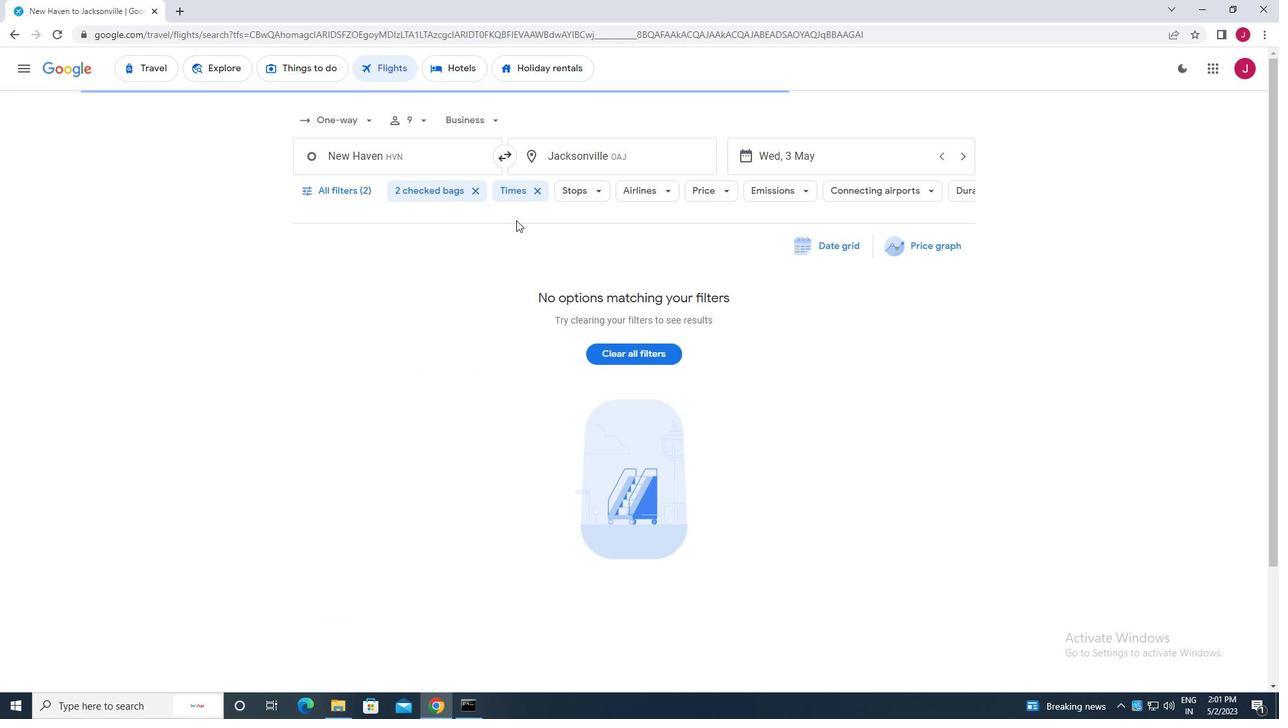 
